 Task: Look for space in Paolo VI, Italy from 6th September, 2023 to 10th September, 2023 for 1 adult in price range Rs.10000 to Rs.15000. Place can be private room with 1  bedroom having 1 bed and 1 bathroom. Property type can be house, flat, guest house, hotel. Amenities needed are: washing machine. Booking option can be shelf check-in. Required host language is English.
Action: Mouse moved to (538, 86)
Screenshot: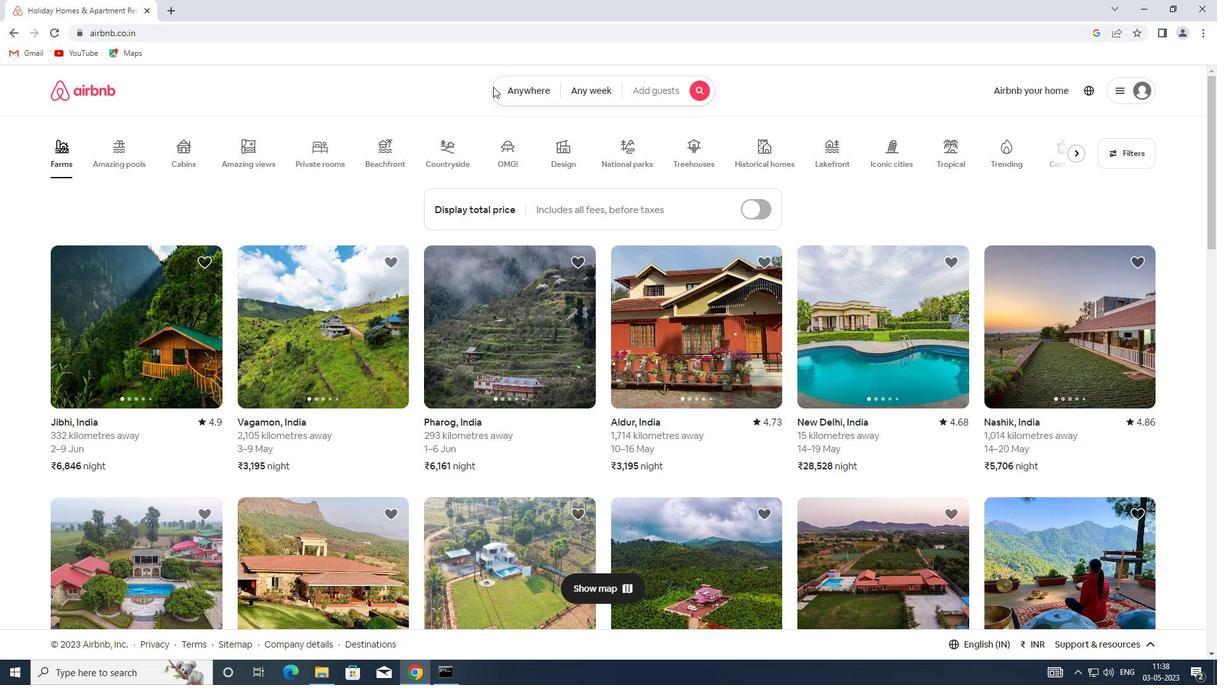 
Action: Mouse pressed left at (538, 86)
Screenshot: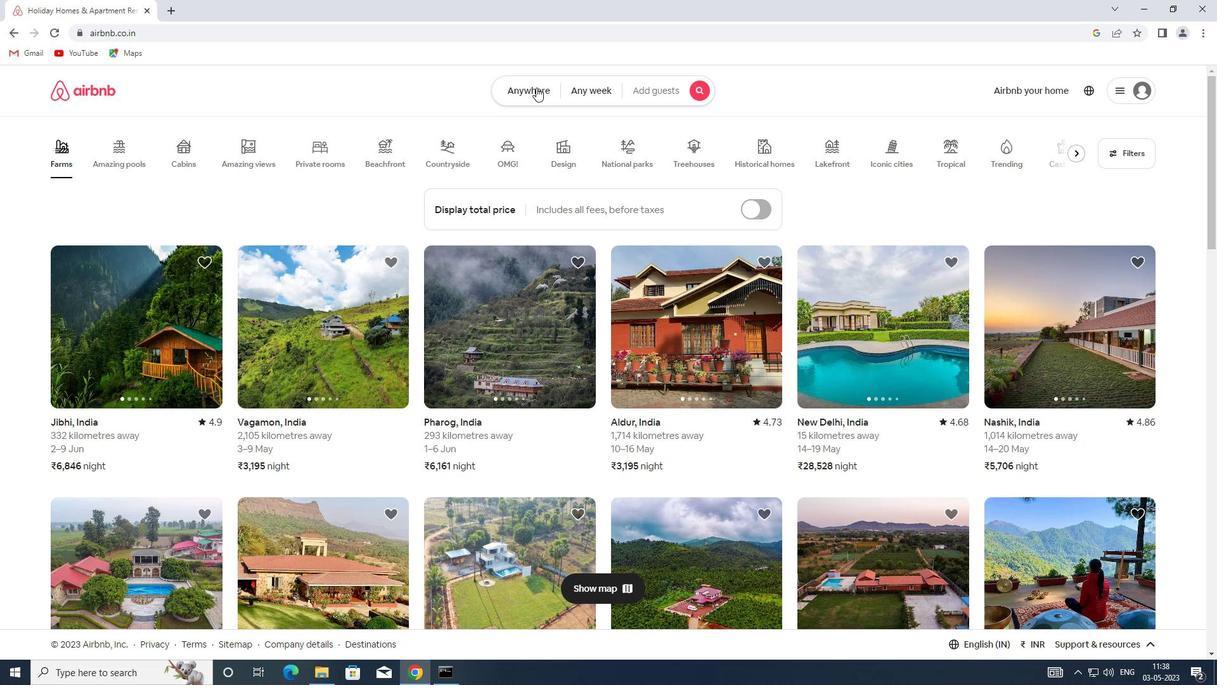 
Action: Mouse moved to (461, 143)
Screenshot: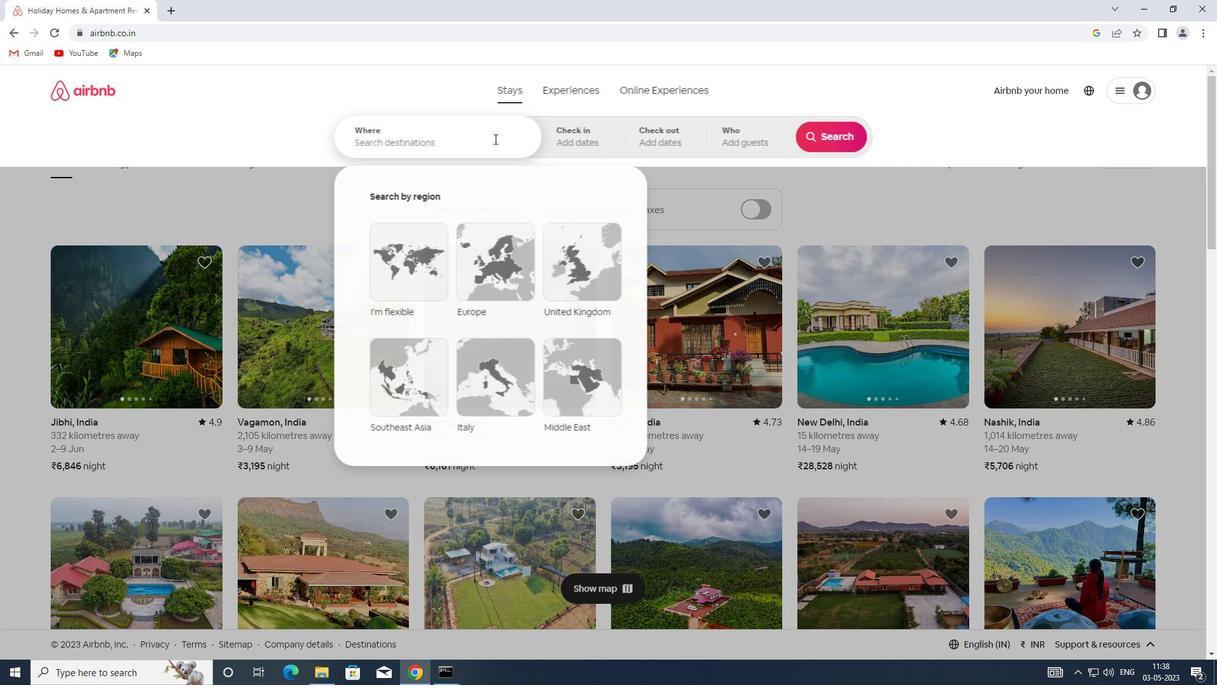 
Action: Mouse pressed left at (461, 143)
Screenshot: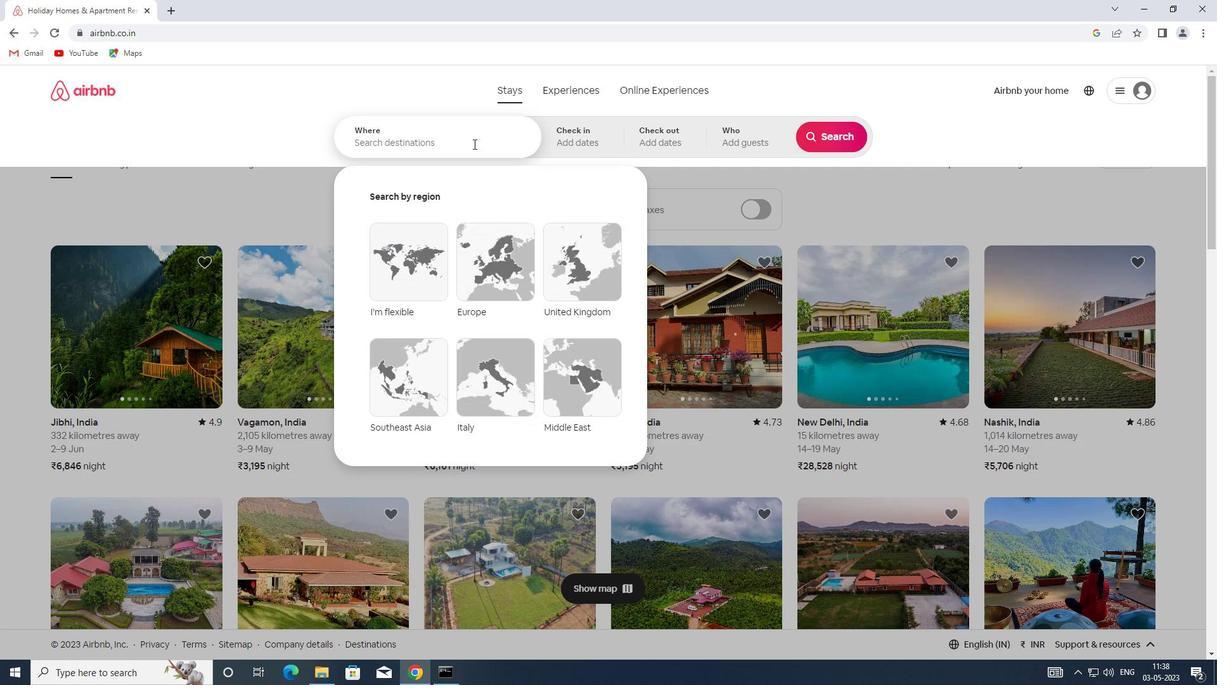 
Action: Key pressed <Key.shift><Key.shift><Key.shift><Key.shift><Key.shift><Key.shift><Key.shift><Key.shift><Key.shift><Key.shift><Key.shift><Key.shift><Key.shift><Key.shift><Key.shift><Key.shift><Key.shift><Key.shift><Key.shift><Key.shift><Key.shift><Key.shift><Key.shift>PAOLO<Key.space><Key.shift>VI<Key.backspace><Key.shift>I,<Key.shift>ITALY
Screenshot: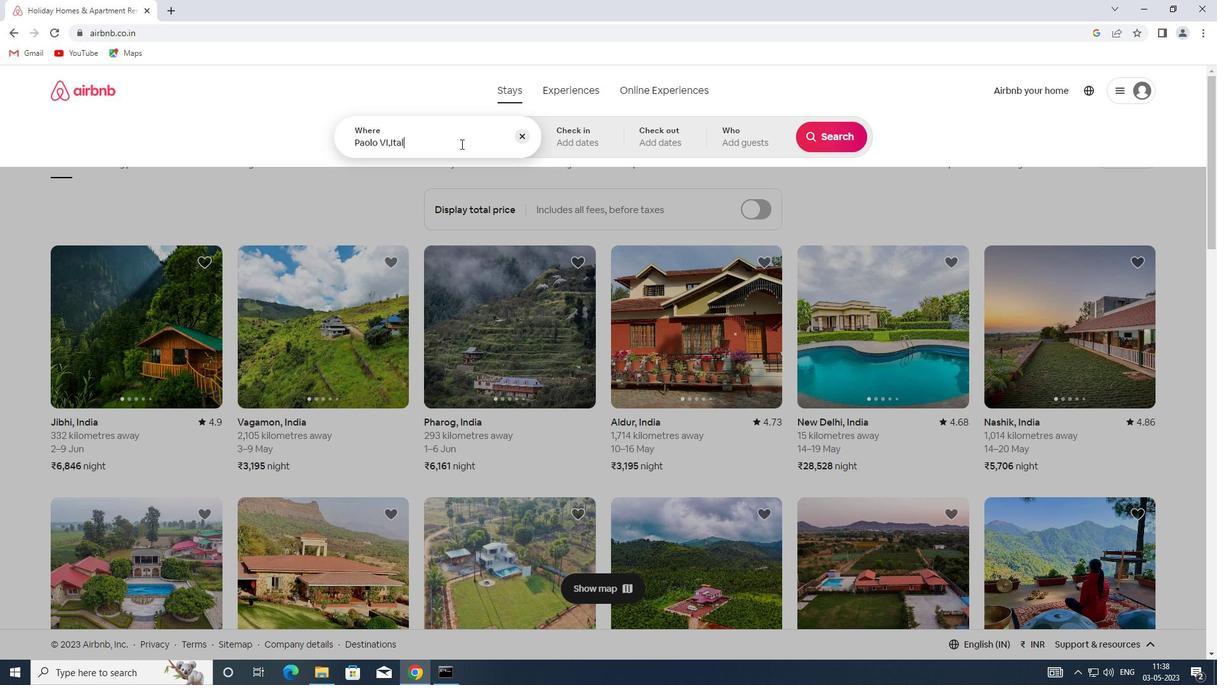 
Action: Mouse moved to (593, 131)
Screenshot: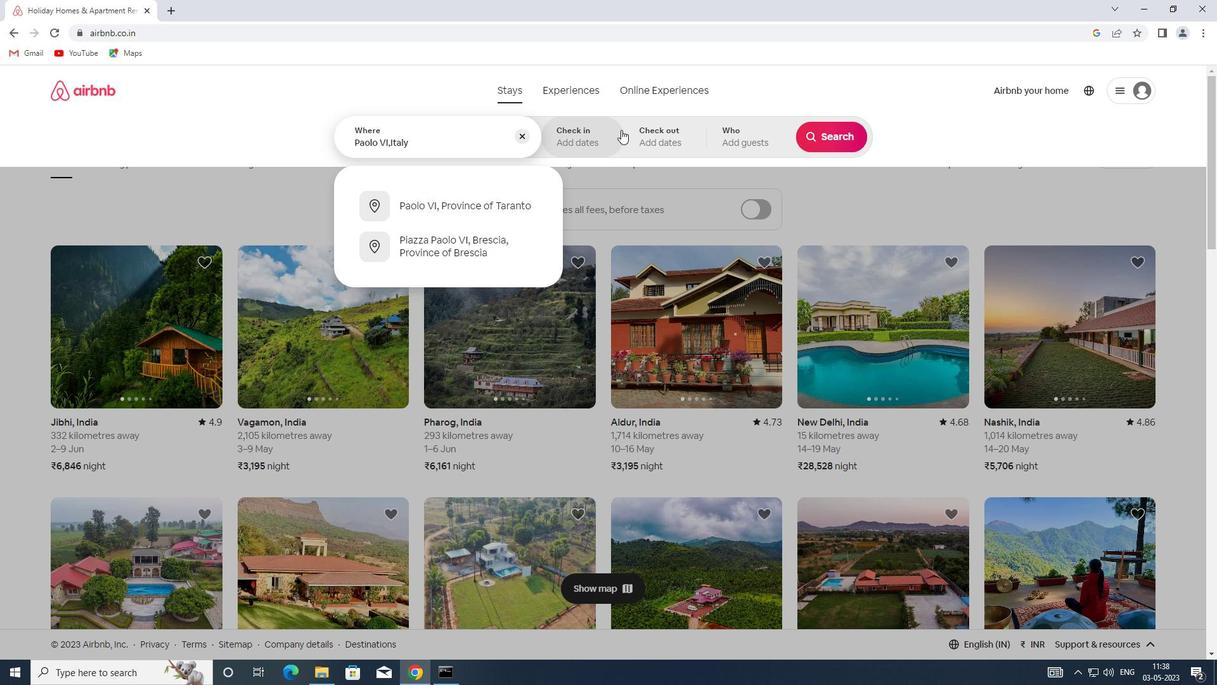 
Action: Mouse pressed left at (593, 131)
Screenshot: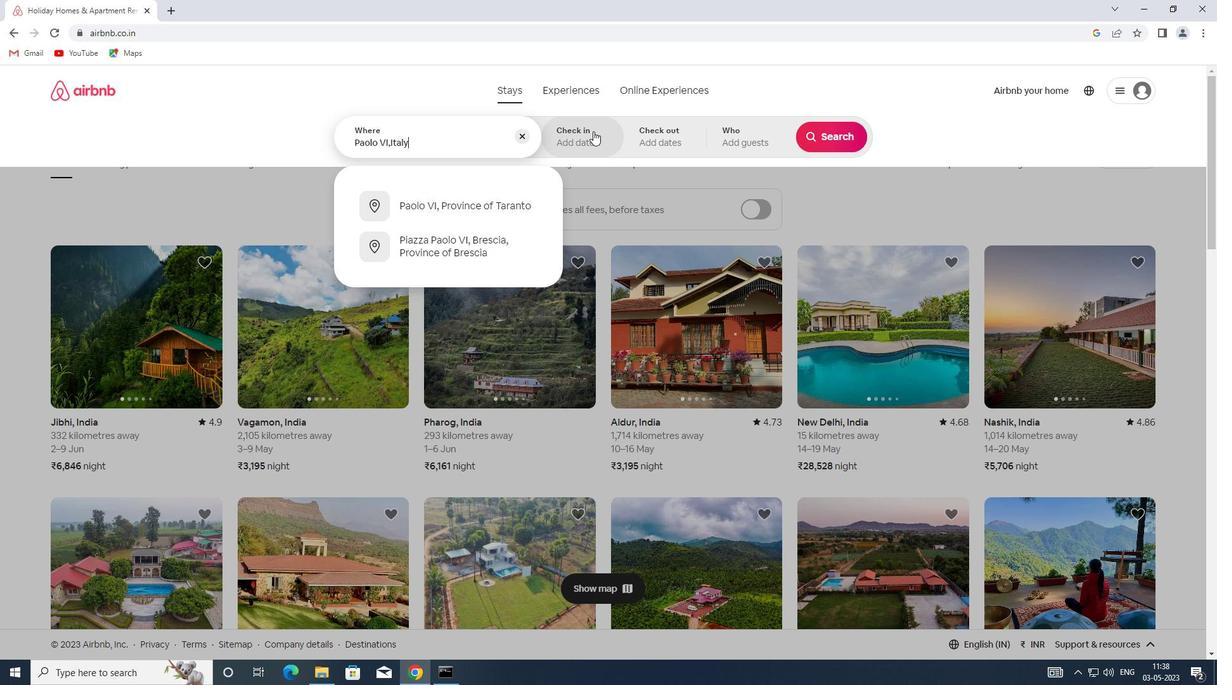 
Action: Mouse moved to (829, 238)
Screenshot: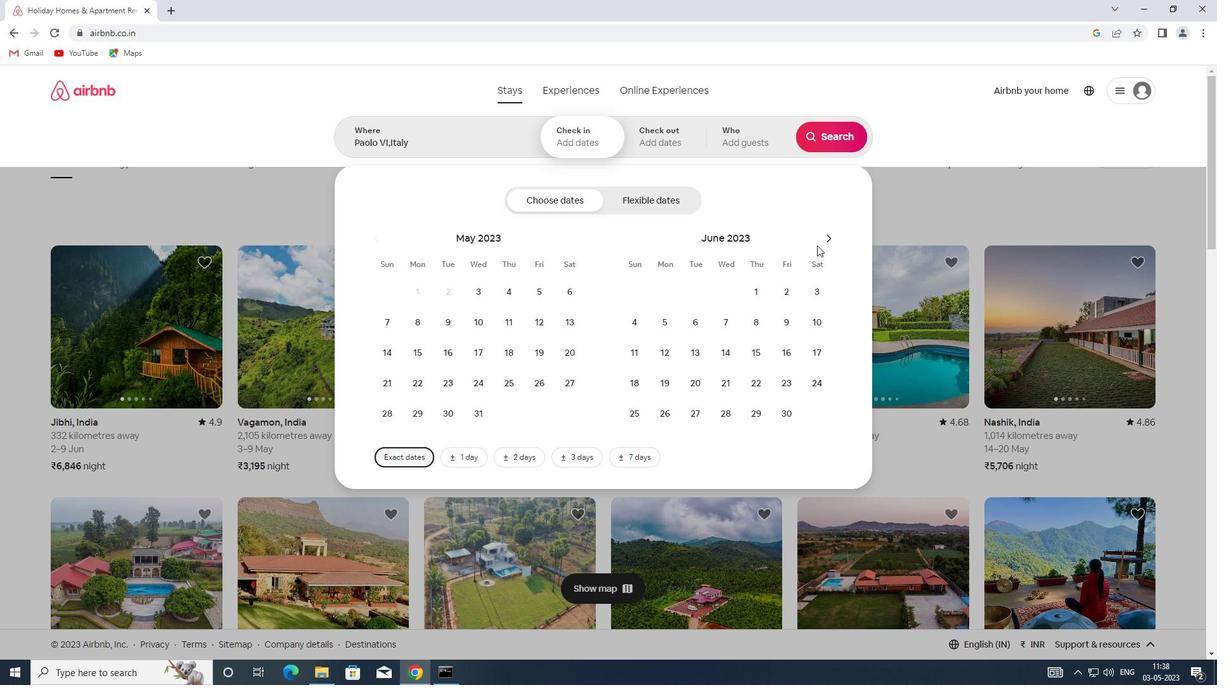 
Action: Mouse pressed left at (829, 238)
Screenshot: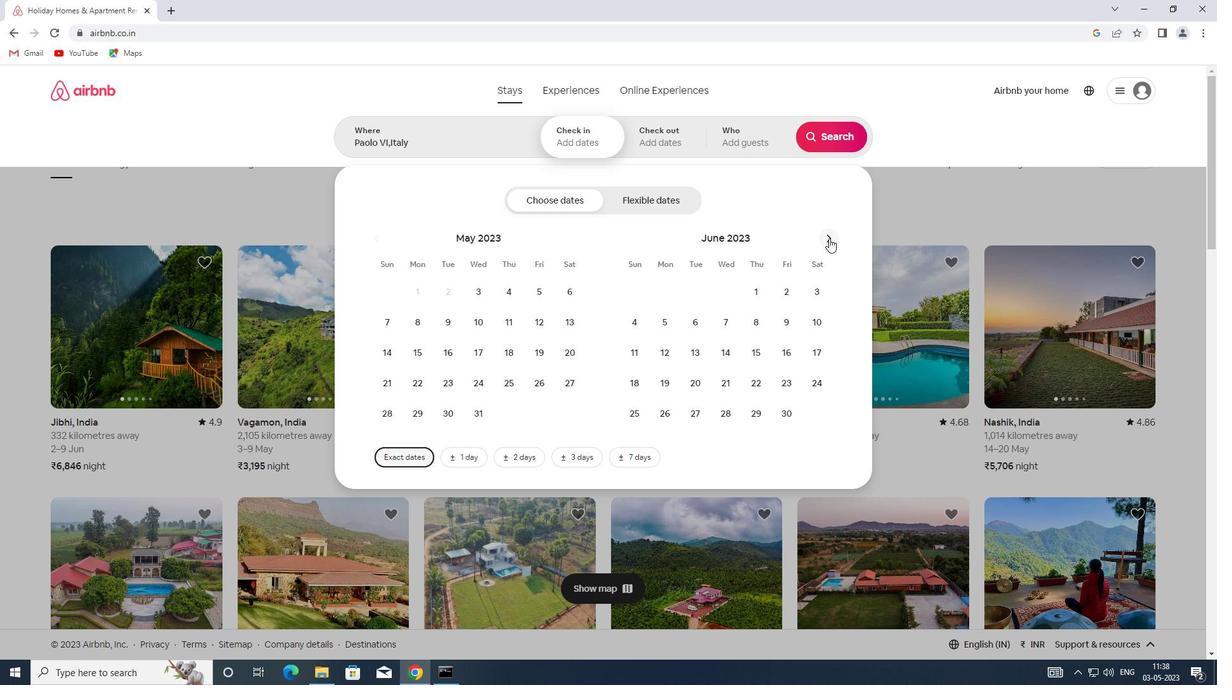 
Action: Mouse pressed left at (829, 238)
Screenshot: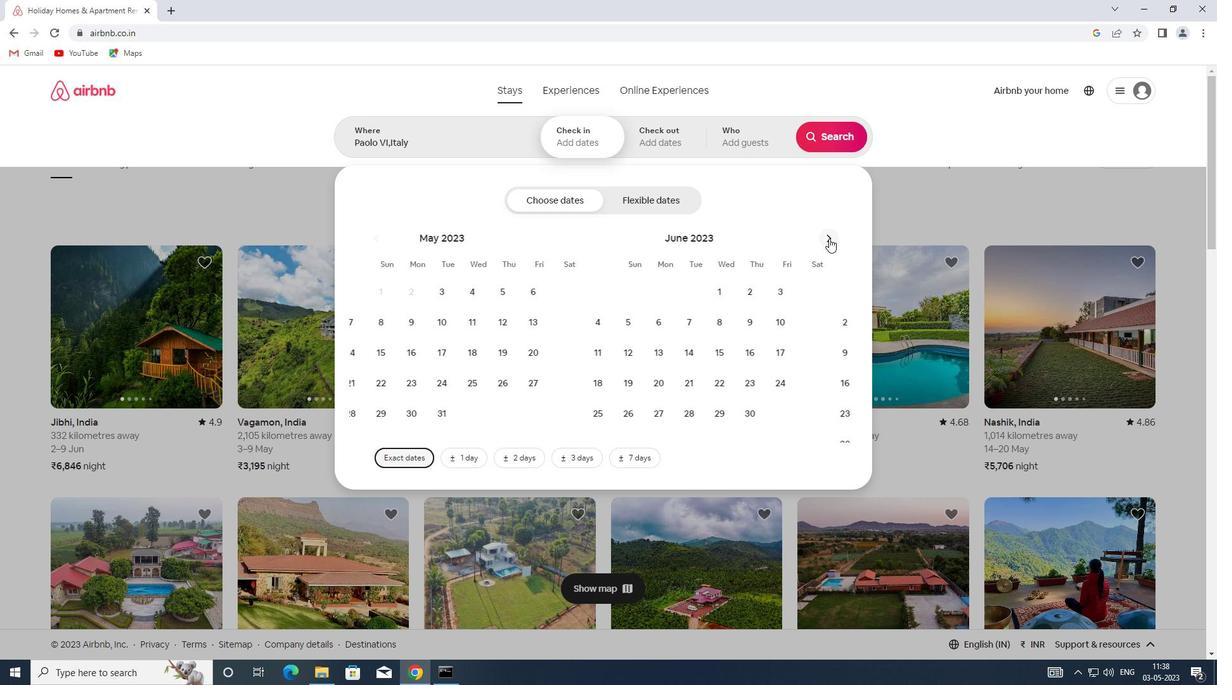 
Action: Mouse pressed left at (829, 238)
Screenshot: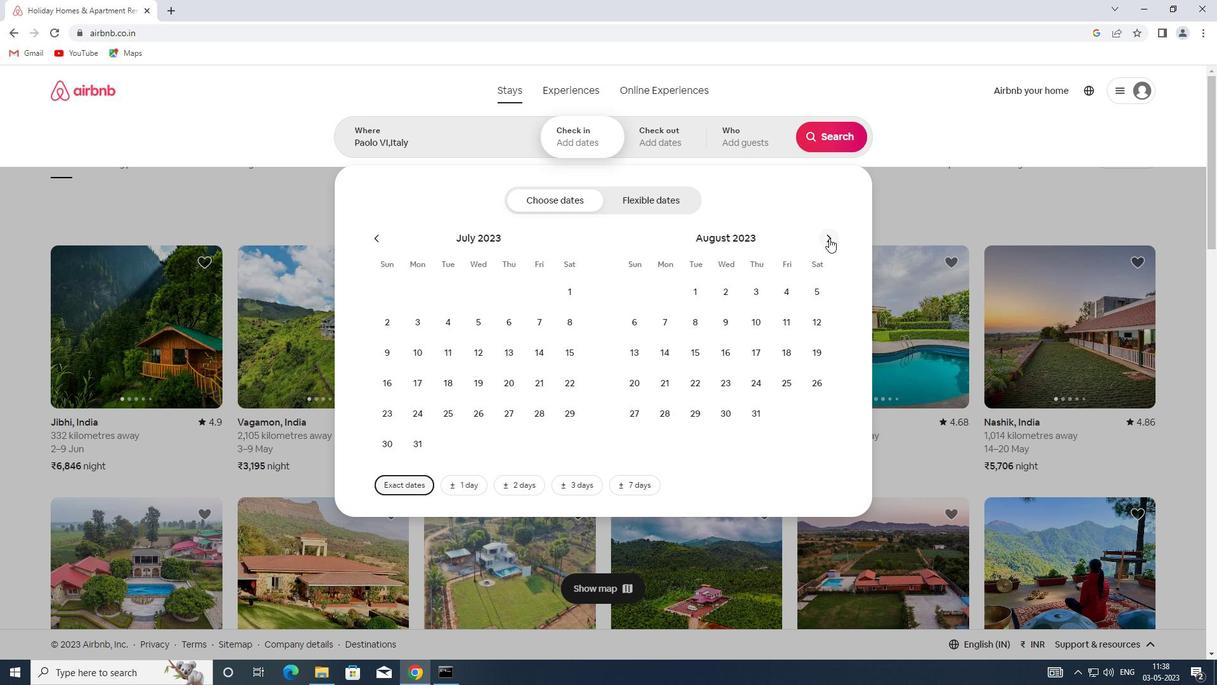 
Action: Mouse moved to (732, 320)
Screenshot: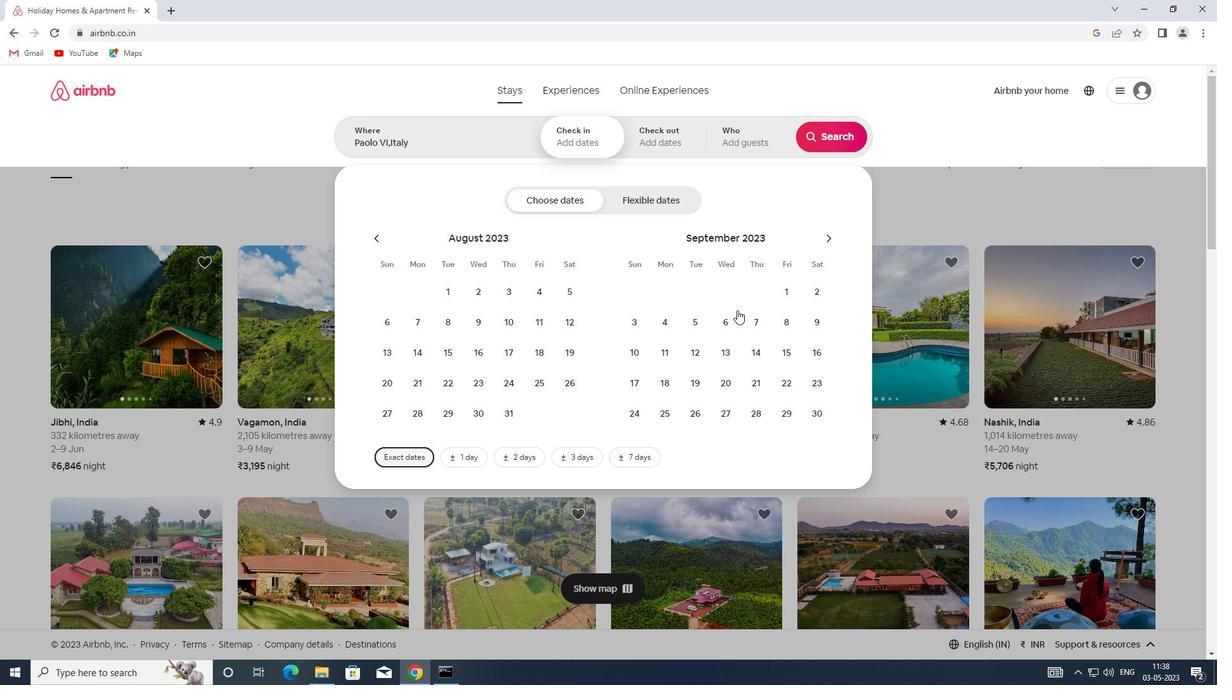 
Action: Mouse pressed left at (732, 320)
Screenshot: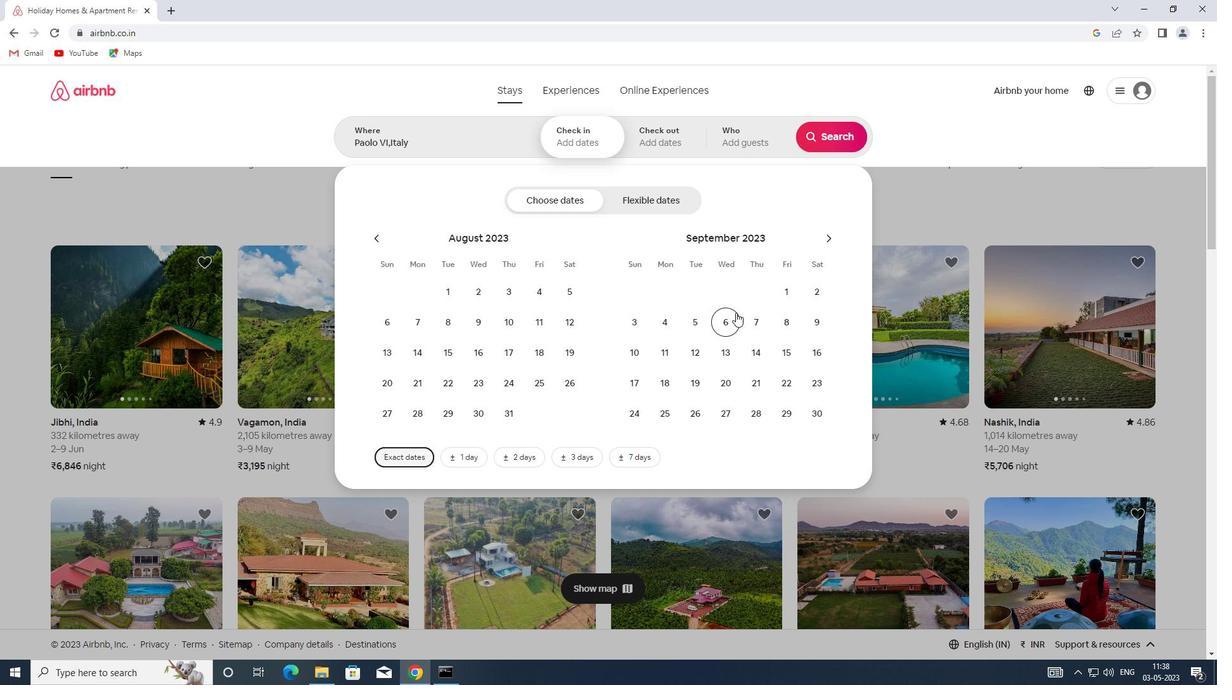 
Action: Mouse moved to (632, 357)
Screenshot: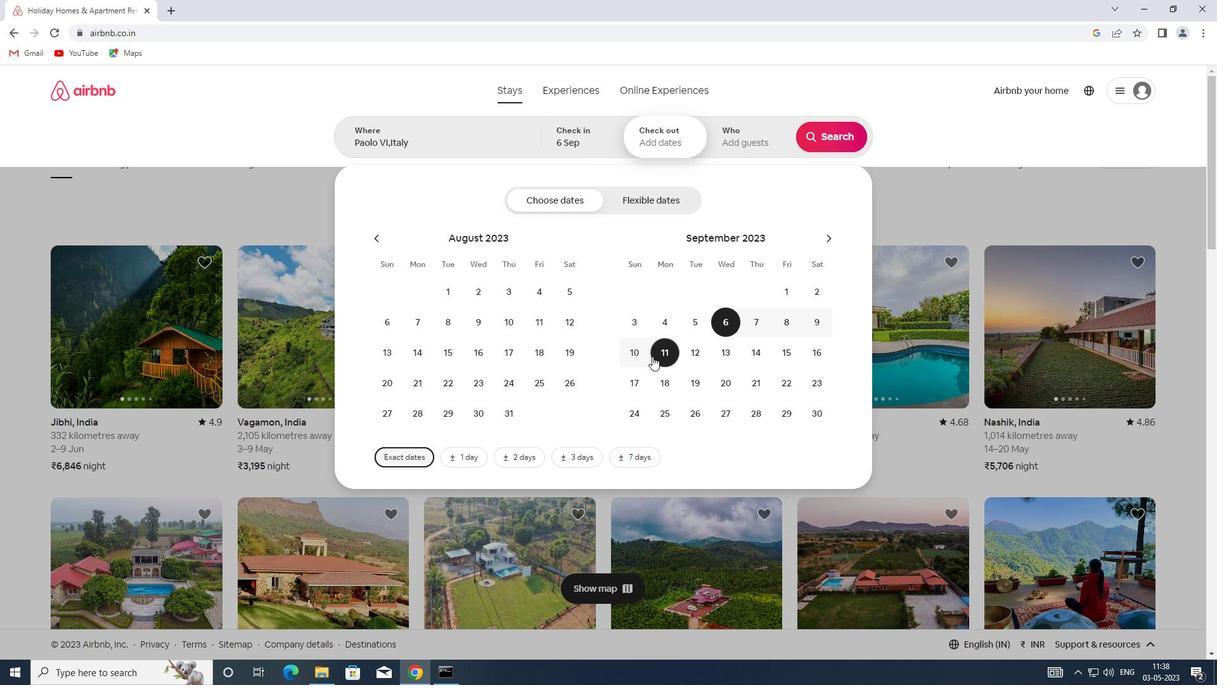 
Action: Mouse pressed left at (632, 357)
Screenshot: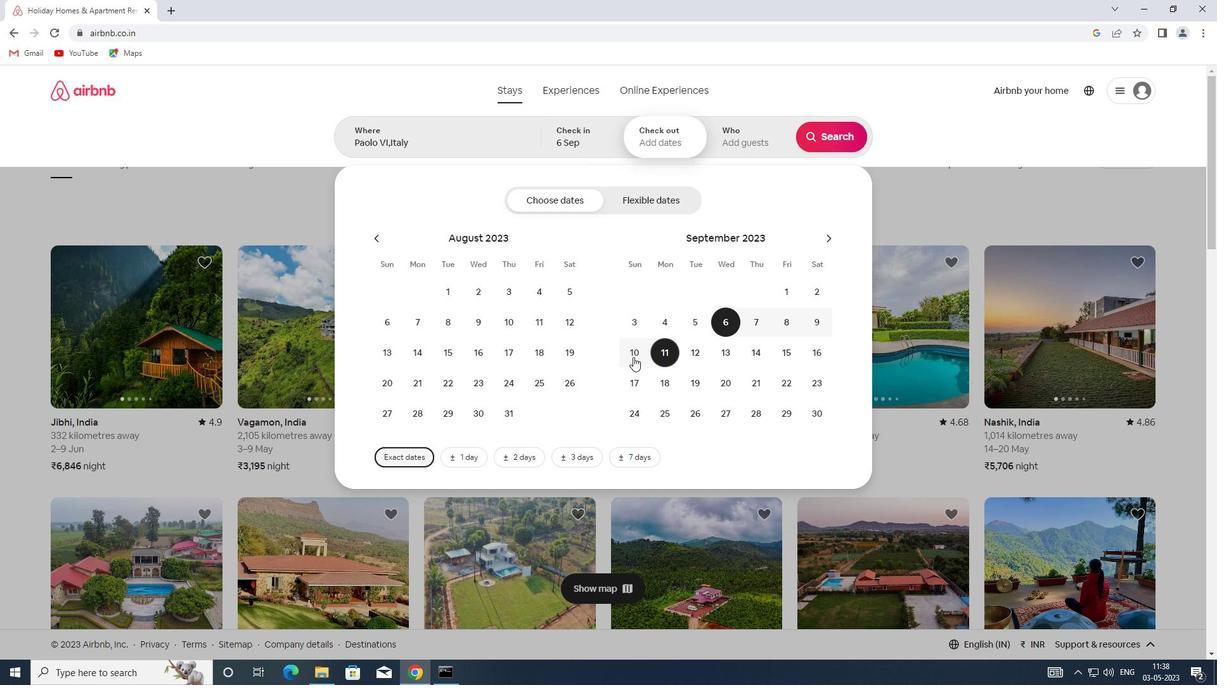 
Action: Mouse moved to (765, 127)
Screenshot: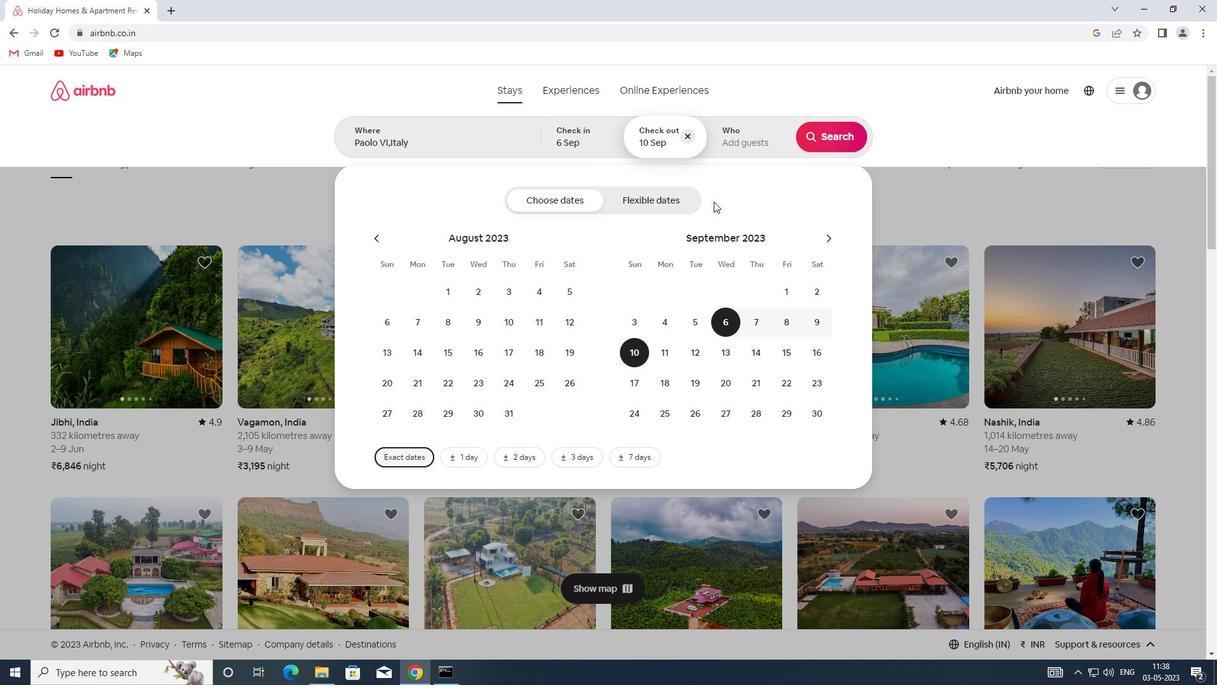 
Action: Mouse pressed left at (765, 127)
Screenshot: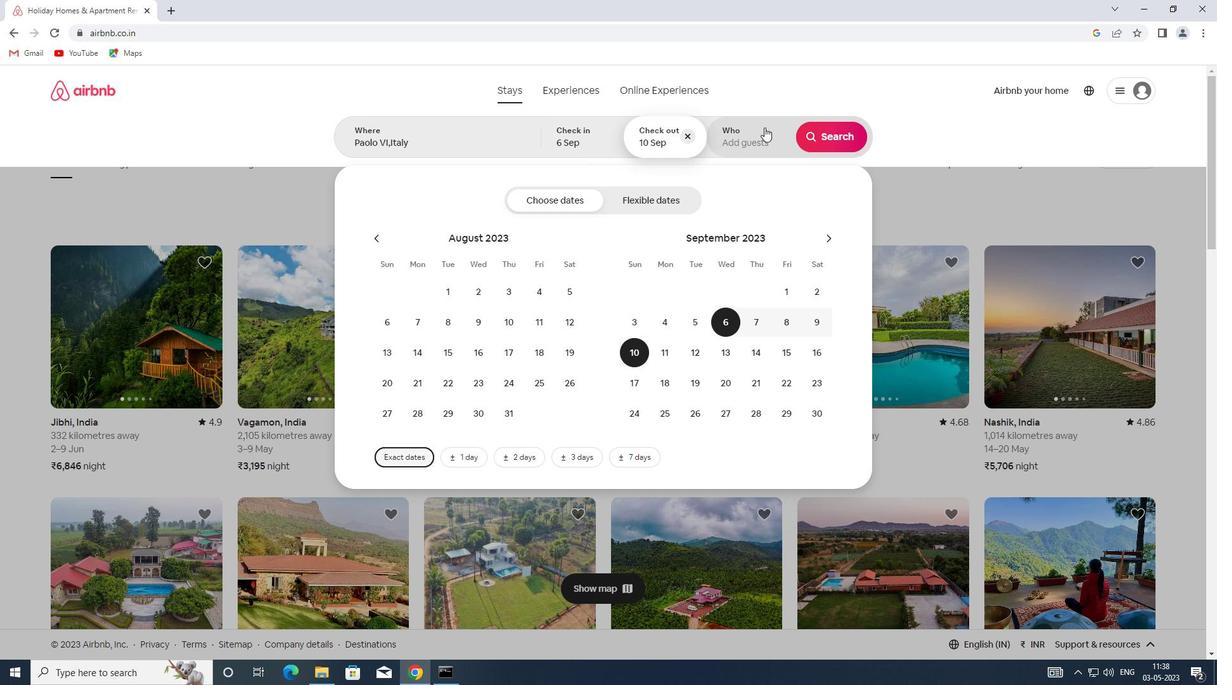 
Action: Mouse moved to (833, 212)
Screenshot: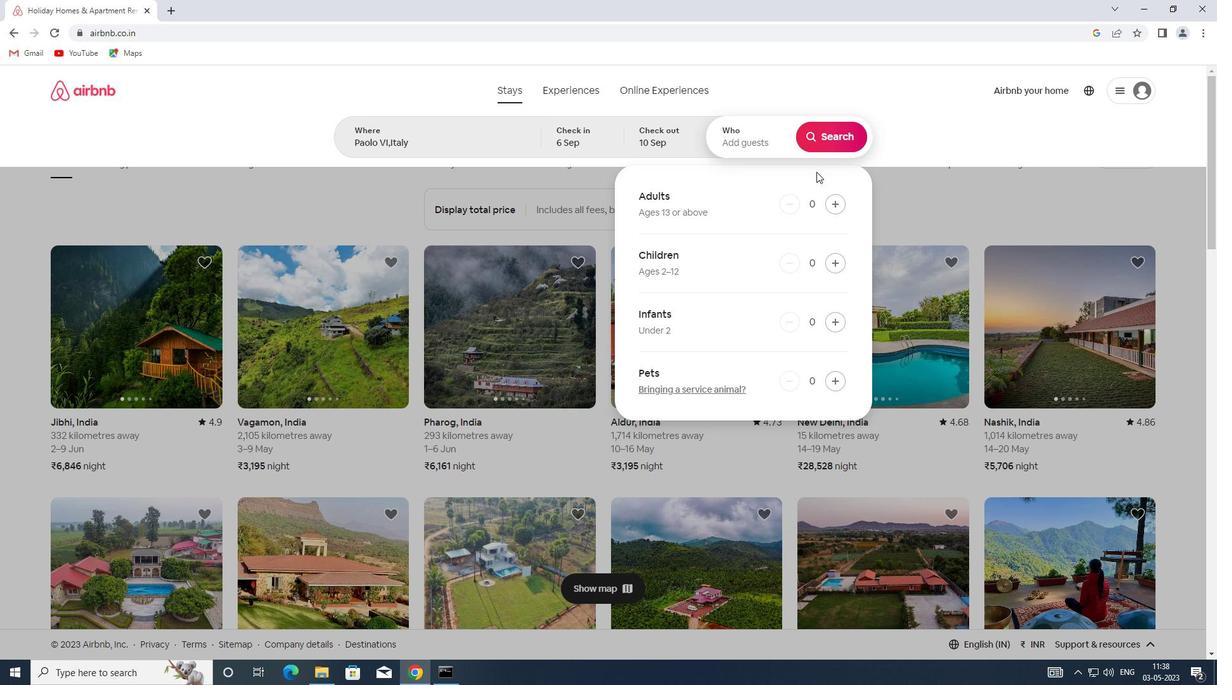
Action: Mouse pressed left at (833, 212)
Screenshot: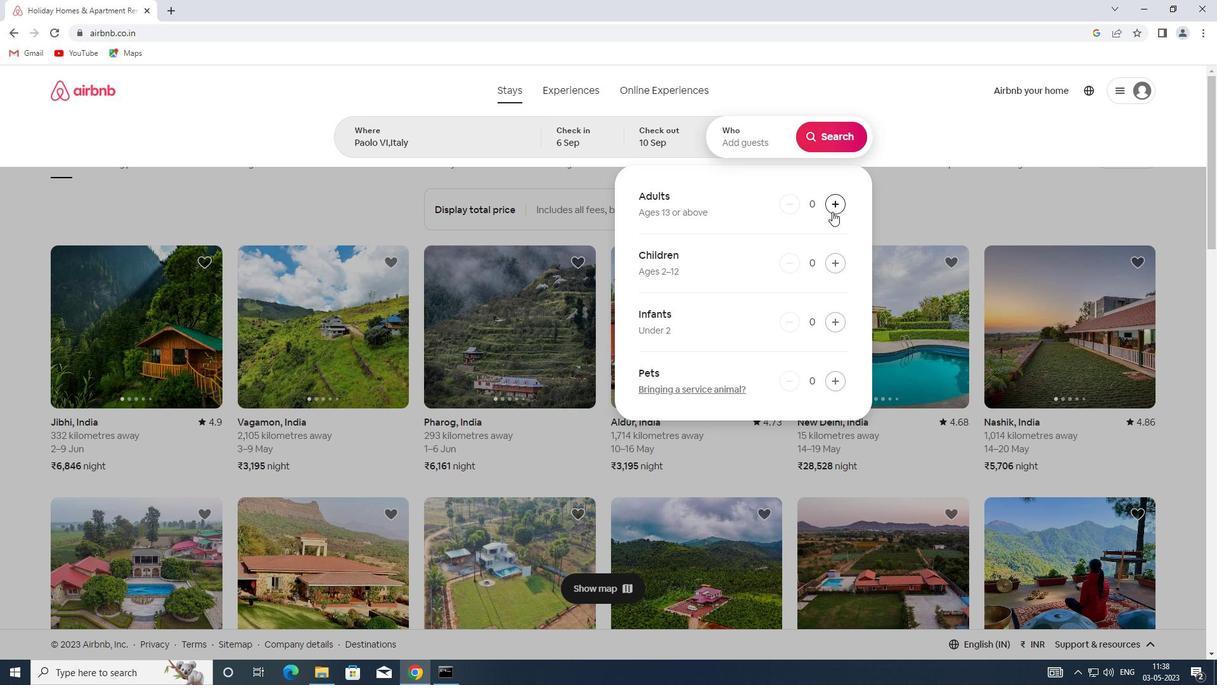 
Action: Mouse moved to (846, 126)
Screenshot: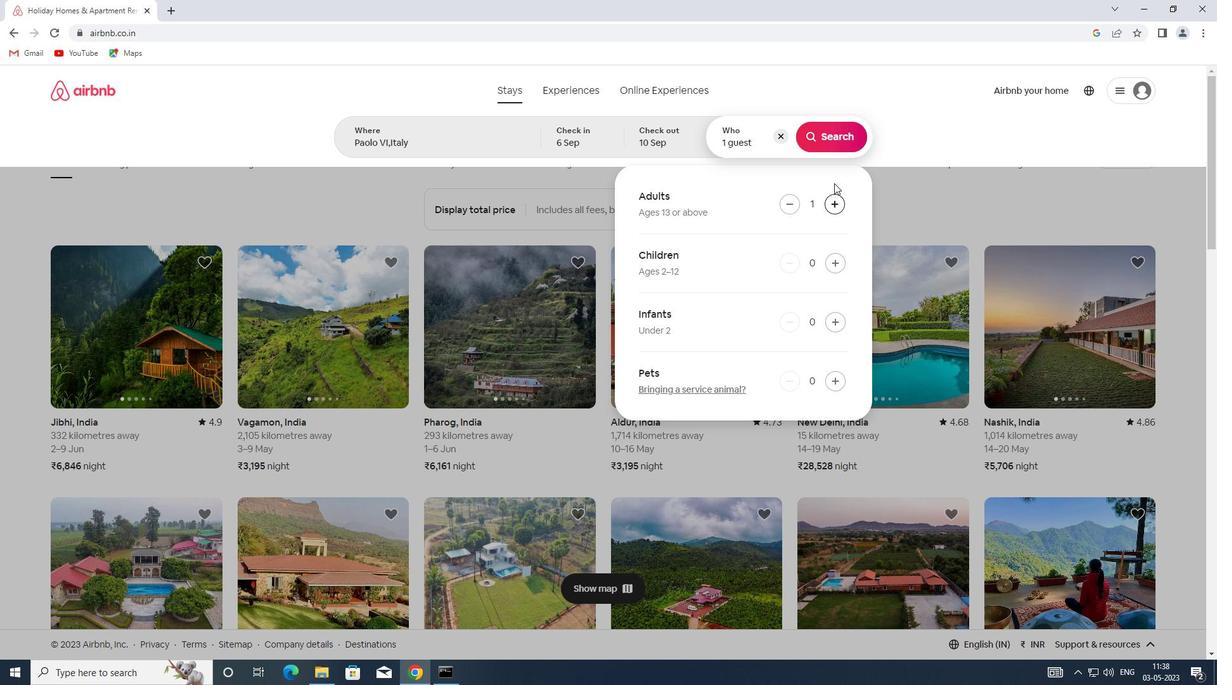 
Action: Mouse pressed left at (846, 126)
Screenshot: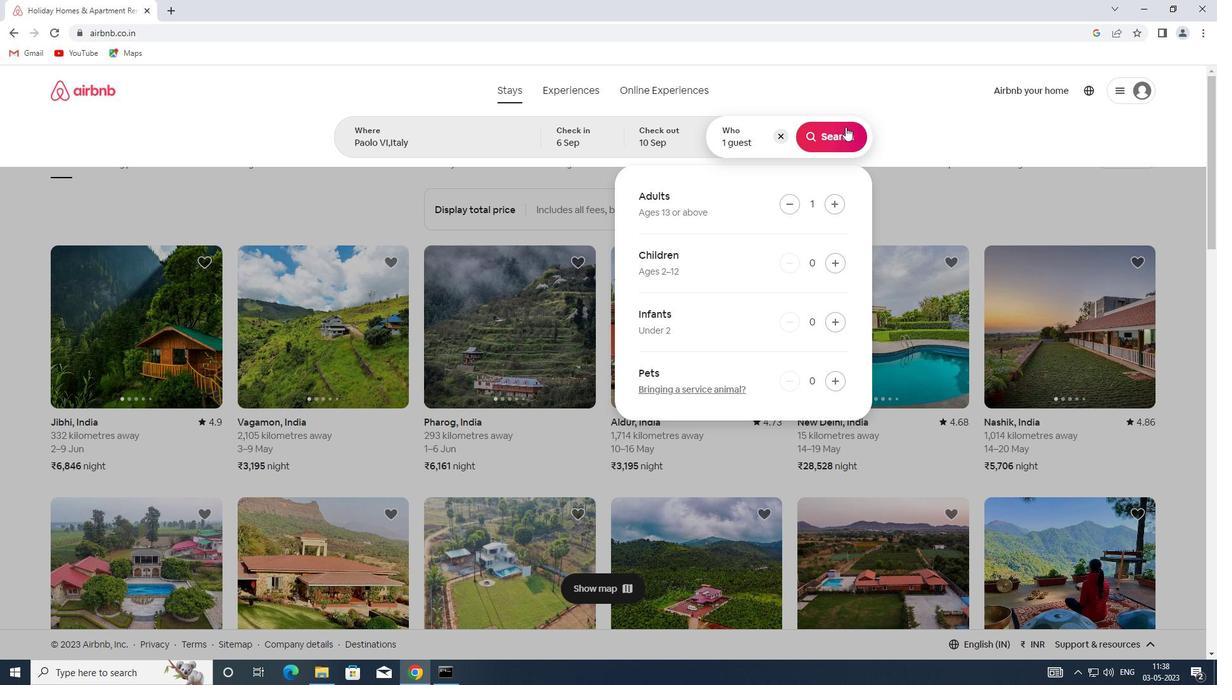 
Action: Mouse moved to (1150, 149)
Screenshot: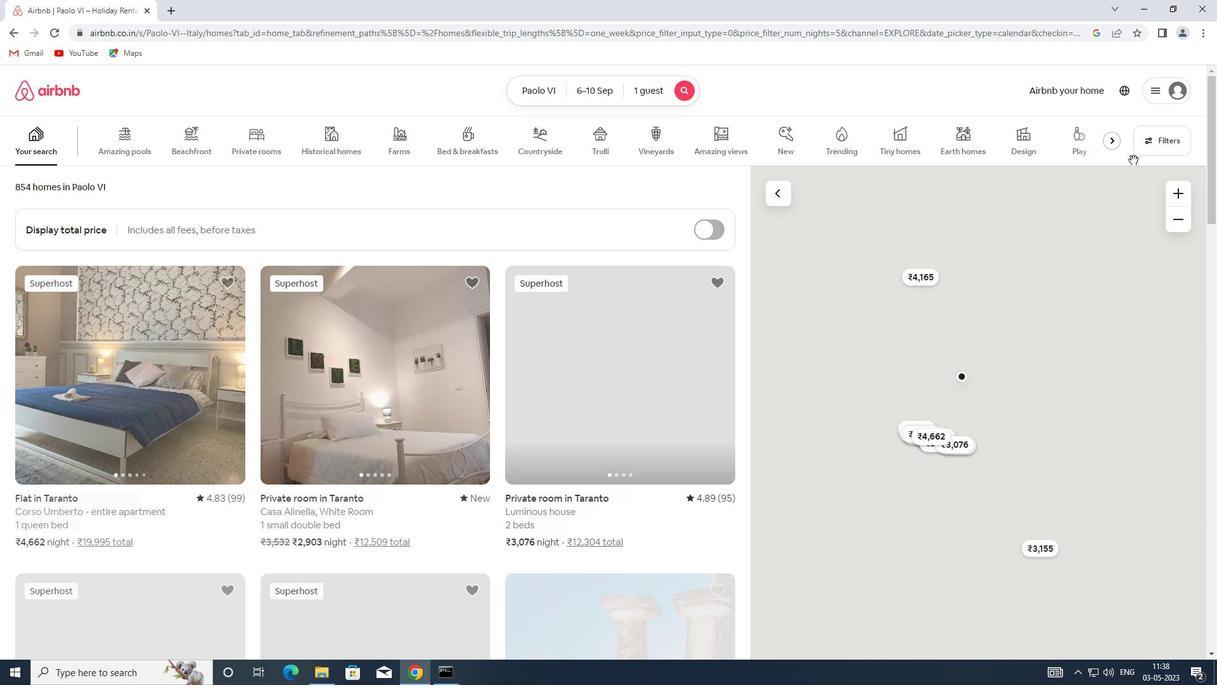 
Action: Mouse pressed left at (1150, 149)
Screenshot: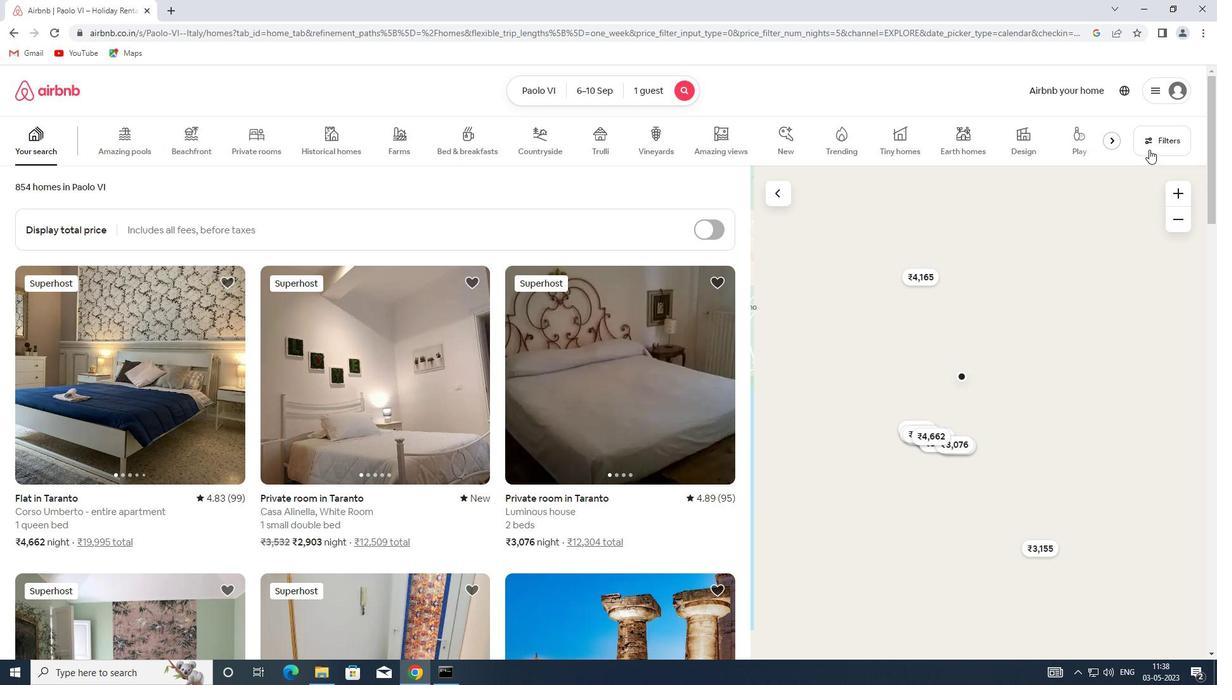 
Action: Mouse moved to (469, 309)
Screenshot: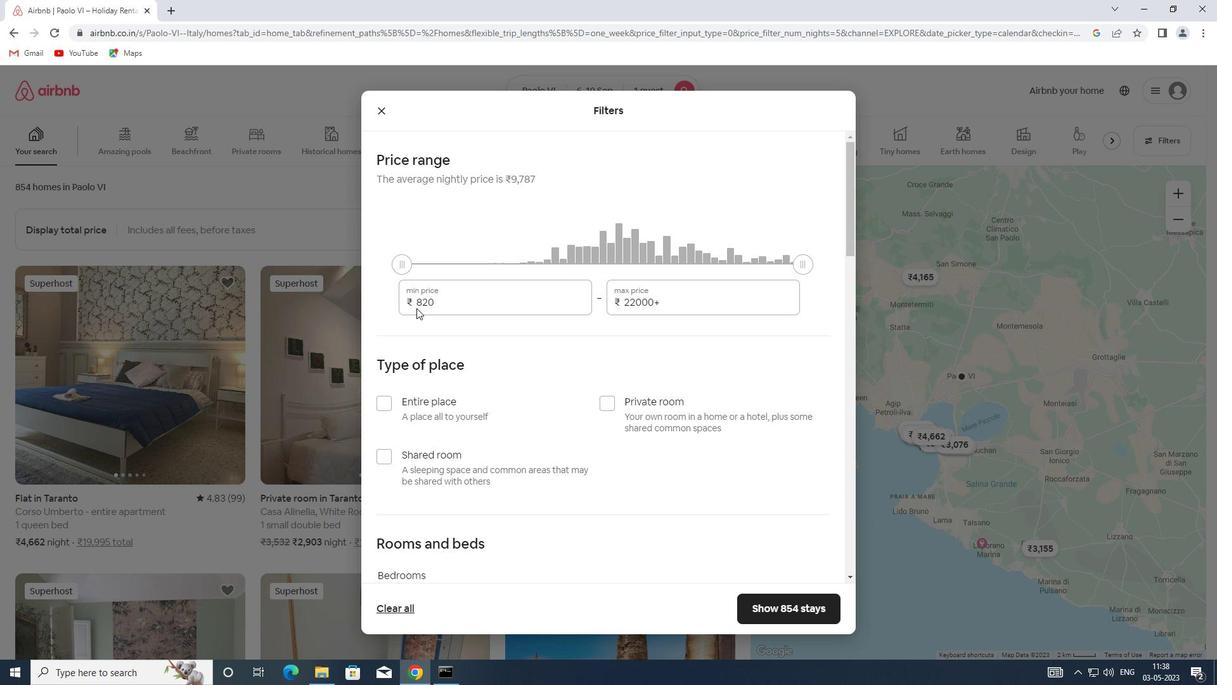 
Action: Mouse pressed left at (469, 309)
Screenshot: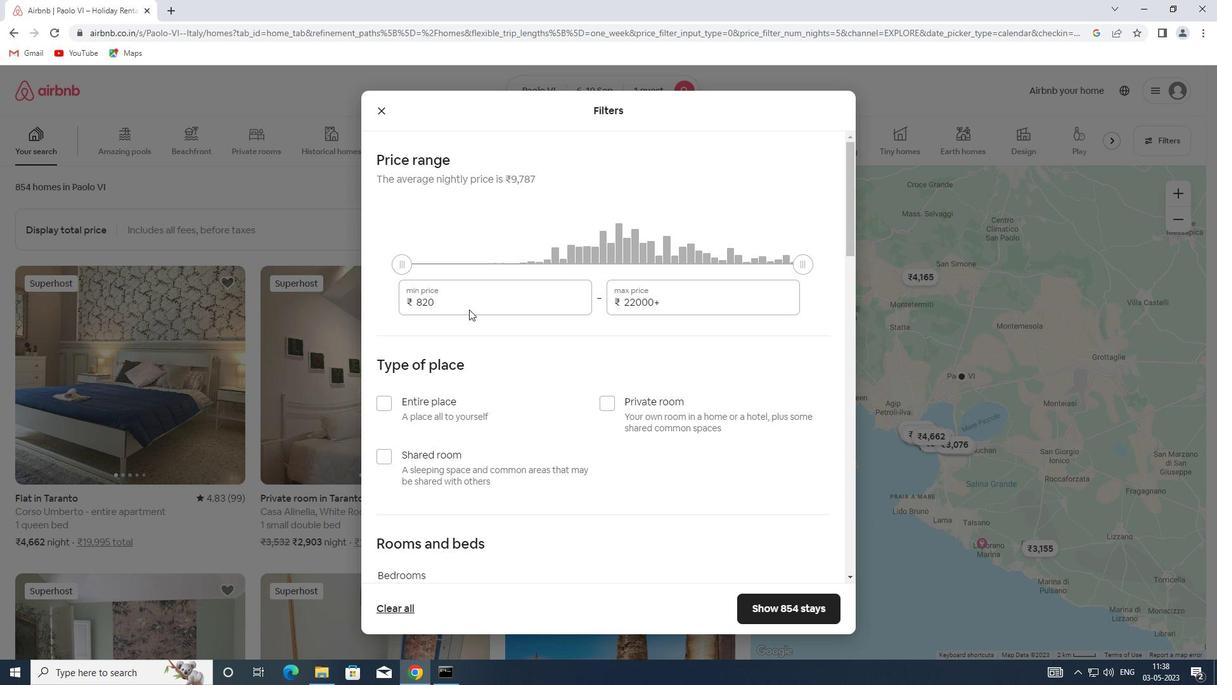 
Action: Mouse moved to (468, 304)
Screenshot: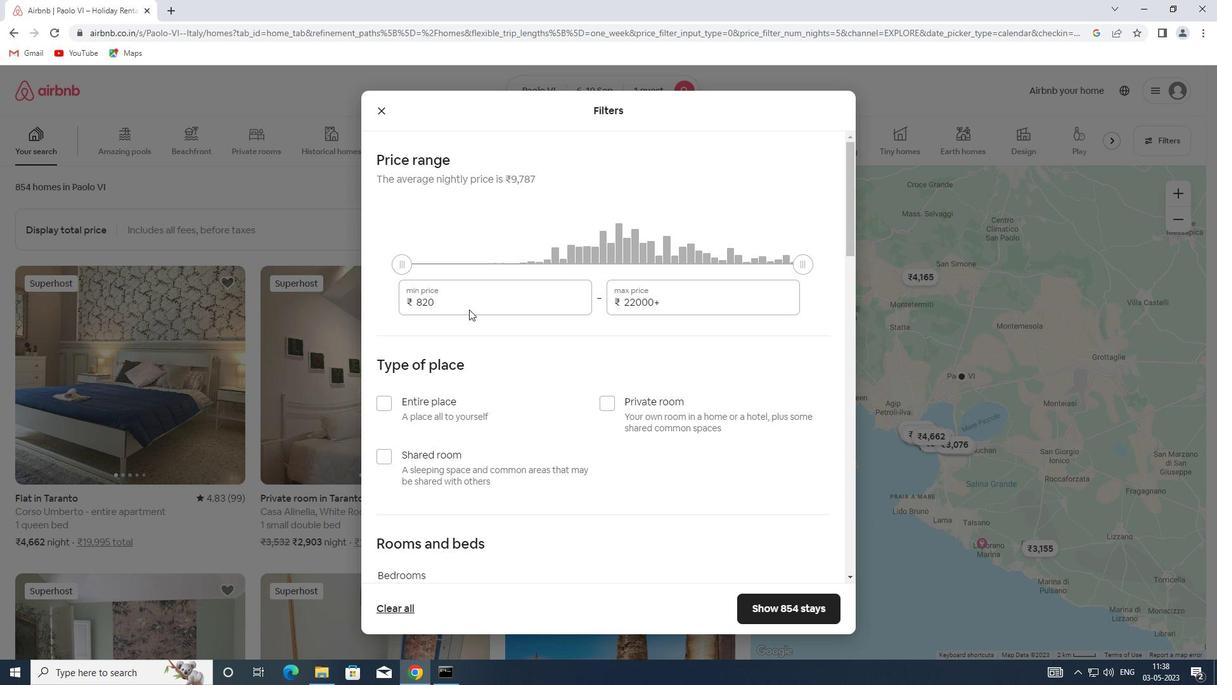 
Action: Mouse pressed left at (468, 304)
Screenshot: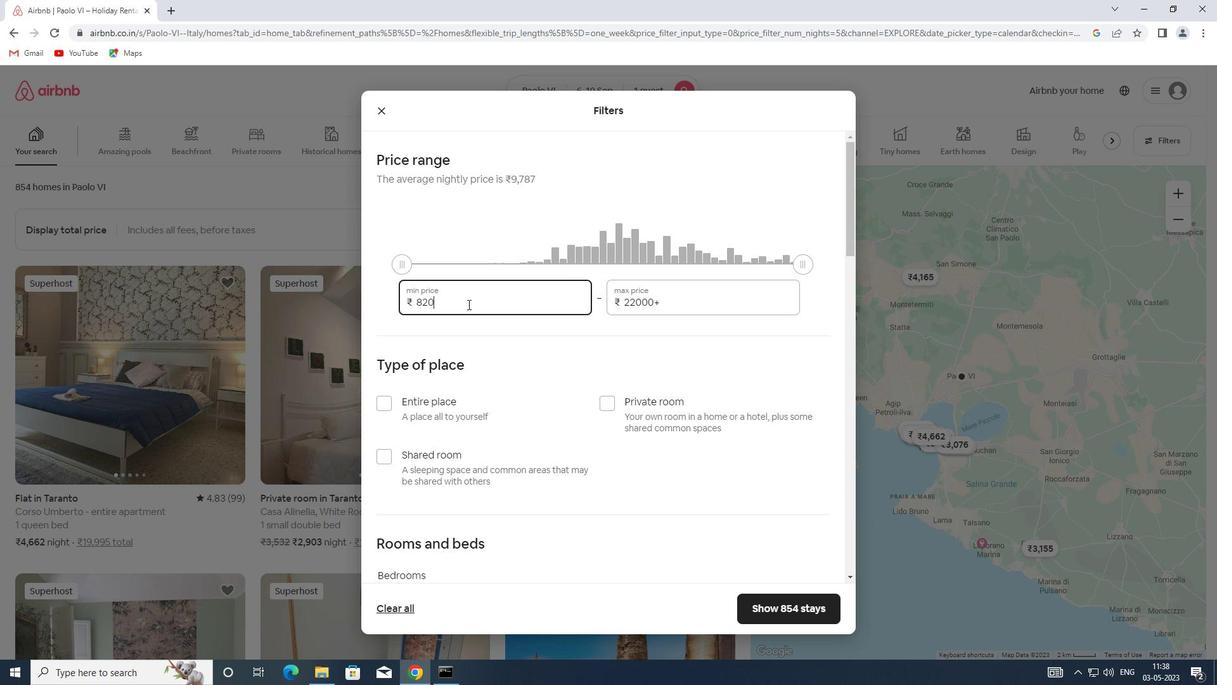 
Action: Mouse moved to (384, 303)
Screenshot: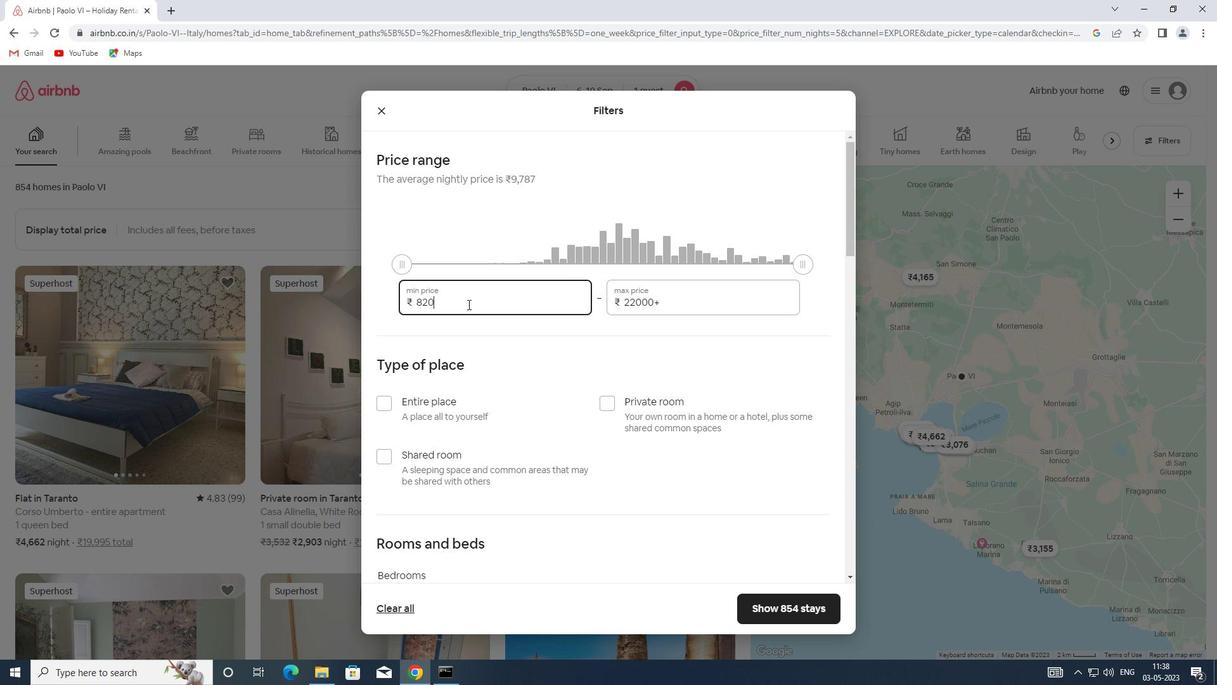 
Action: Key pressed 10000
Screenshot: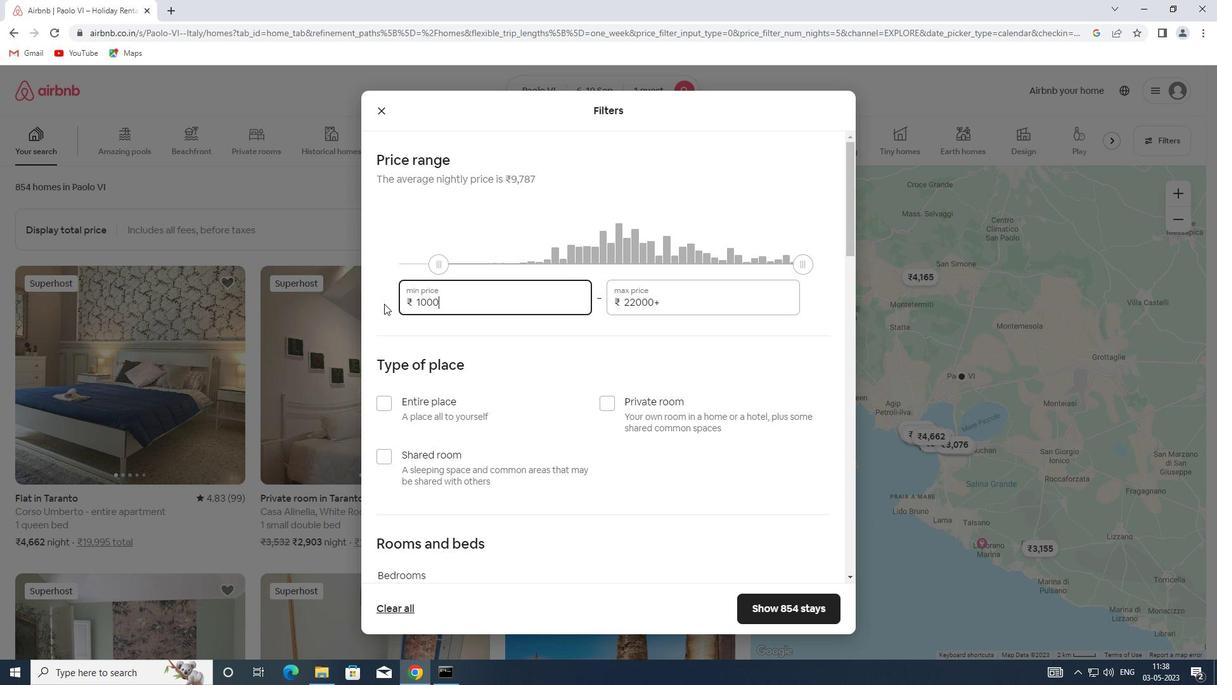 
Action: Mouse moved to (690, 304)
Screenshot: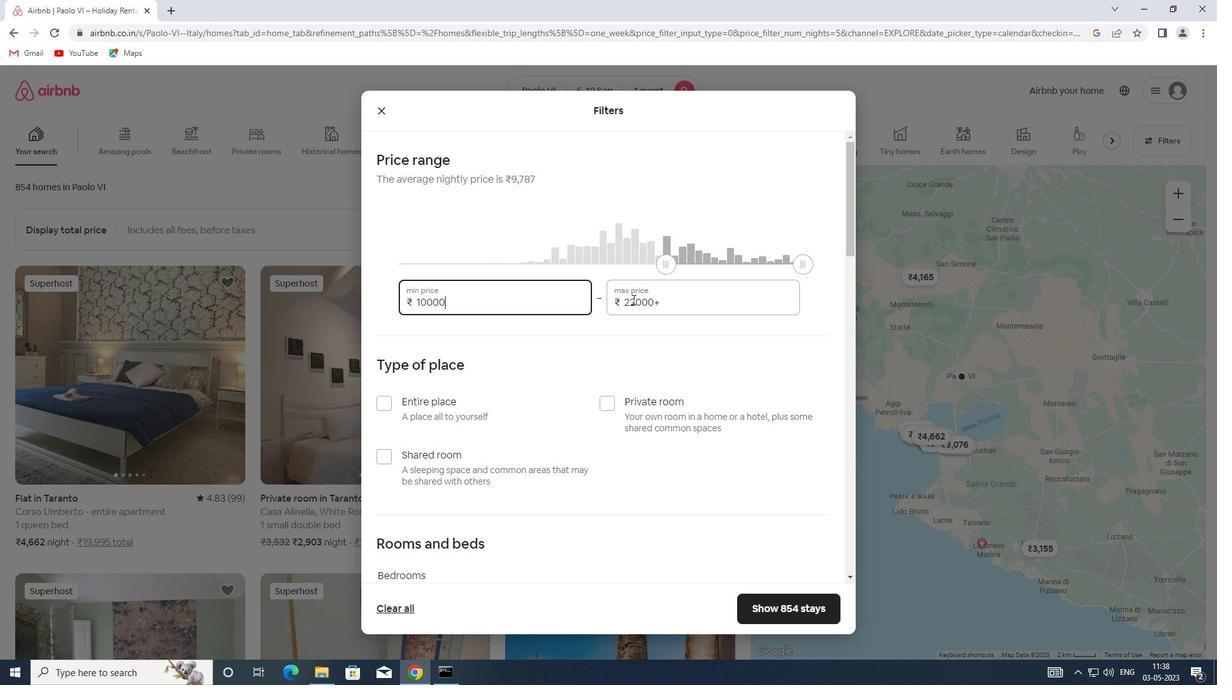 
Action: Mouse pressed left at (690, 304)
Screenshot: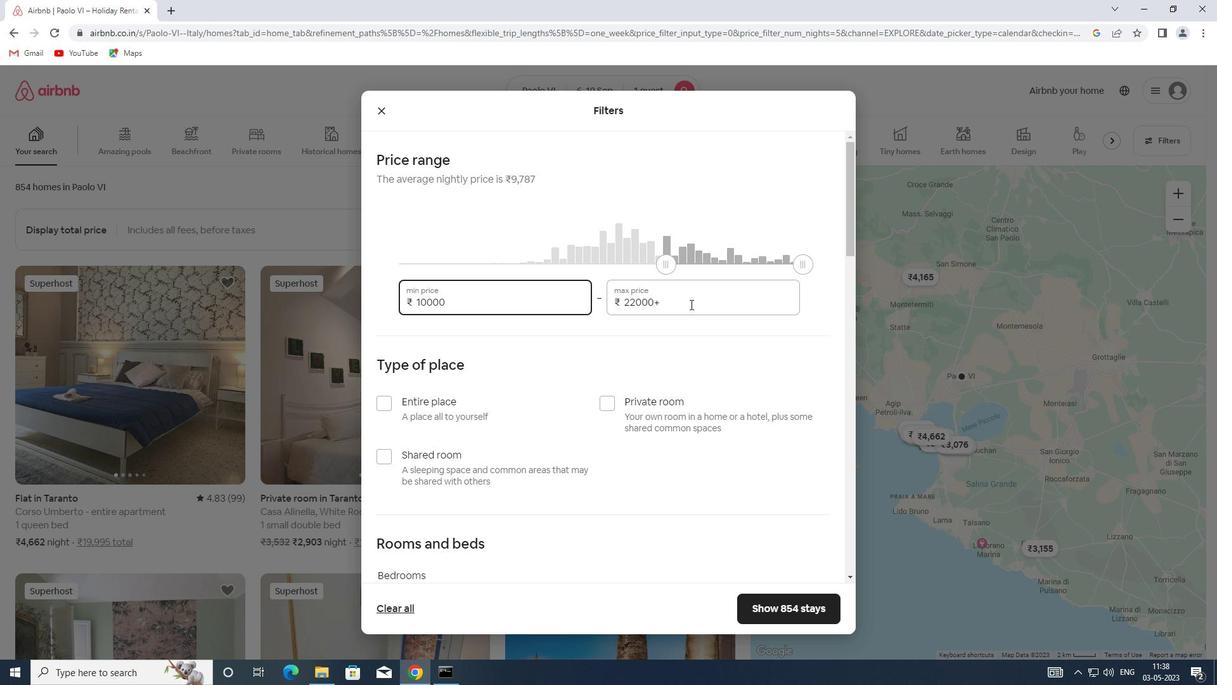 
Action: Mouse moved to (555, 304)
Screenshot: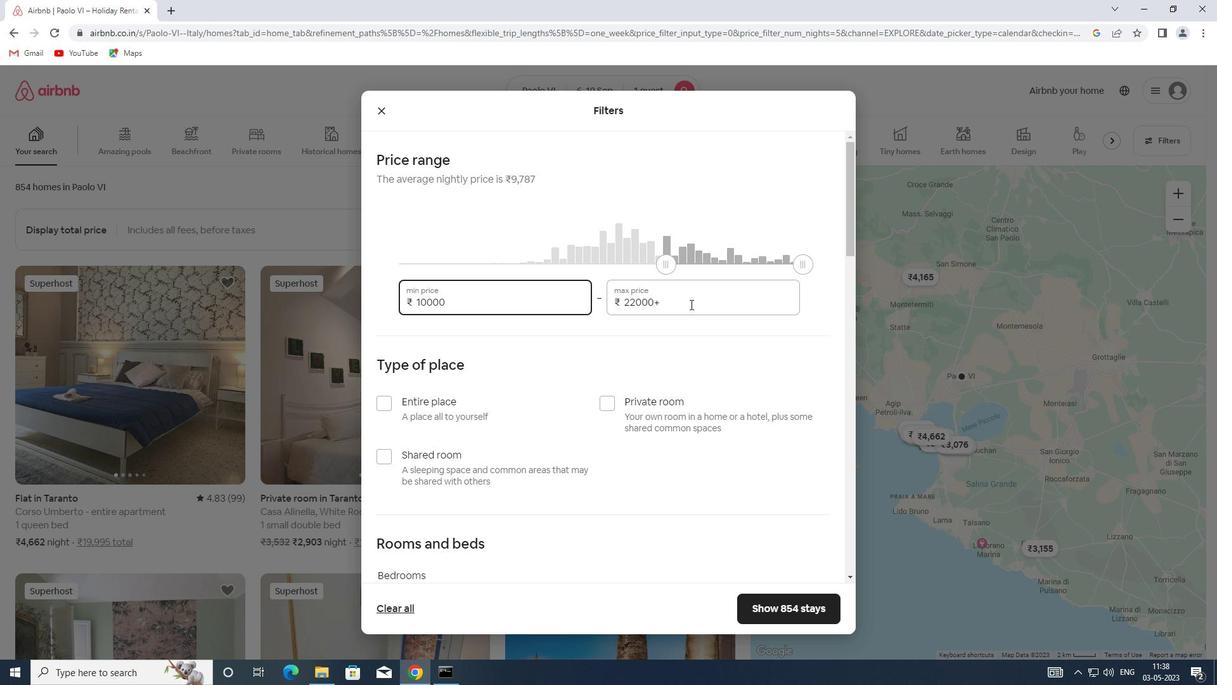 
Action: Key pressed 15000
Screenshot: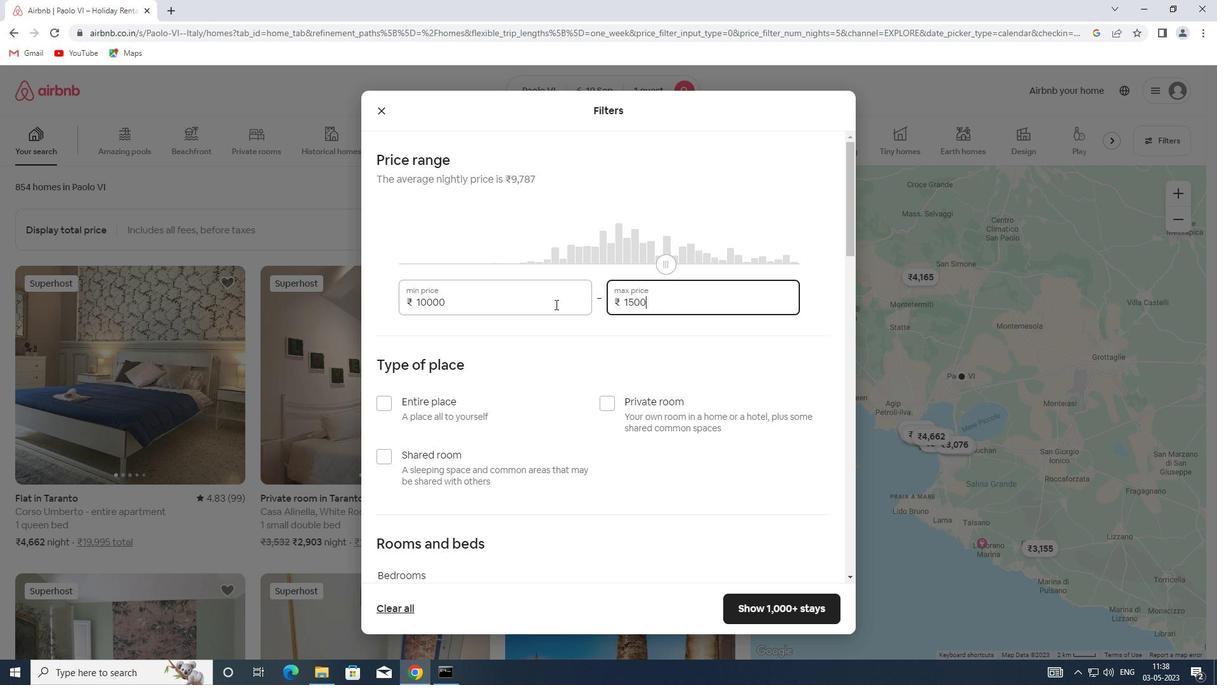 
Action: Mouse moved to (395, 406)
Screenshot: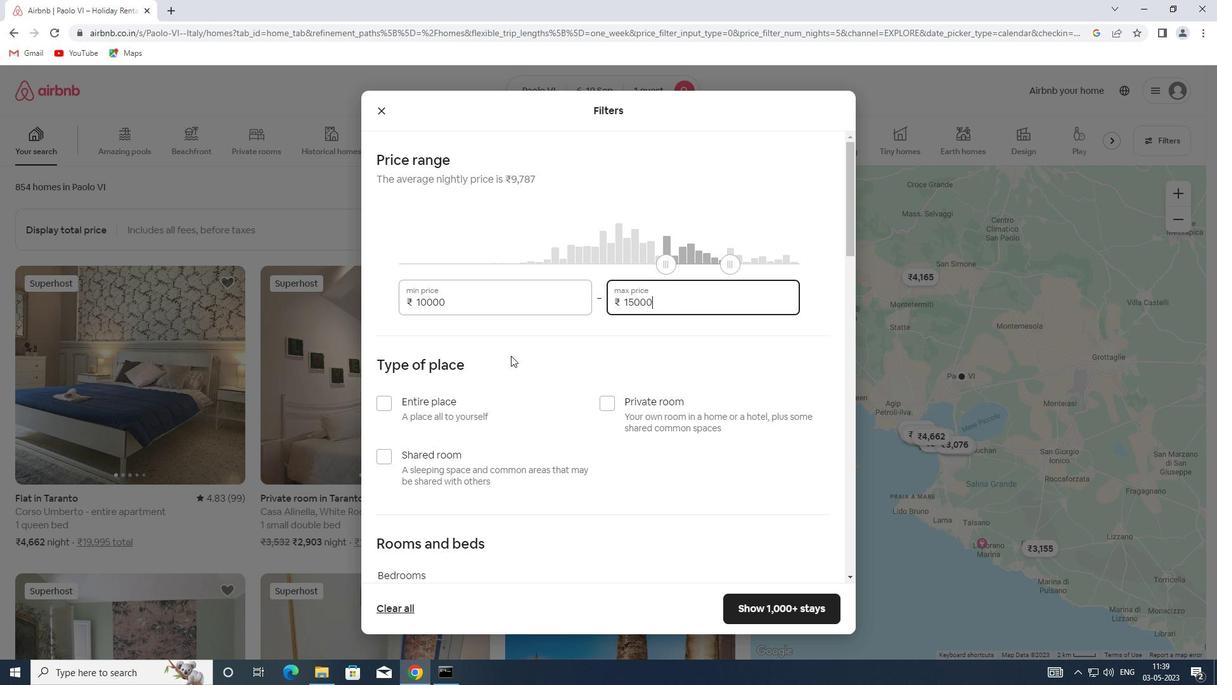 
Action: Mouse scrolled (395, 405) with delta (0, 0)
Screenshot: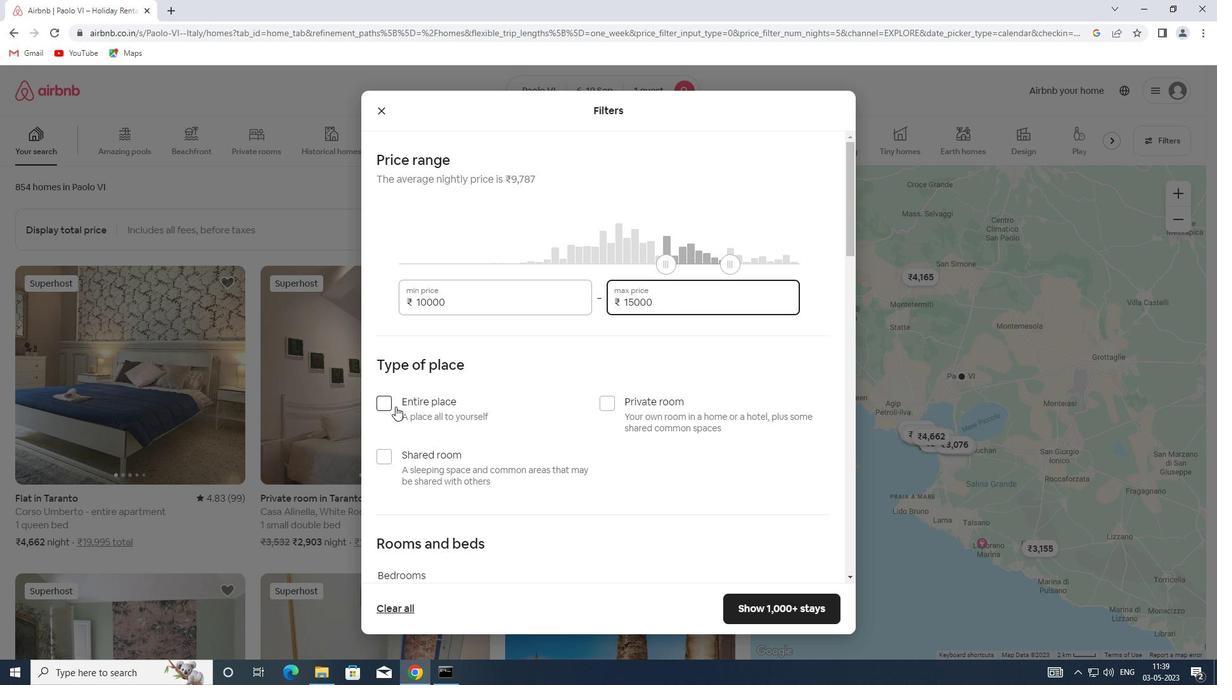 
Action: Mouse scrolled (395, 405) with delta (0, 0)
Screenshot: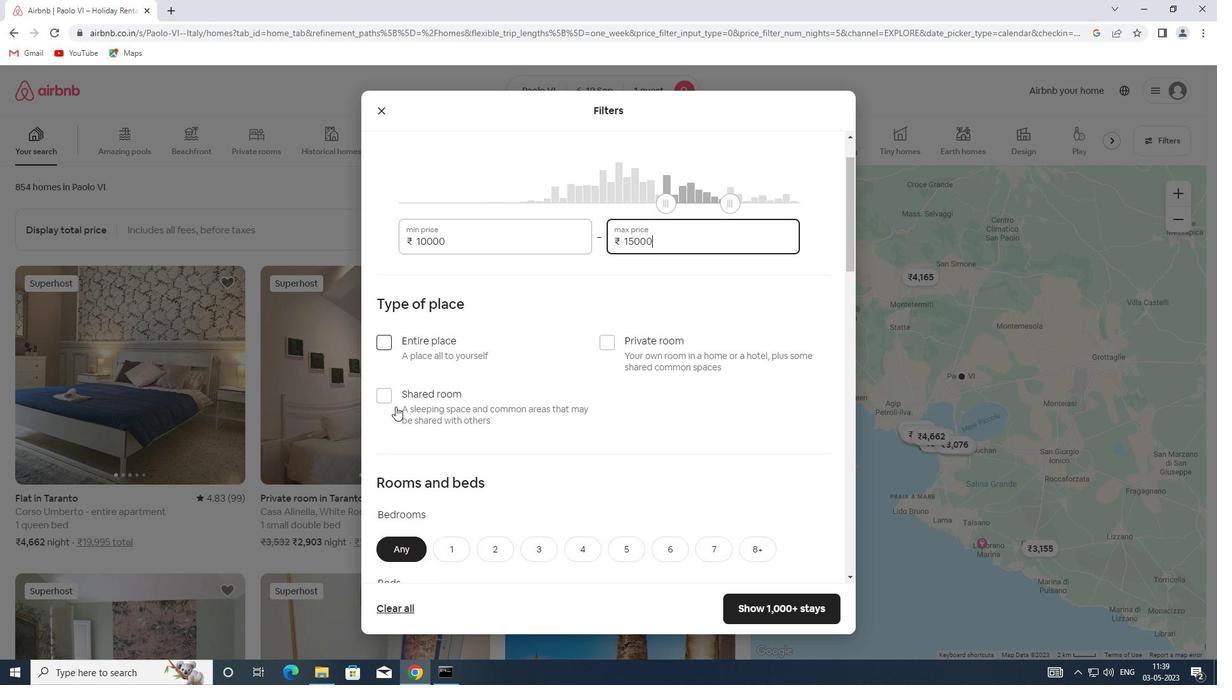
Action: Mouse moved to (607, 281)
Screenshot: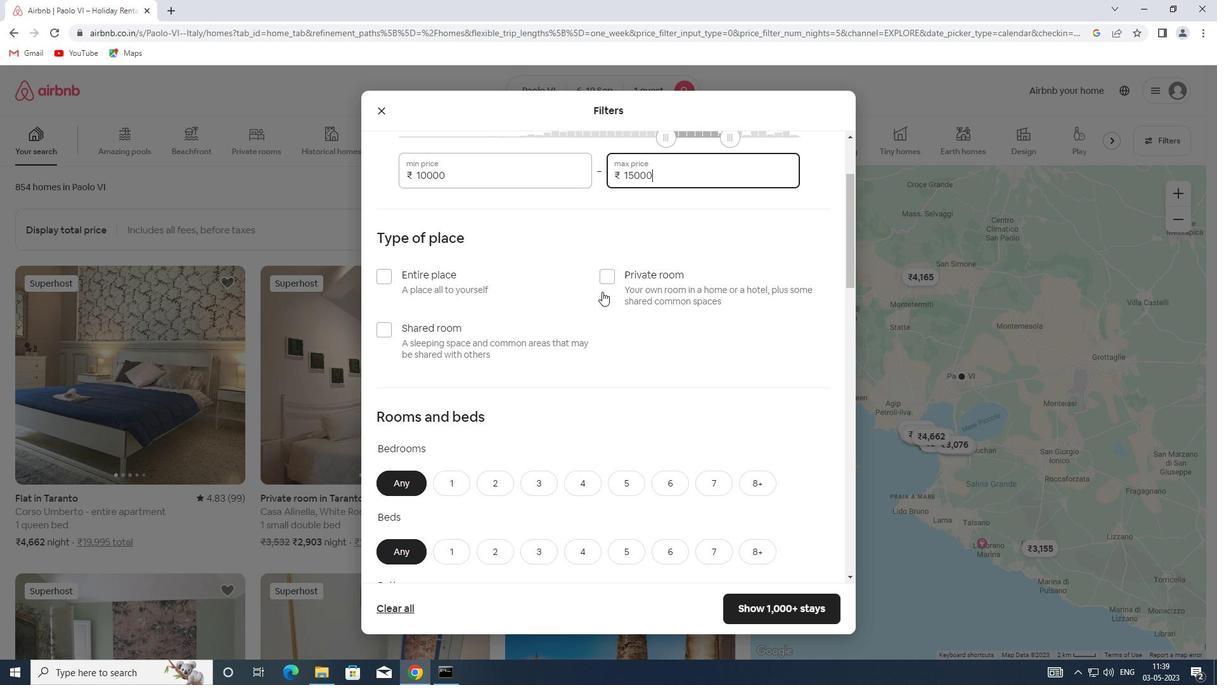 
Action: Mouse pressed left at (607, 281)
Screenshot: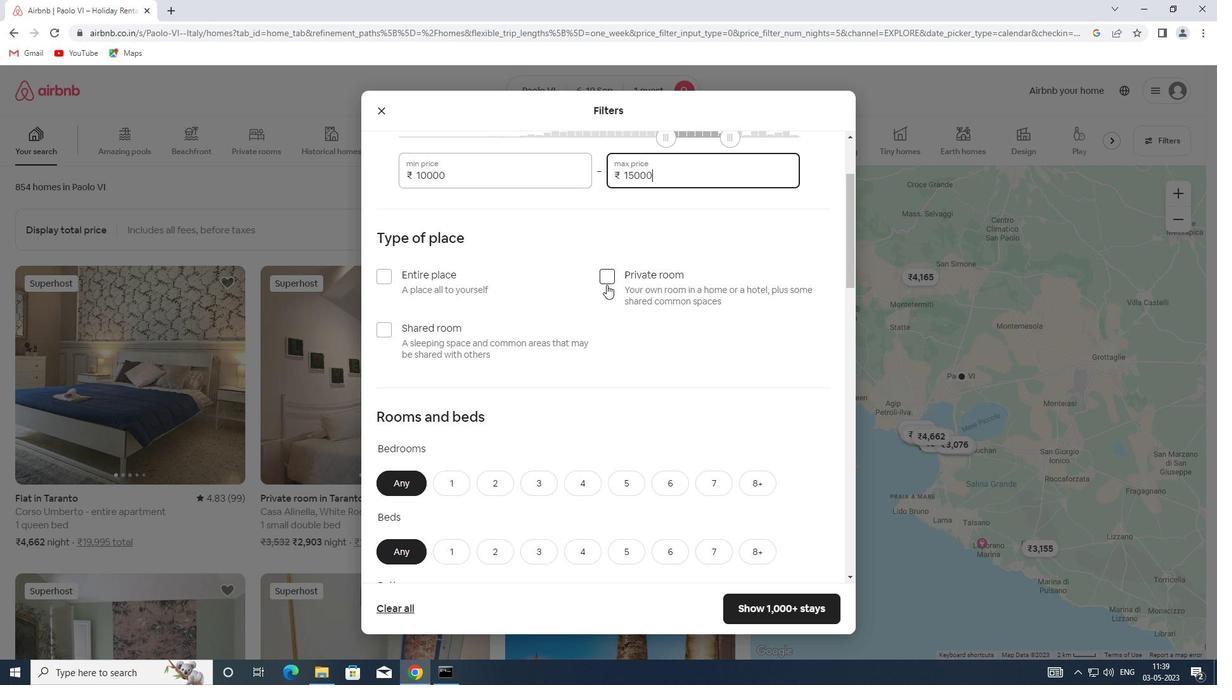 
Action: Mouse moved to (540, 356)
Screenshot: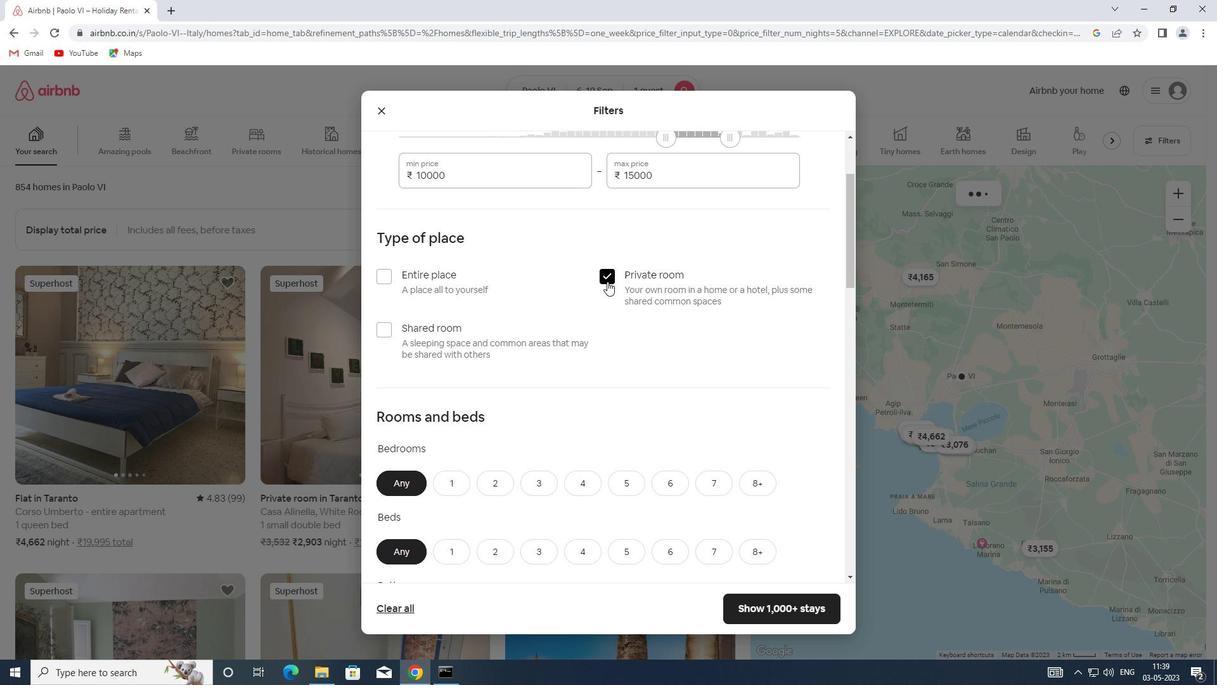 
Action: Mouse scrolled (540, 355) with delta (0, 0)
Screenshot: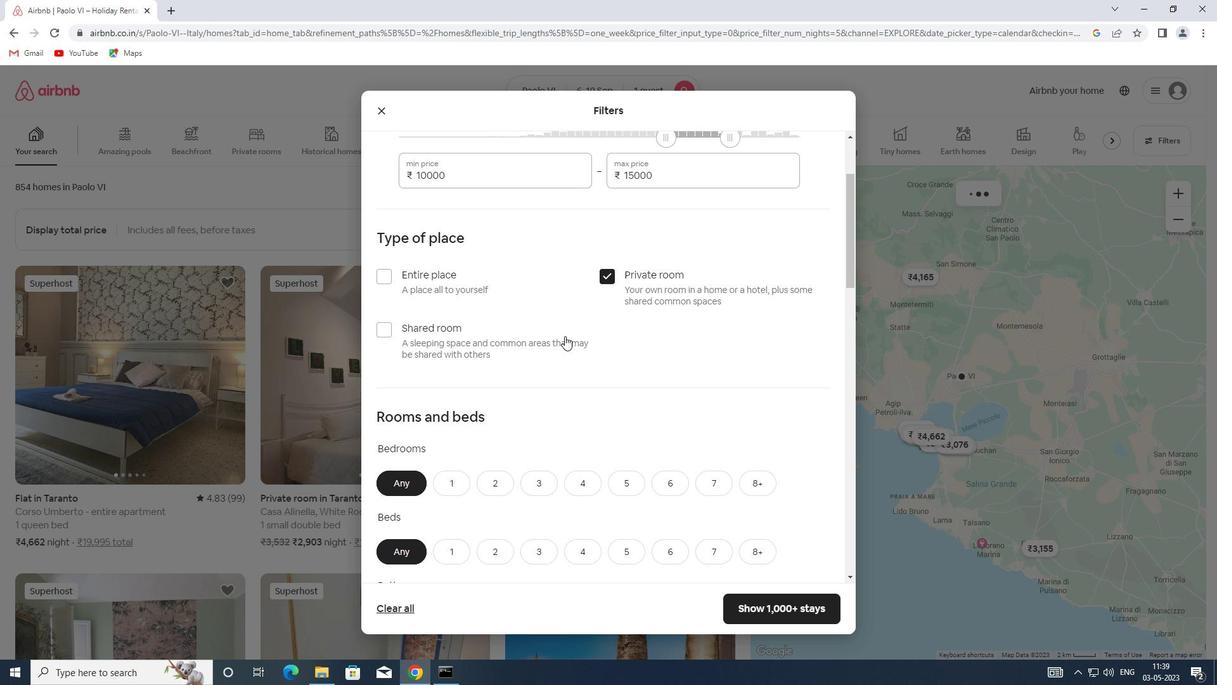 
Action: Mouse scrolled (540, 355) with delta (0, 0)
Screenshot: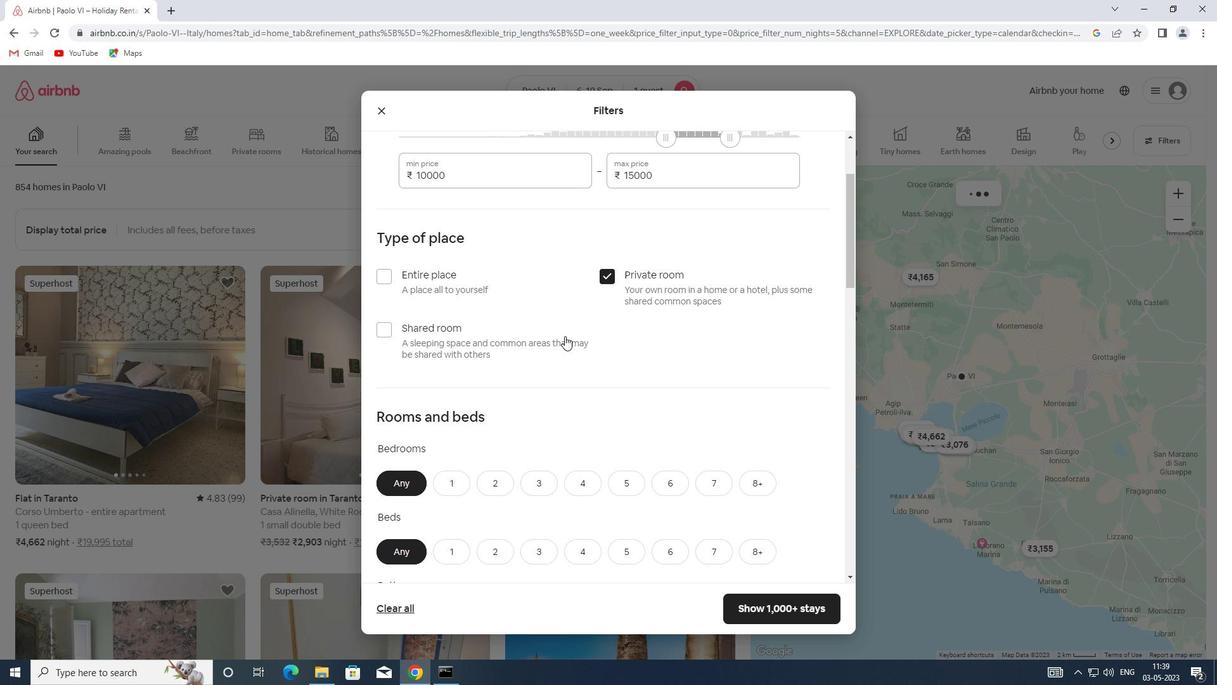 
Action: Mouse scrolled (540, 355) with delta (0, 0)
Screenshot: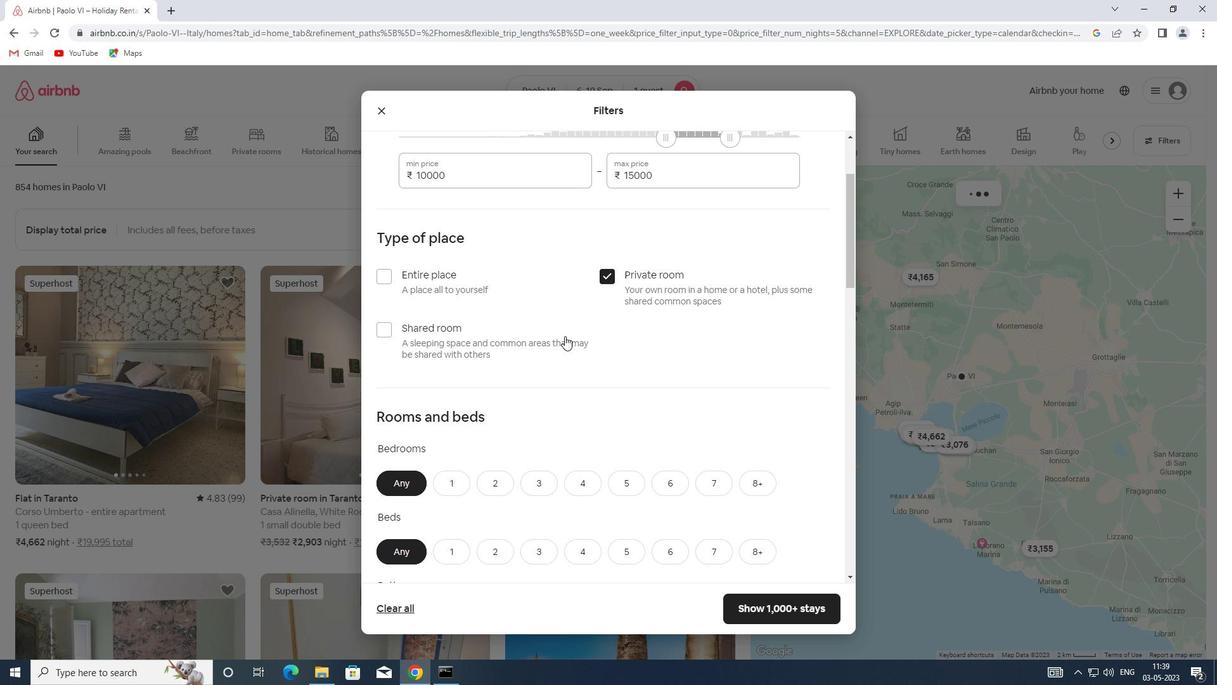 
Action: Mouse moved to (459, 295)
Screenshot: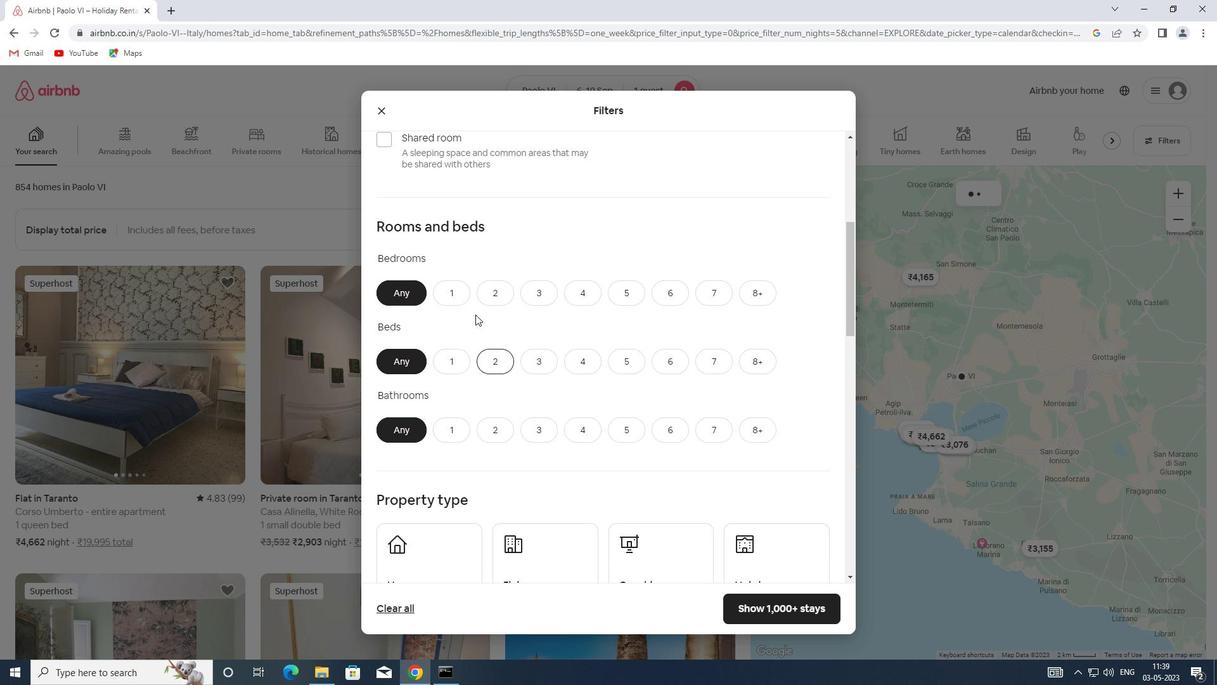 
Action: Mouse pressed left at (459, 295)
Screenshot: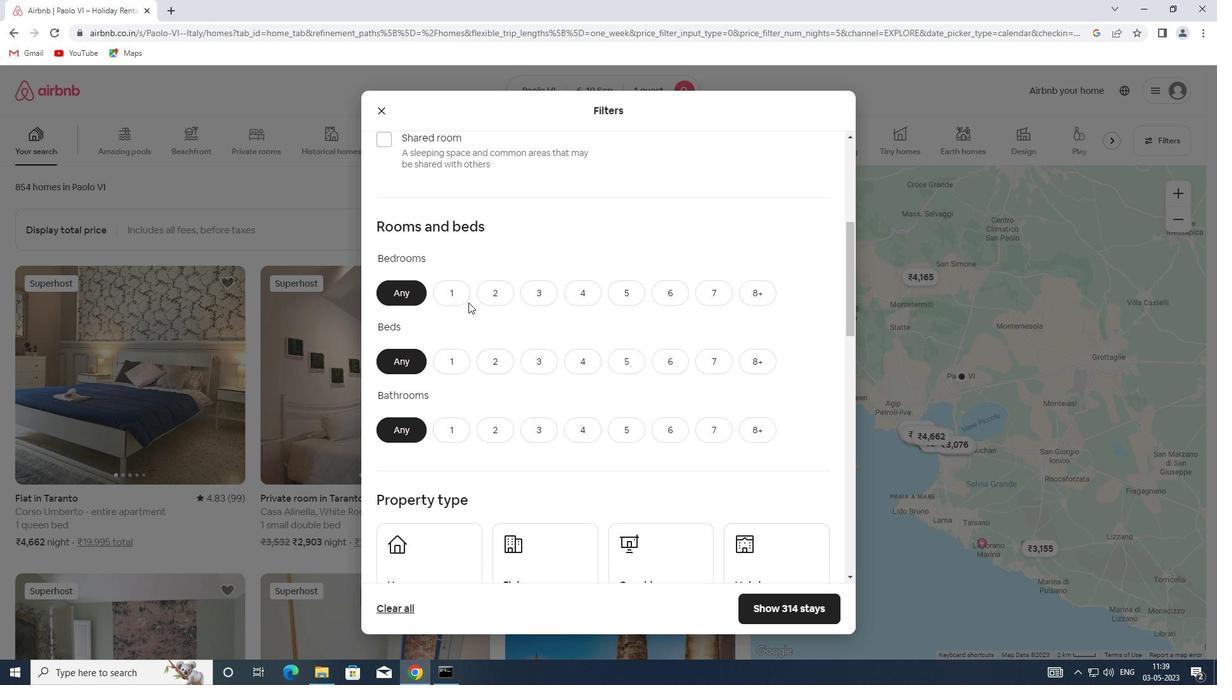 
Action: Mouse moved to (449, 368)
Screenshot: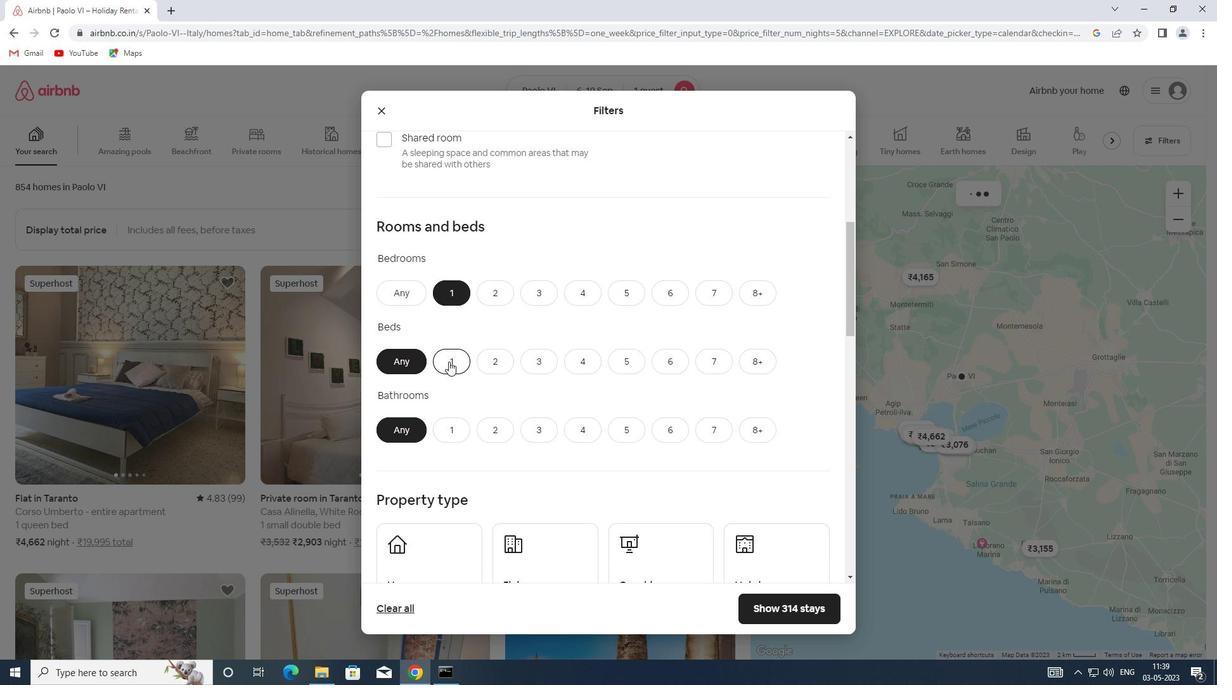 
Action: Mouse pressed left at (449, 368)
Screenshot: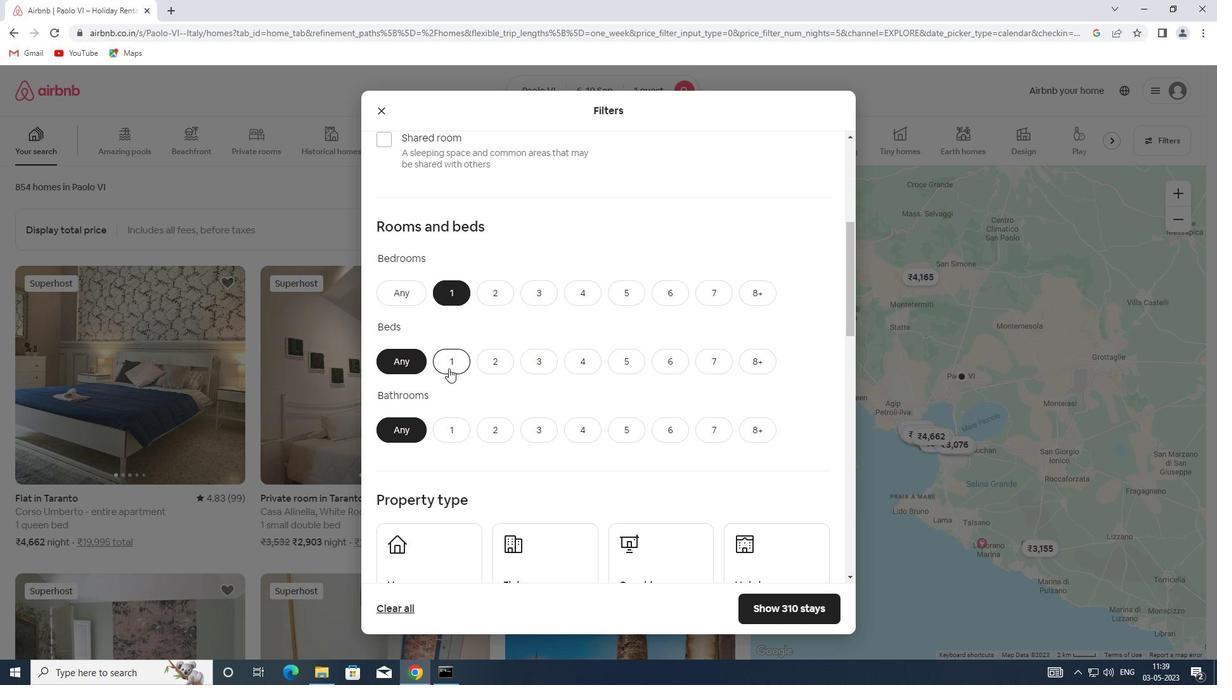 
Action: Mouse moved to (450, 427)
Screenshot: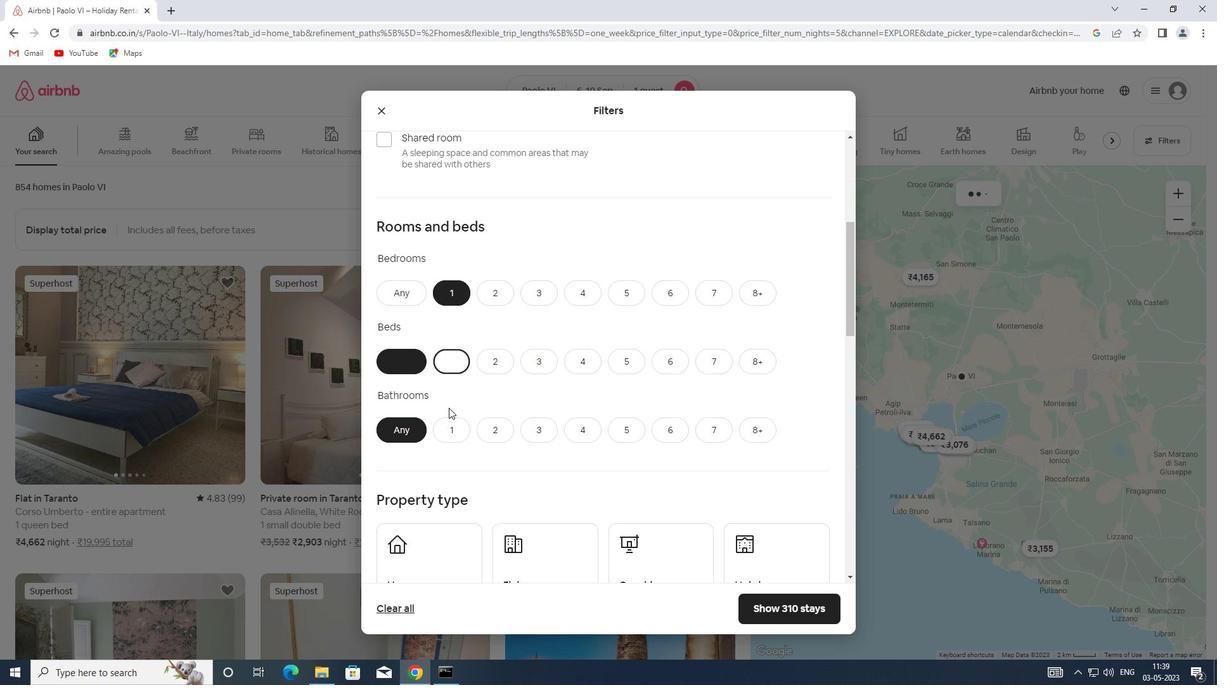 
Action: Mouse pressed left at (450, 427)
Screenshot: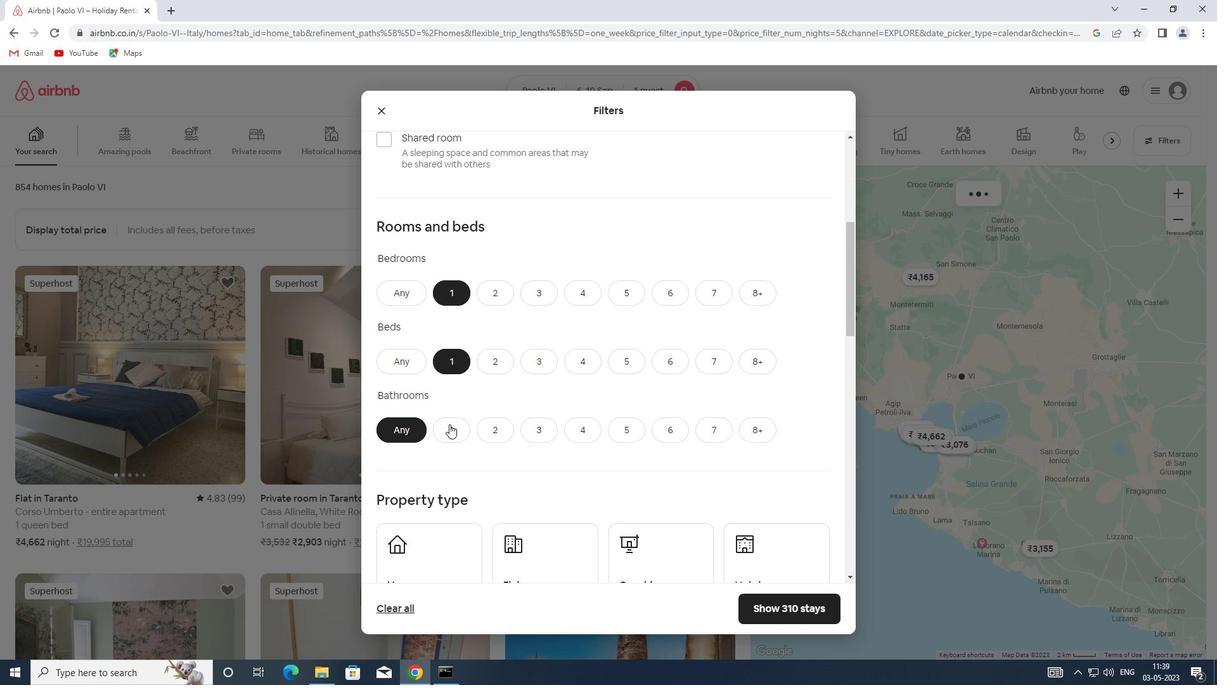 
Action: Mouse scrolled (450, 426) with delta (0, 0)
Screenshot: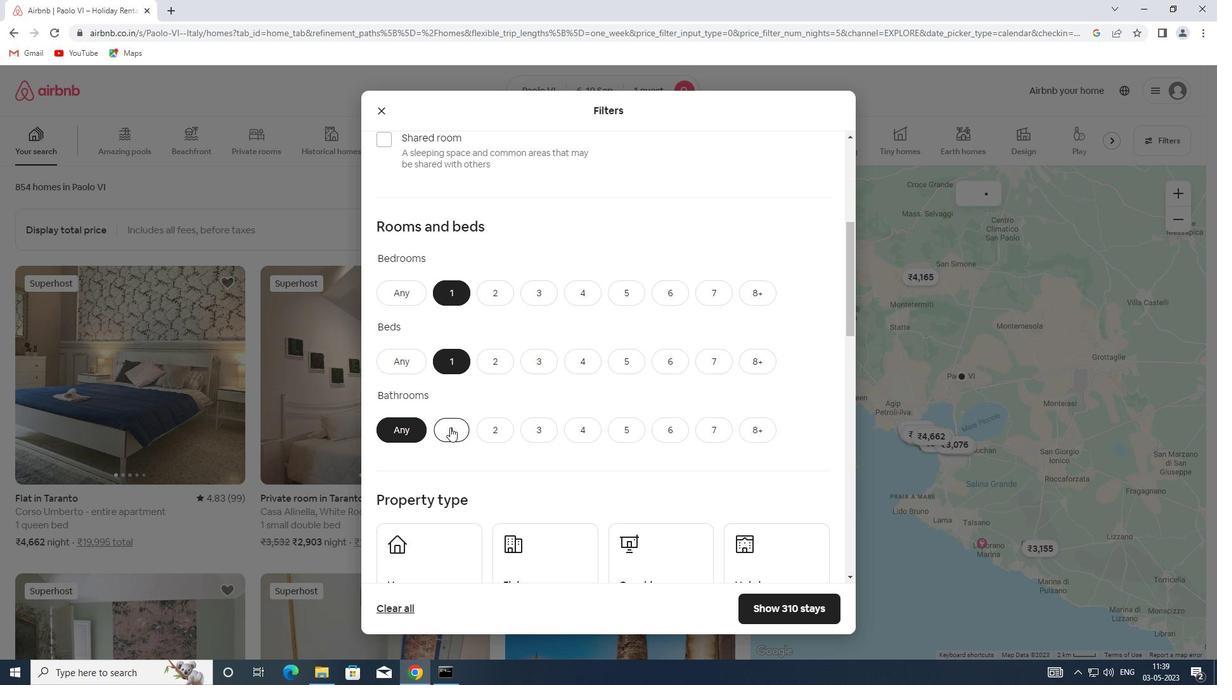 
Action: Mouse scrolled (450, 426) with delta (0, 0)
Screenshot: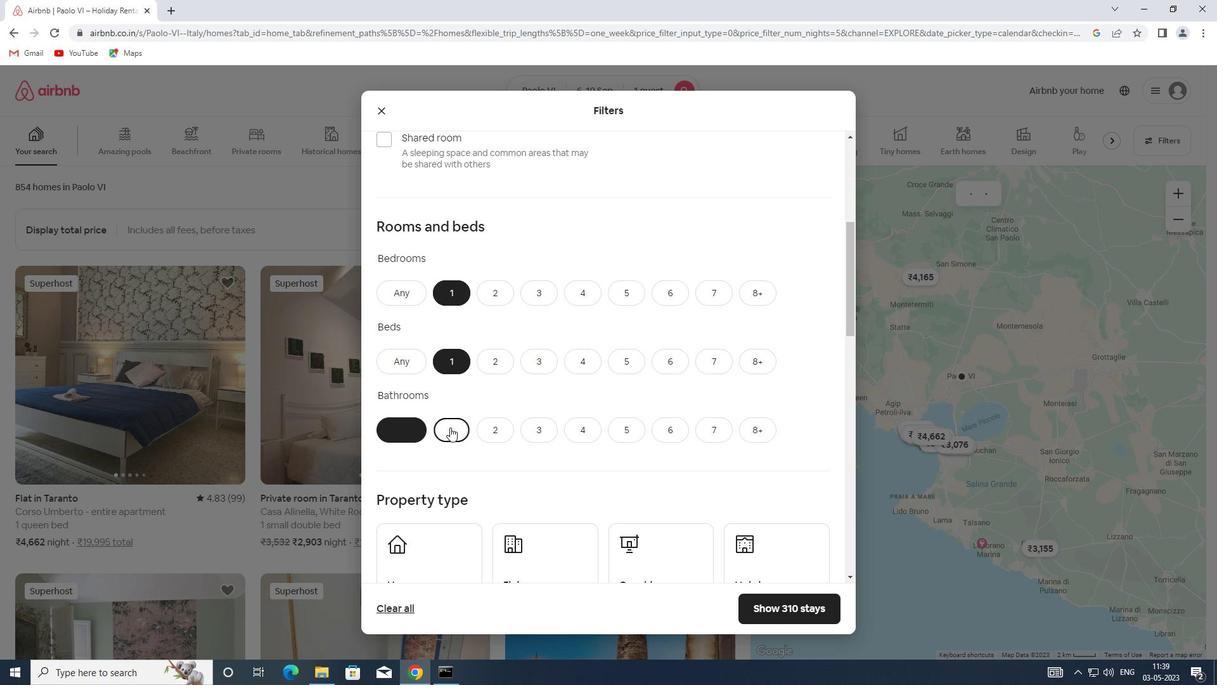 
Action: Mouse scrolled (450, 426) with delta (0, 0)
Screenshot: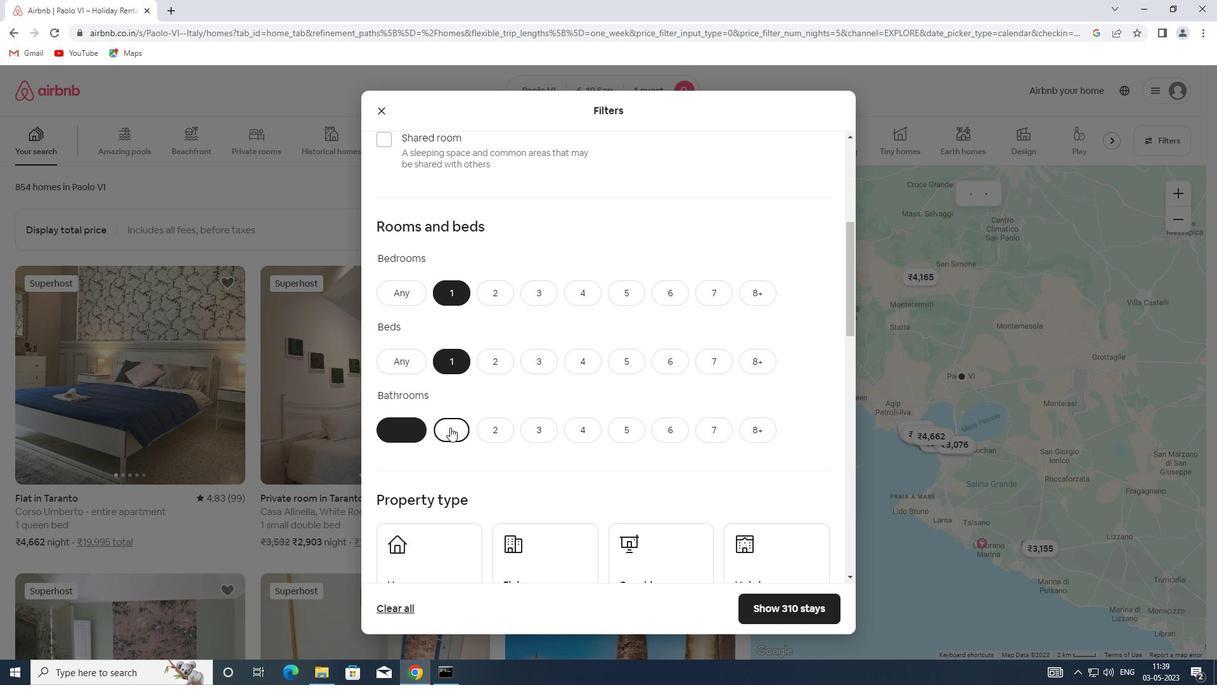 
Action: Mouse moved to (447, 388)
Screenshot: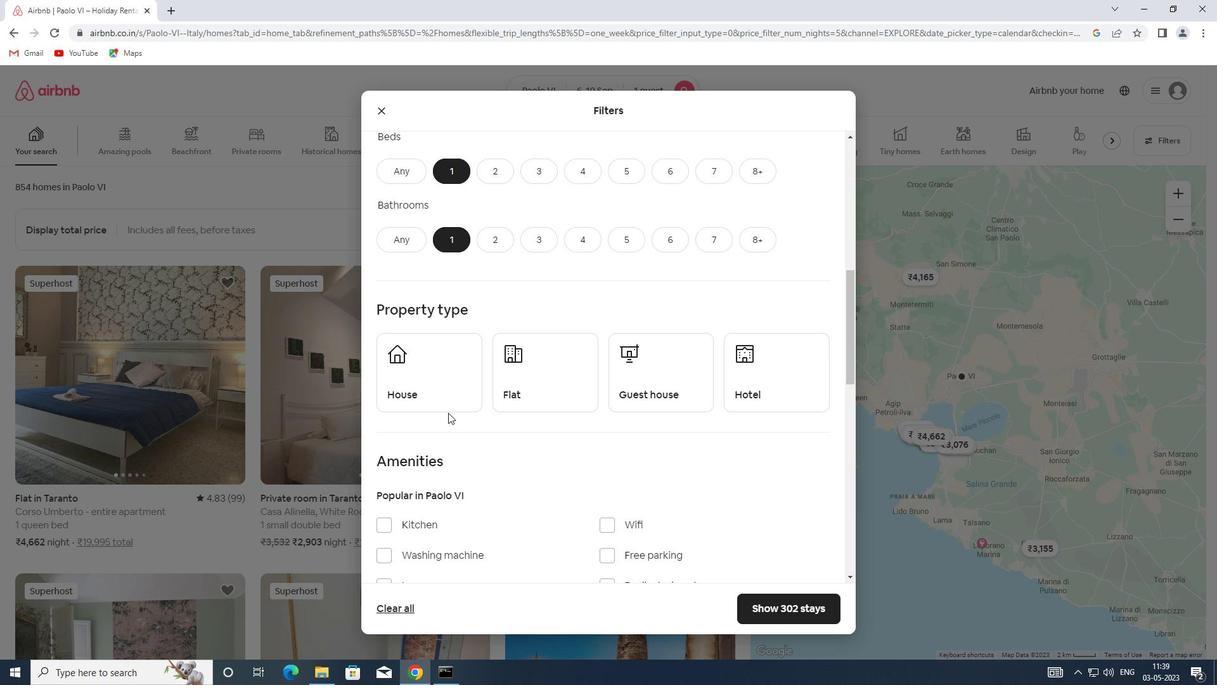 
Action: Mouse pressed left at (447, 388)
Screenshot: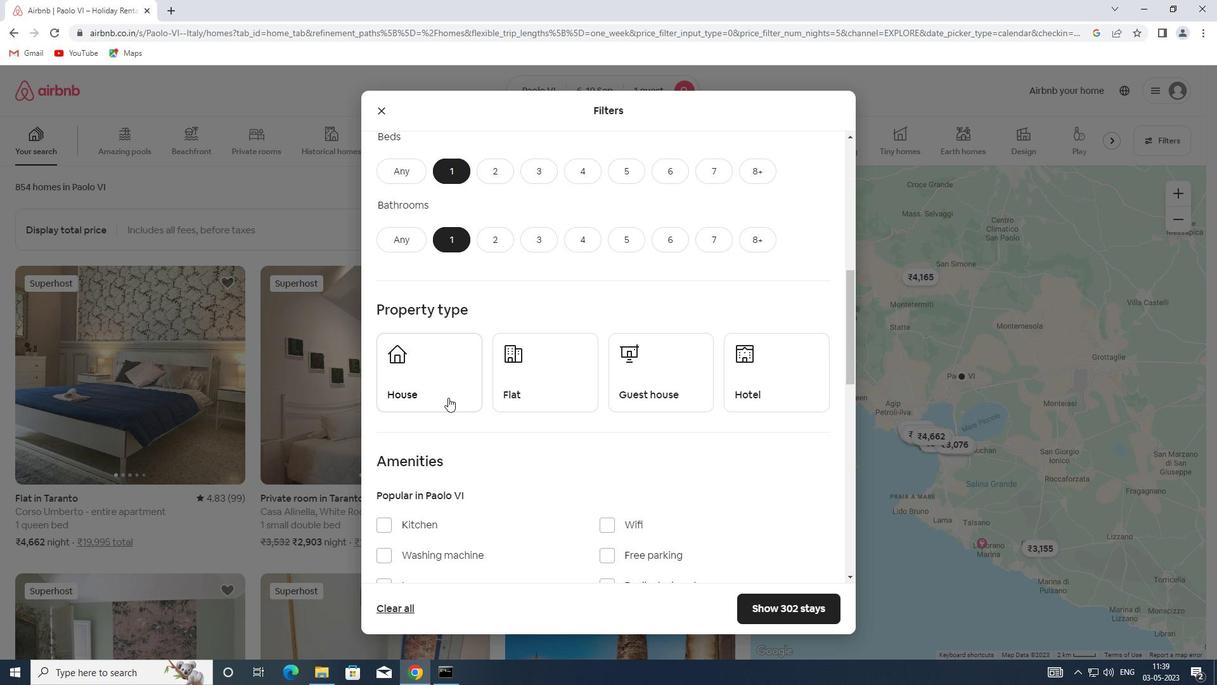 
Action: Mouse moved to (535, 388)
Screenshot: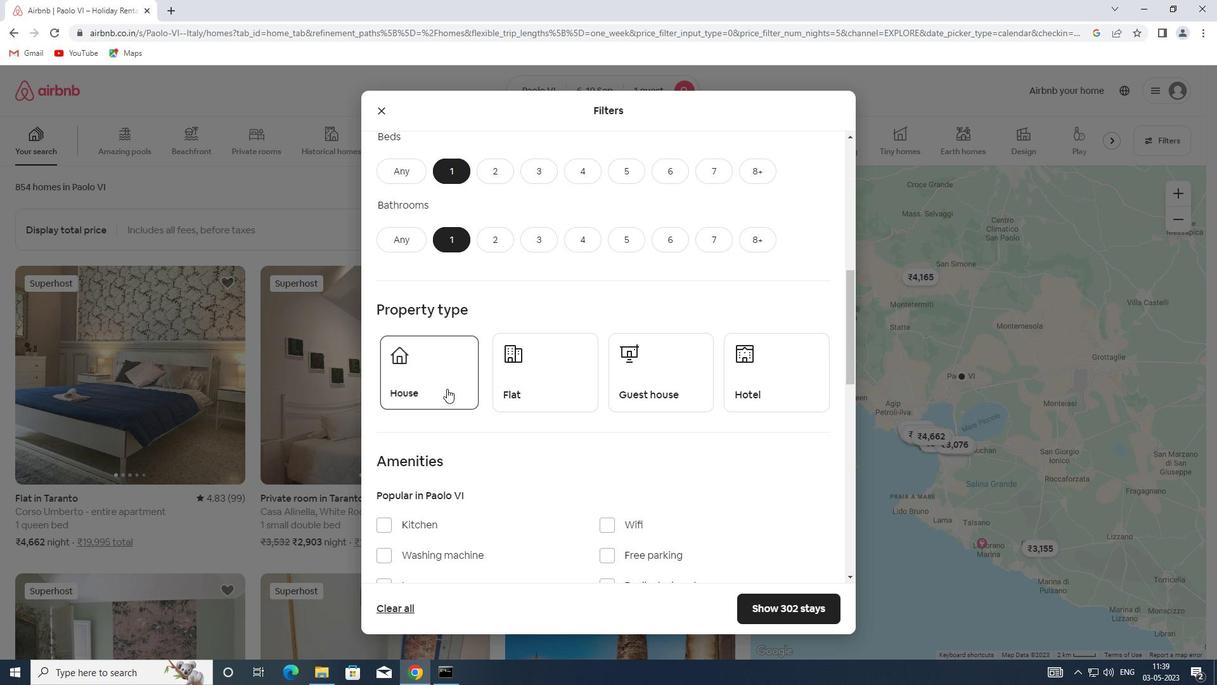
Action: Mouse pressed left at (535, 388)
Screenshot: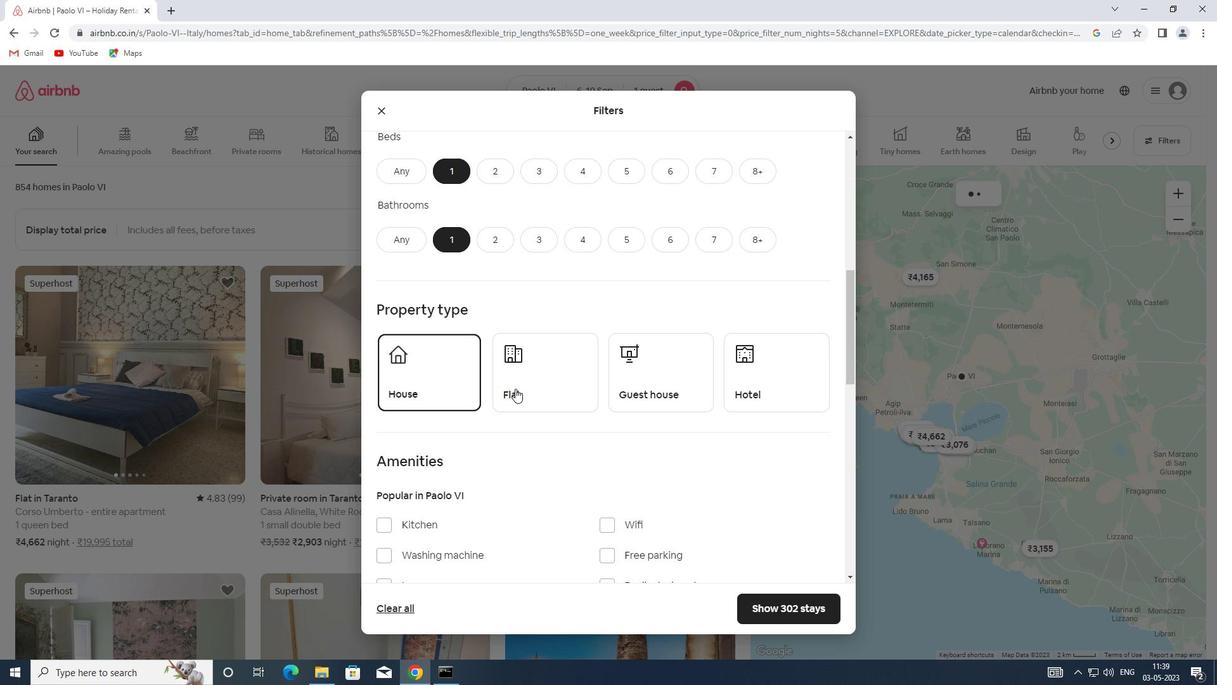 
Action: Mouse moved to (674, 371)
Screenshot: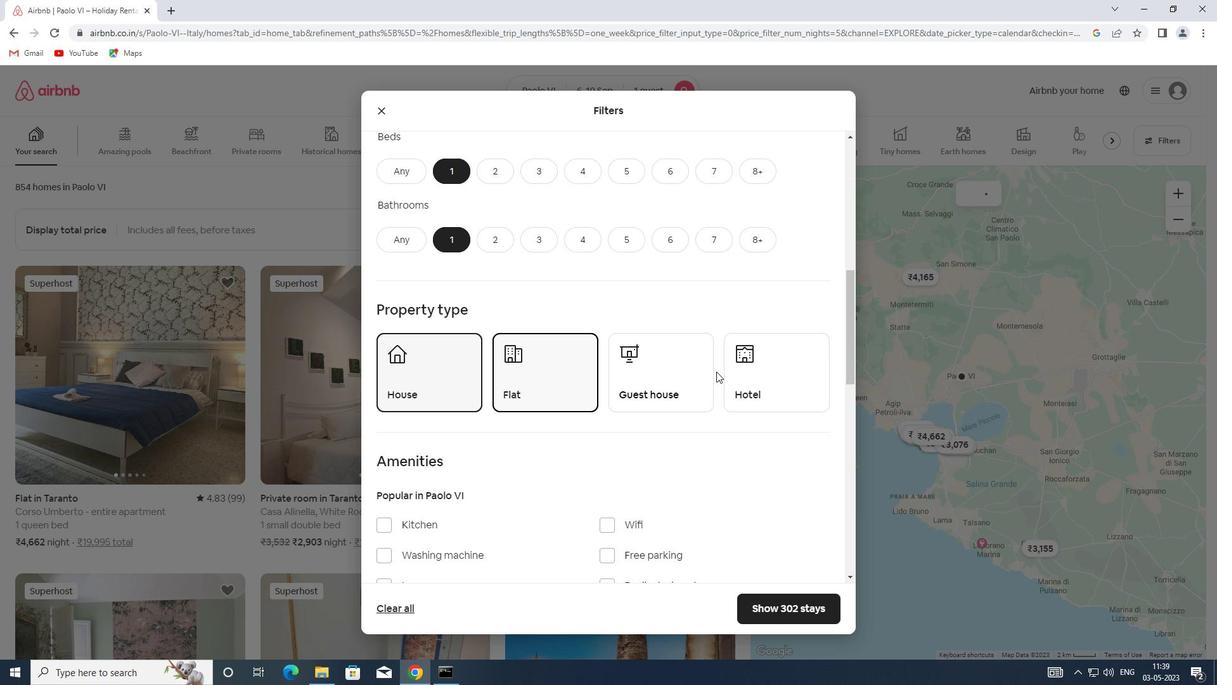 
Action: Mouse pressed left at (674, 371)
Screenshot: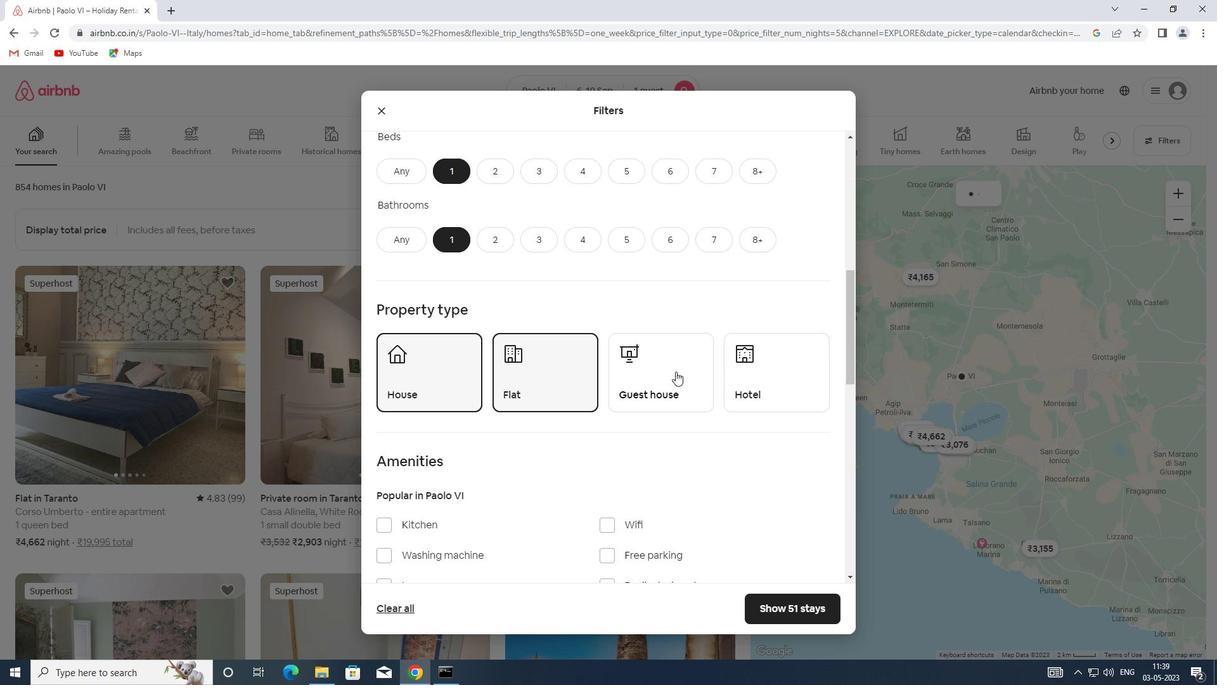 
Action: Mouse moved to (752, 366)
Screenshot: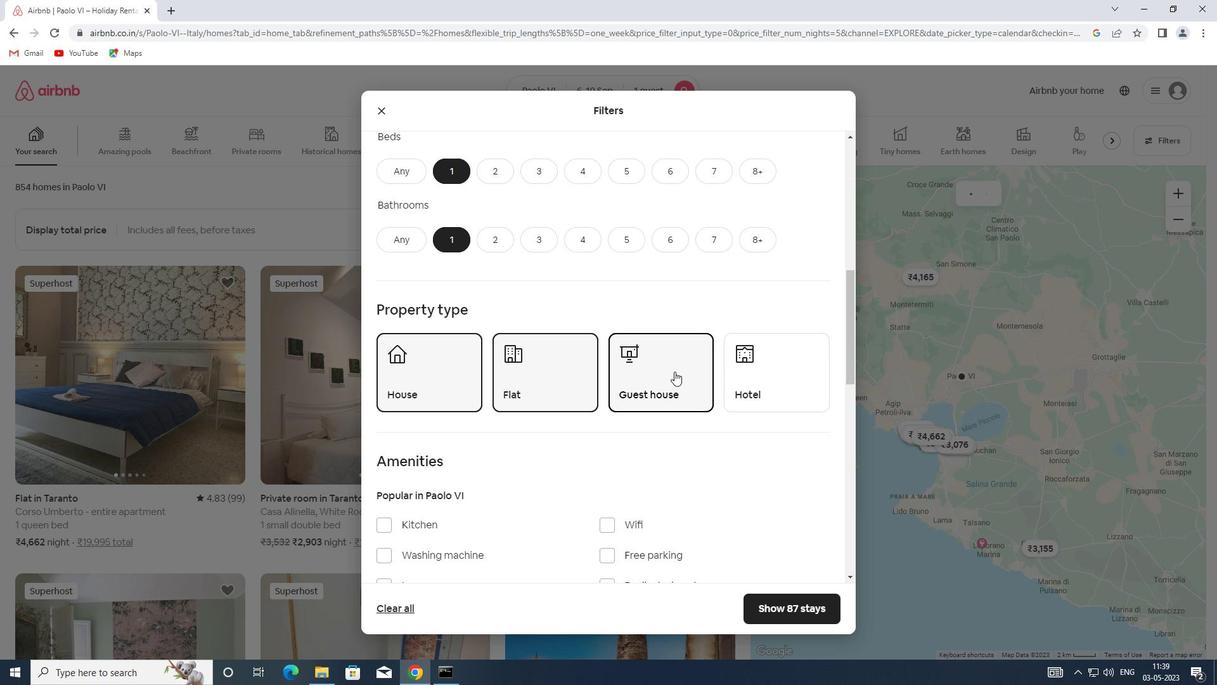 
Action: Mouse pressed left at (752, 366)
Screenshot: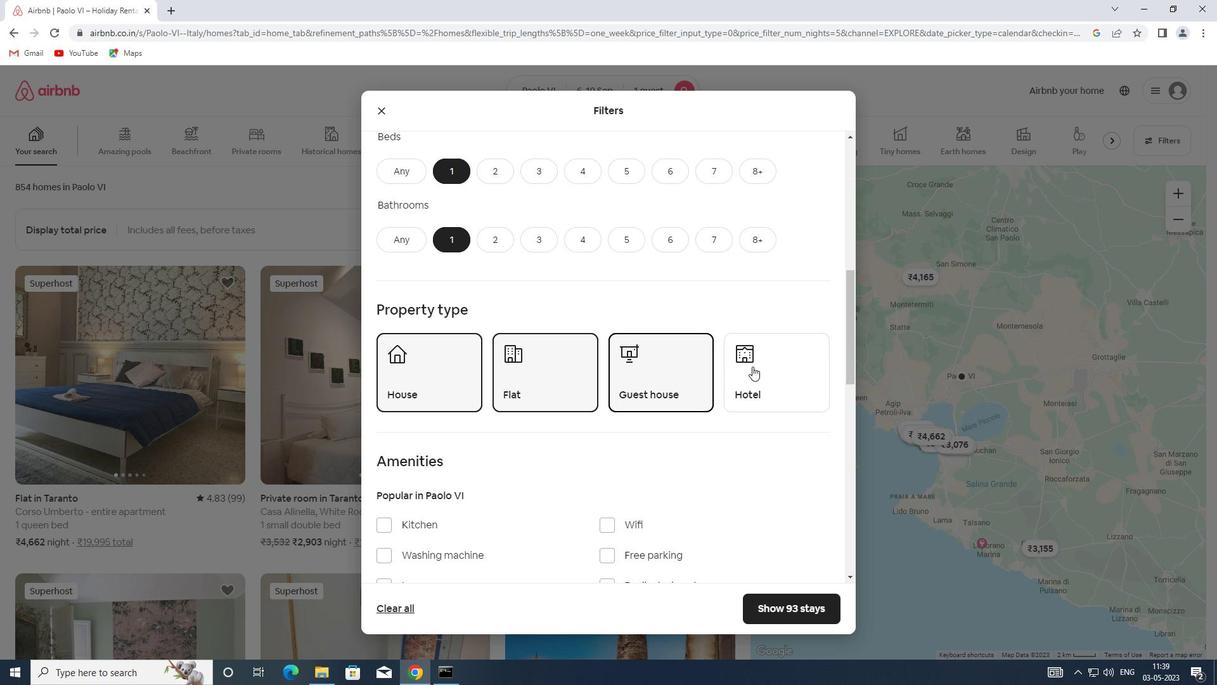 
Action: Mouse moved to (642, 368)
Screenshot: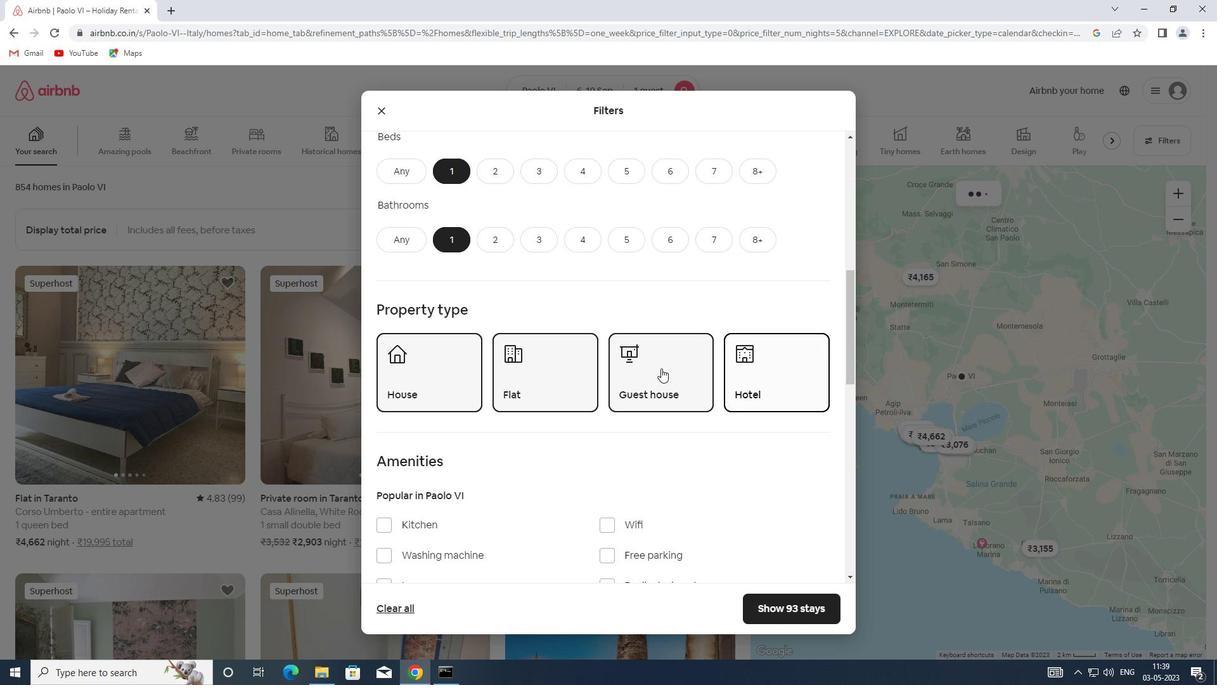 
Action: Mouse scrolled (642, 367) with delta (0, 0)
Screenshot: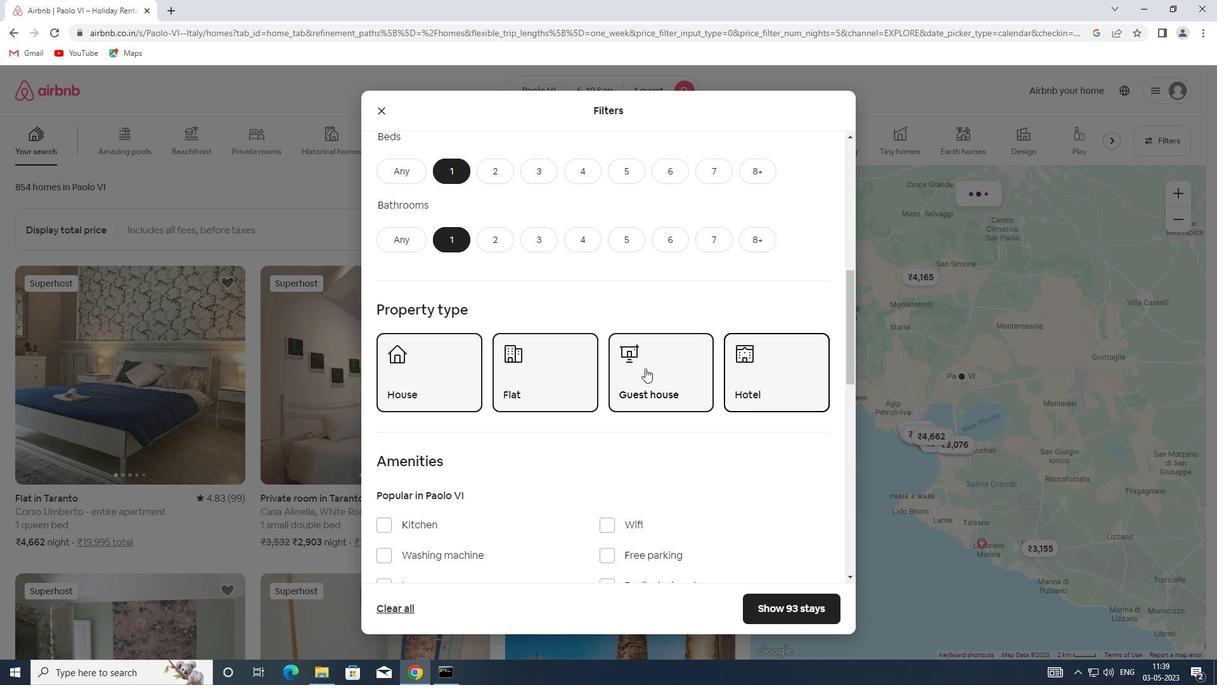 
Action: Mouse scrolled (642, 367) with delta (0, 0)
Screenshot: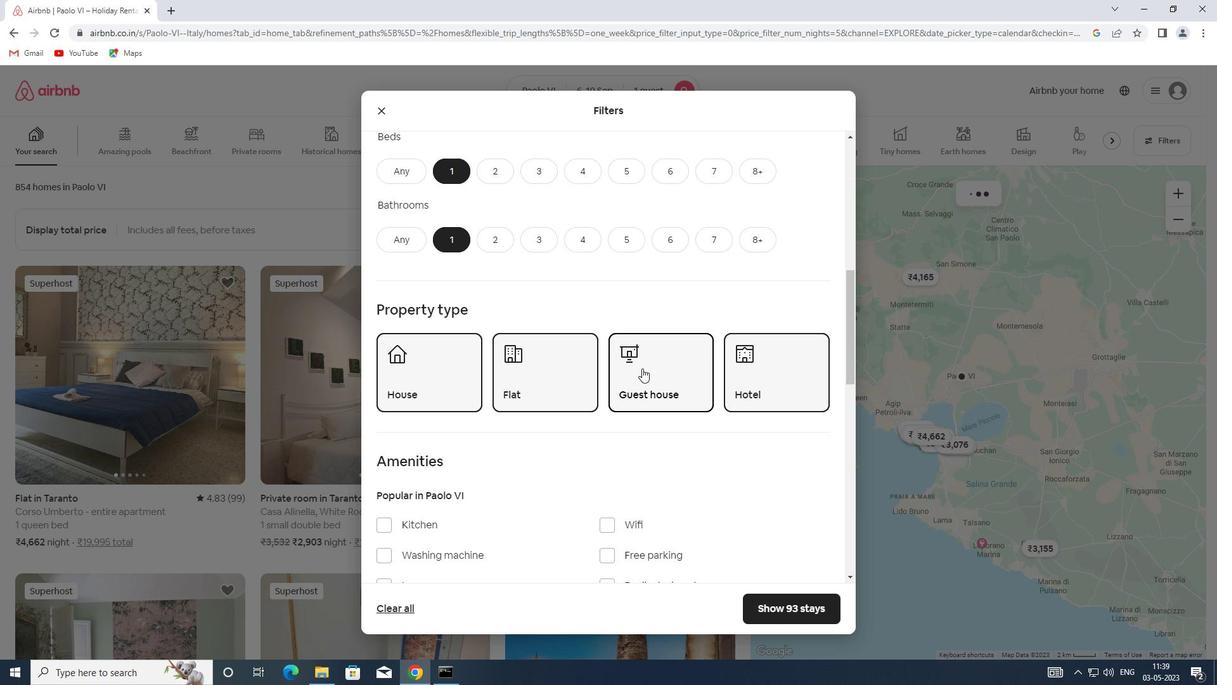 
Action: Mouse scrolled (642, 367) with delta (0, 0)
Screenshot: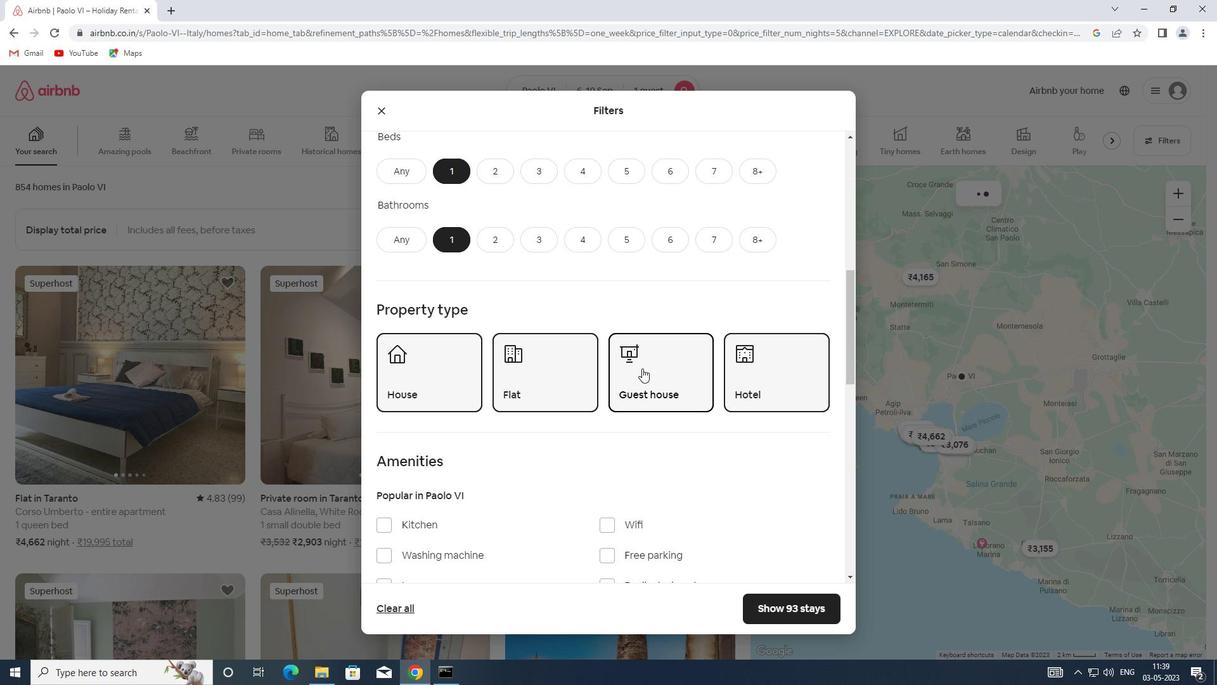 
Action: Mouse scrolled (642, 367) with delta (0, 0)
Screenshot: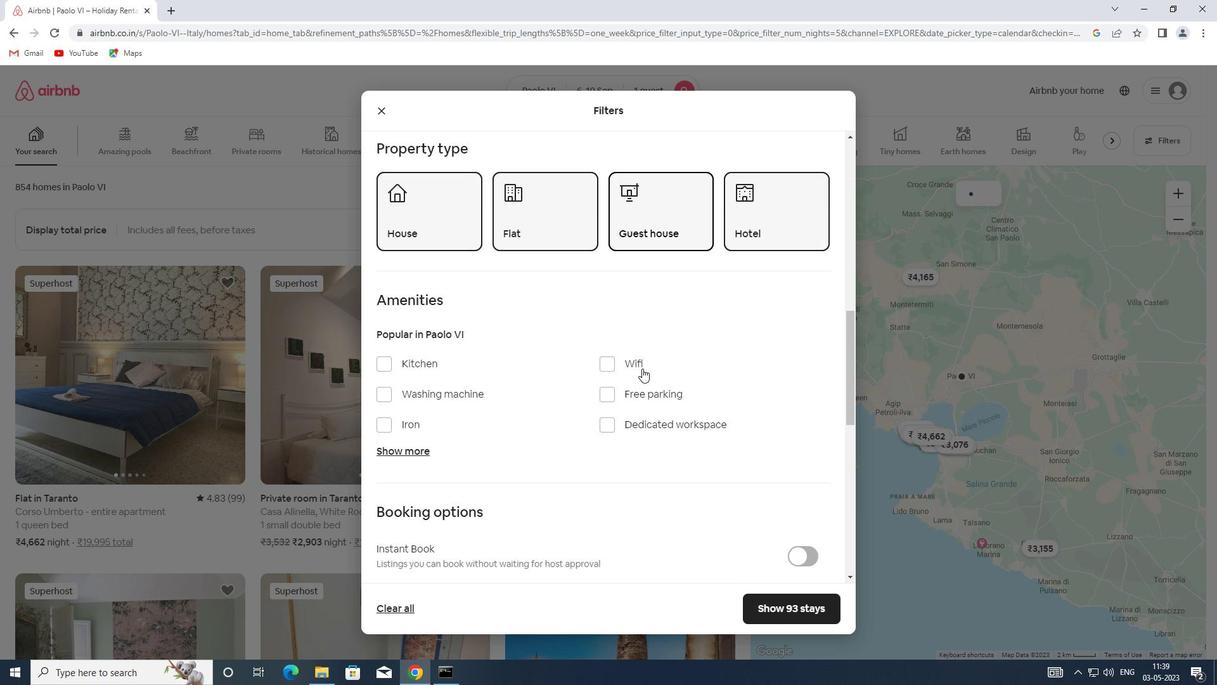 
Action: Mouse moved to (476, 295)
Screenshot: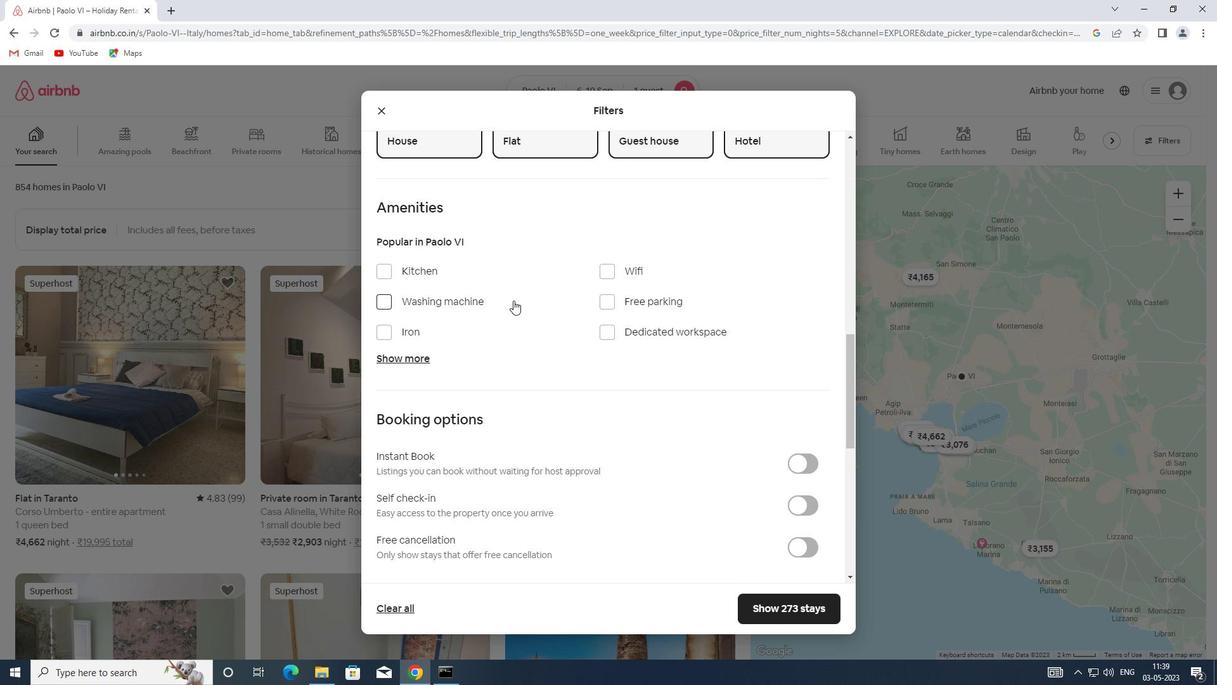 
Action: Mouse pressed left at (476, 295)
Screenshot: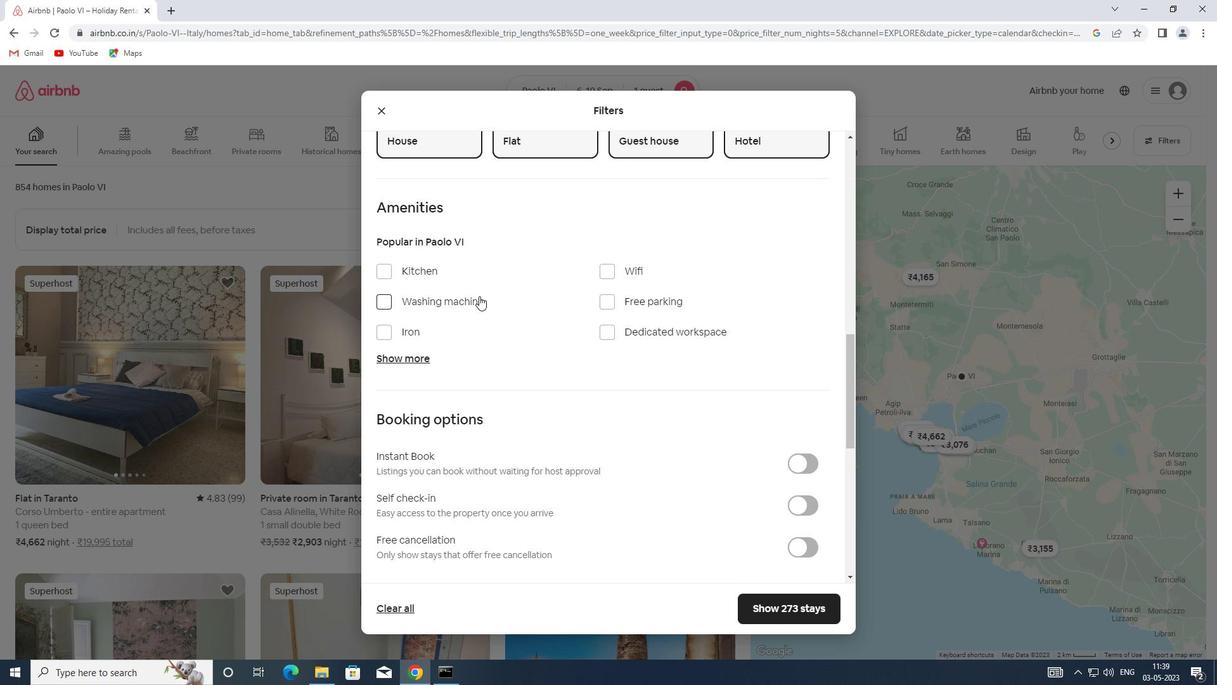 
Action: Mouse moved to (527, 340)
Screenshot: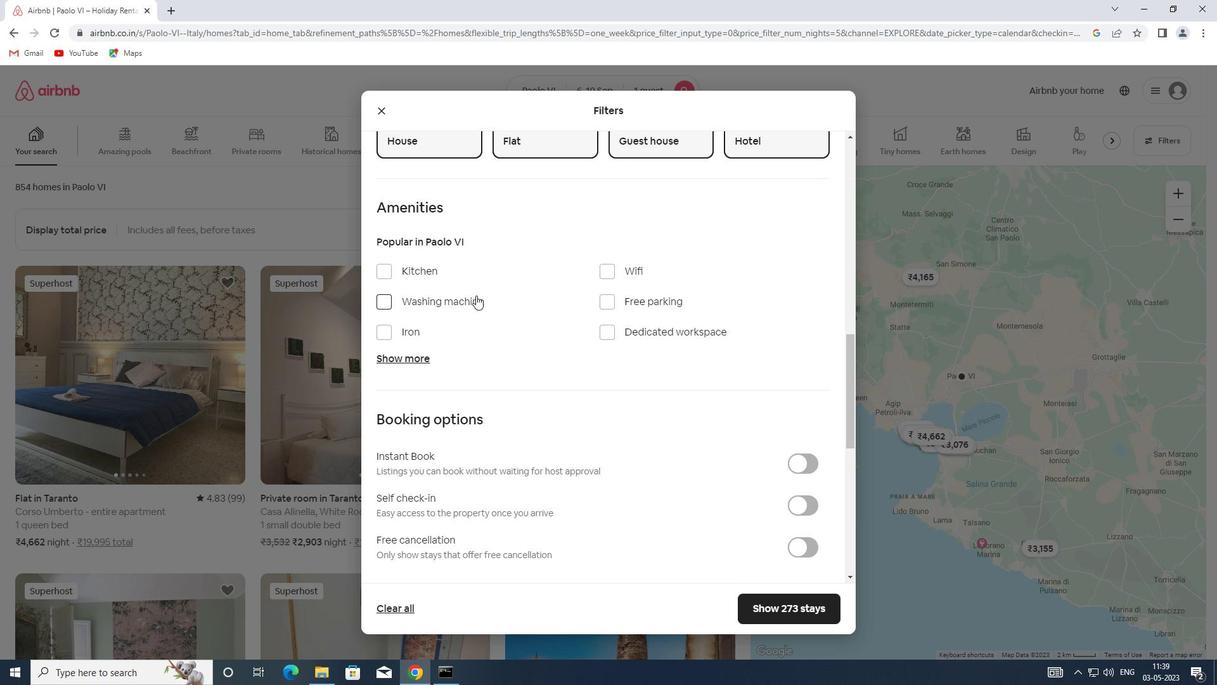 
Action: Mouse scrolled (527, 339) with delta (0, 0)
Screenshot: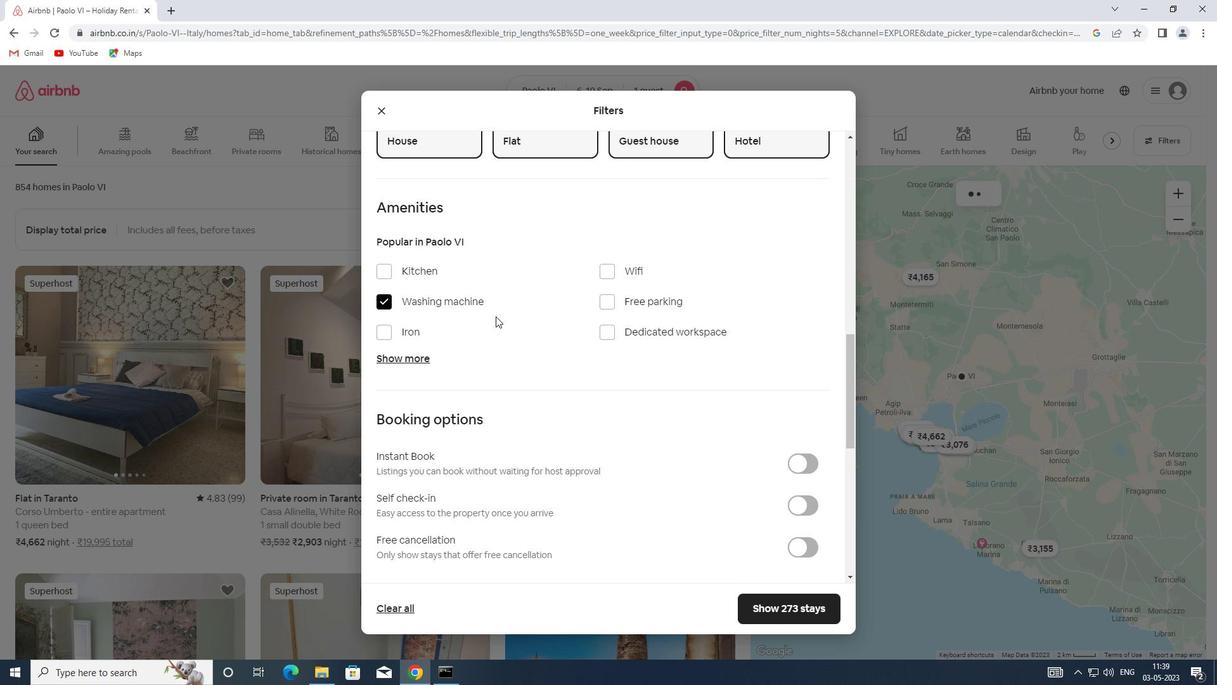 
Action: Mouse scrolled (527, 339) with delta (0, 0)
Screenshot: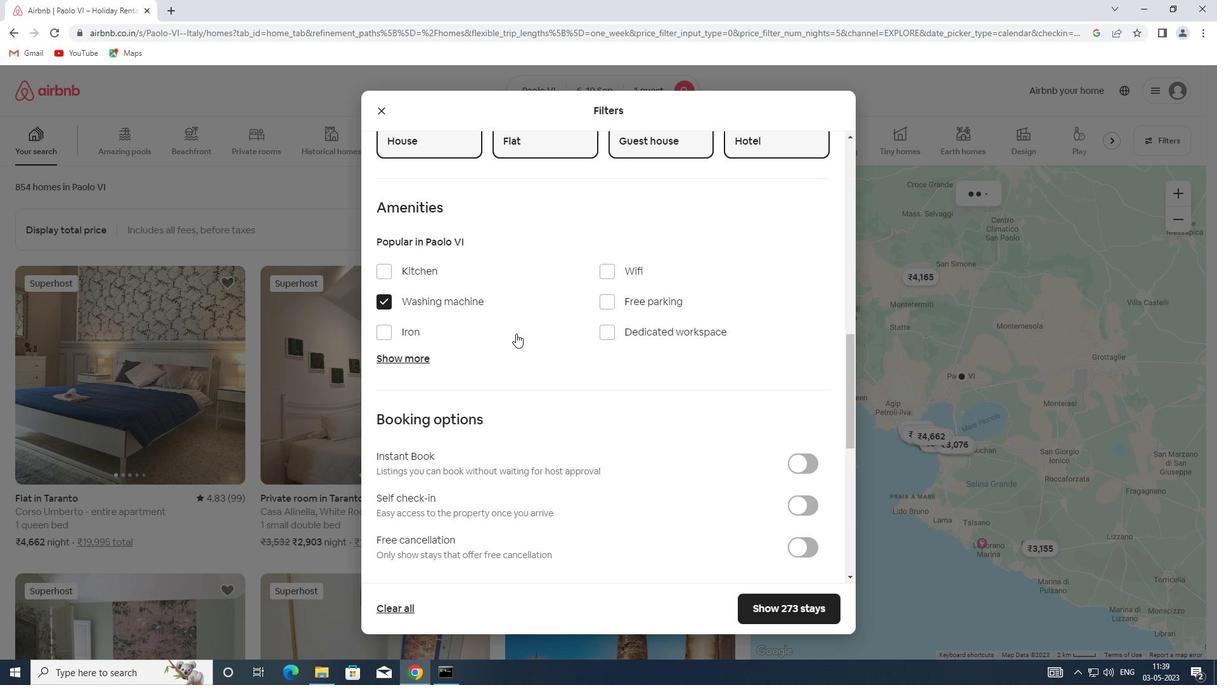
Action: Mouse scrolled (527, 339) with delta (0, 0)
Screenshot: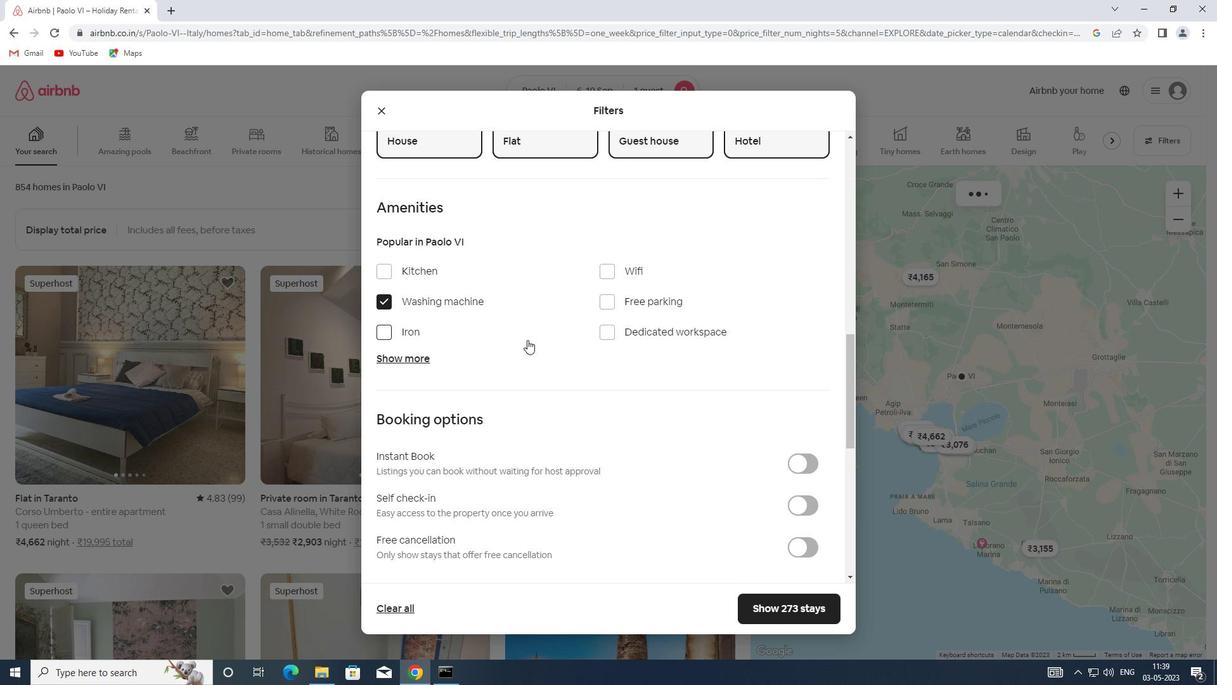 
Action: Mouse scrolled (527, 339) with delta (0, 0)
Screenshot: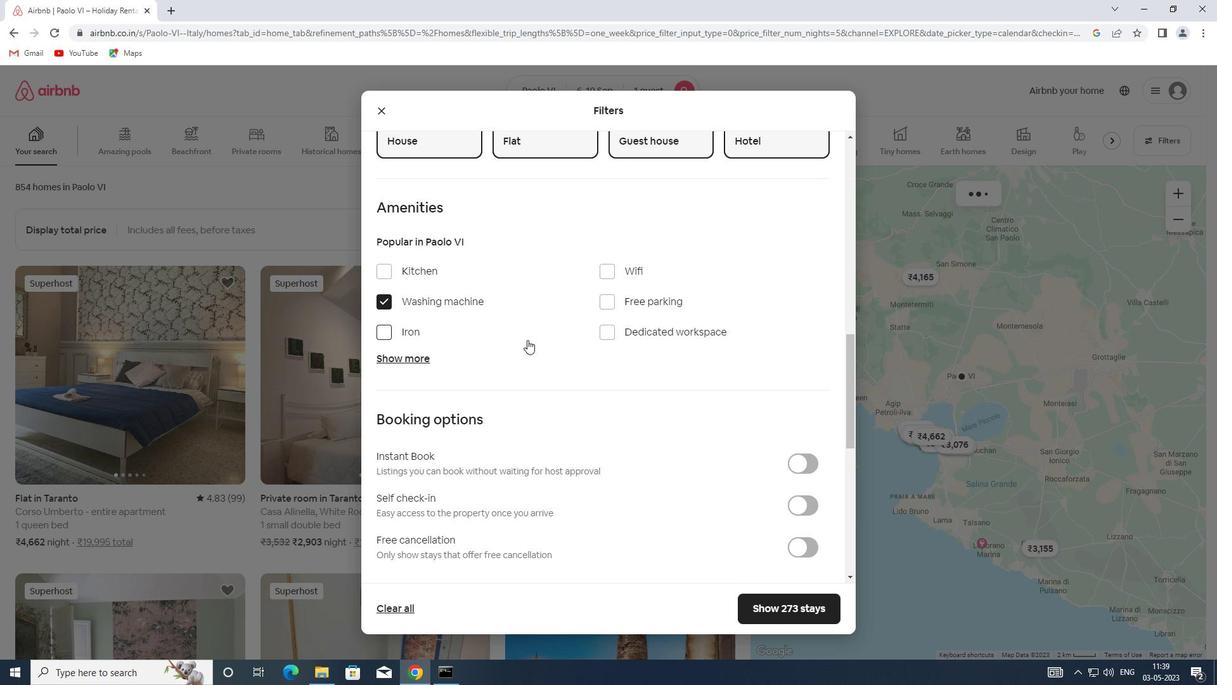
Action: Mouse moved to (812, 254)
Screenshot: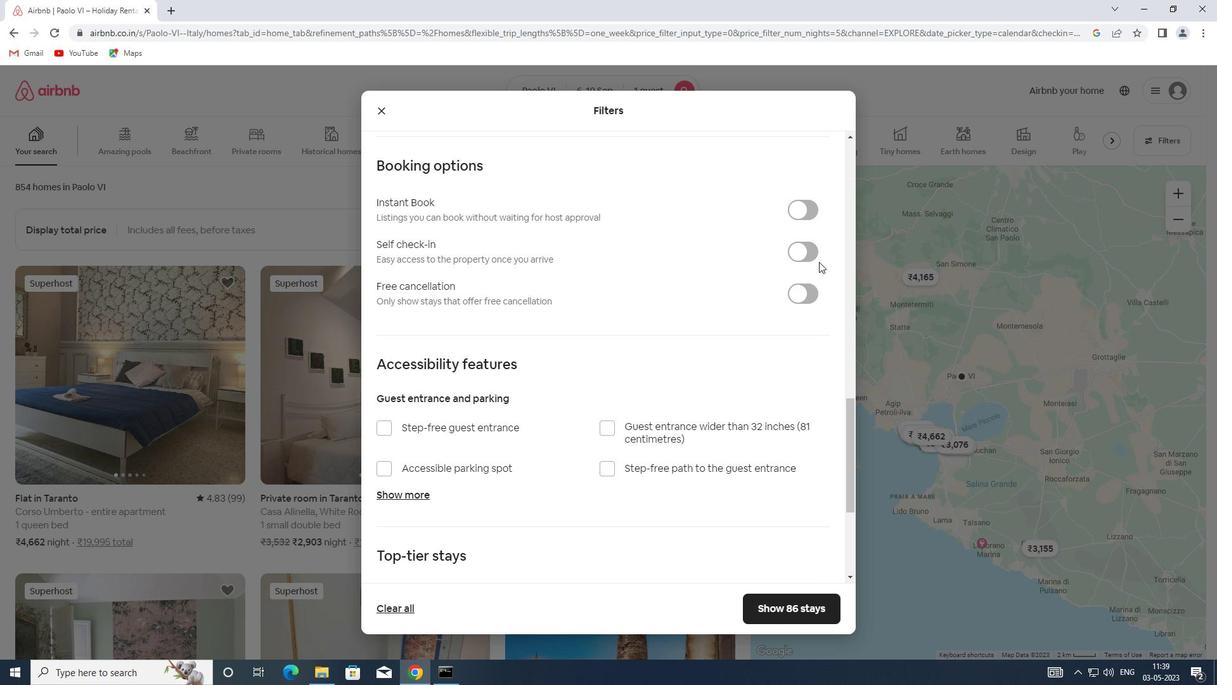 
Action: Mouse pressed left at (812, 254)
Screenshot: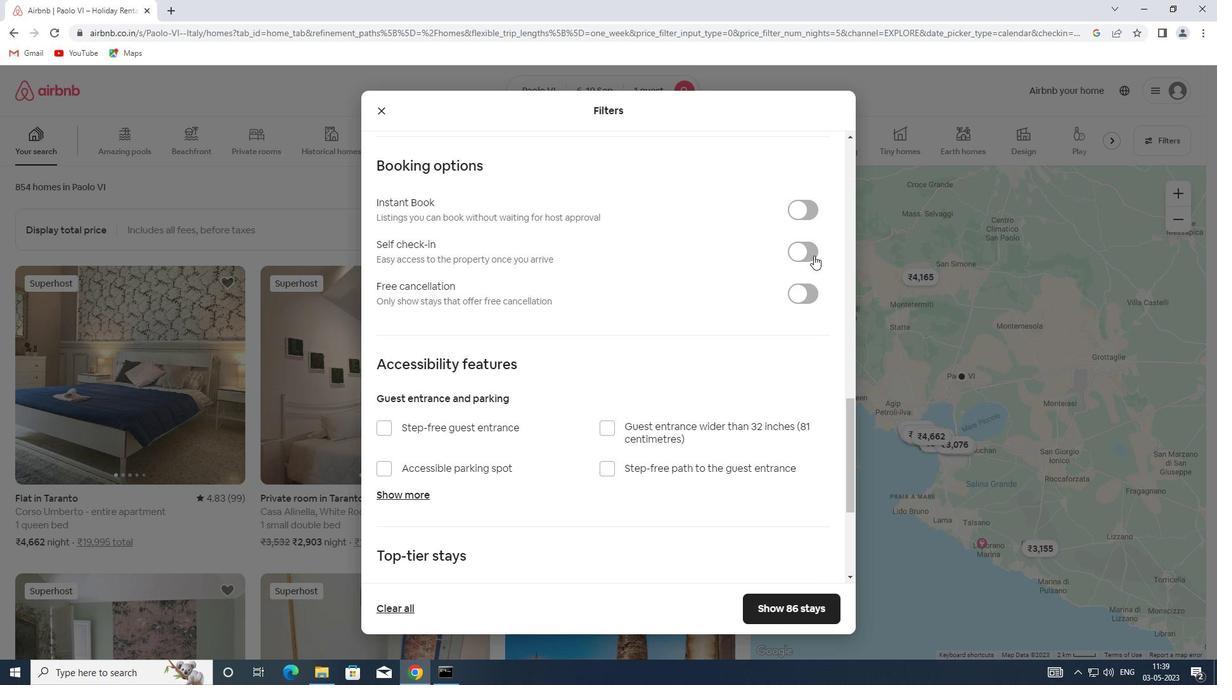 
Action: Mouse moved to (718, 308)
Screenshot: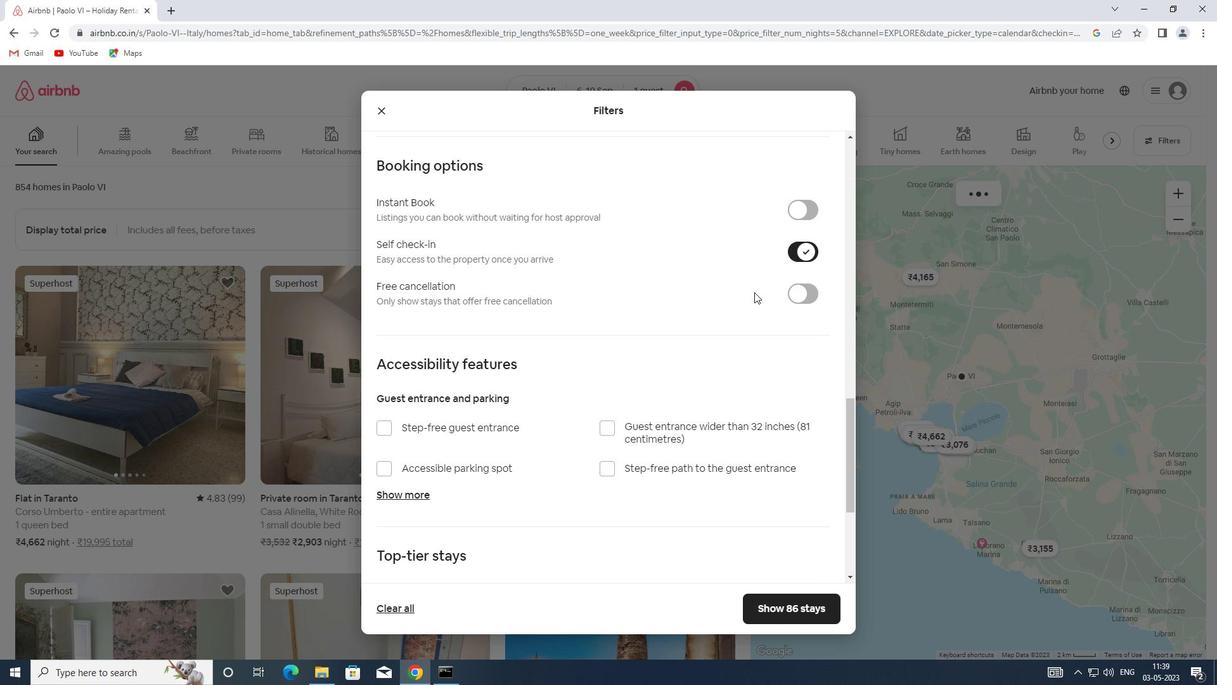 
Action: Mouse scrolled (718, 308) with delta (0, 0)
Screenshot: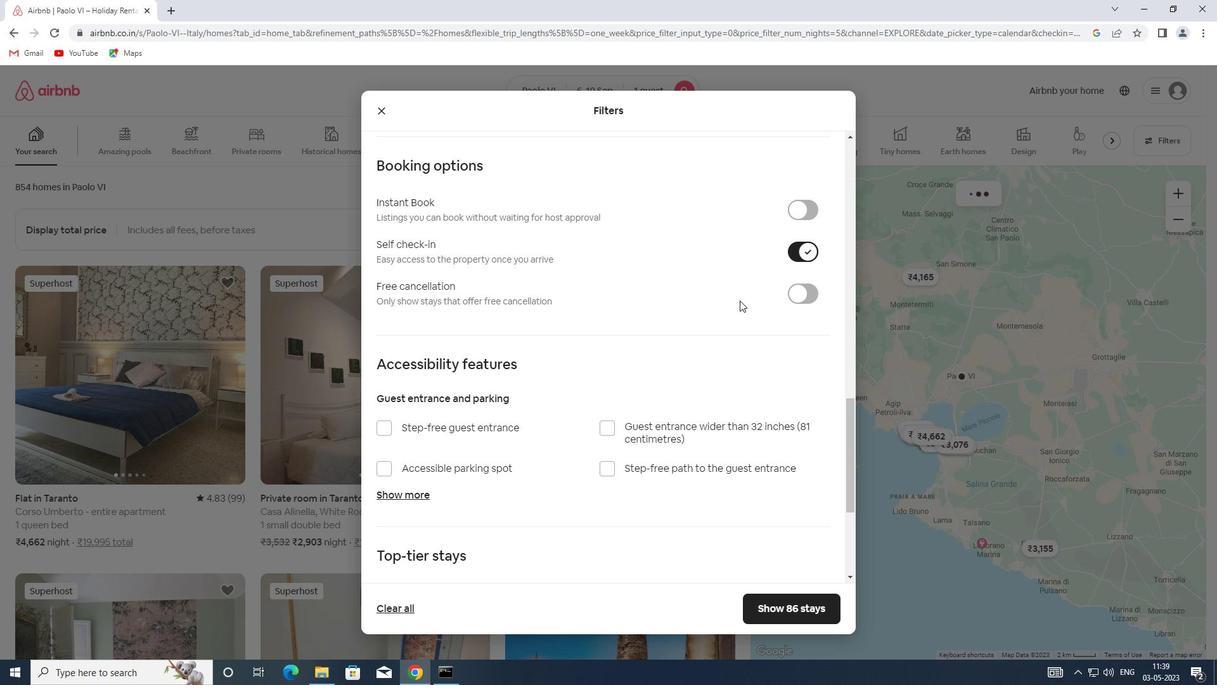 
Action: Mouse scrolled (718, 308) with delta (0, 0)
Screenshot: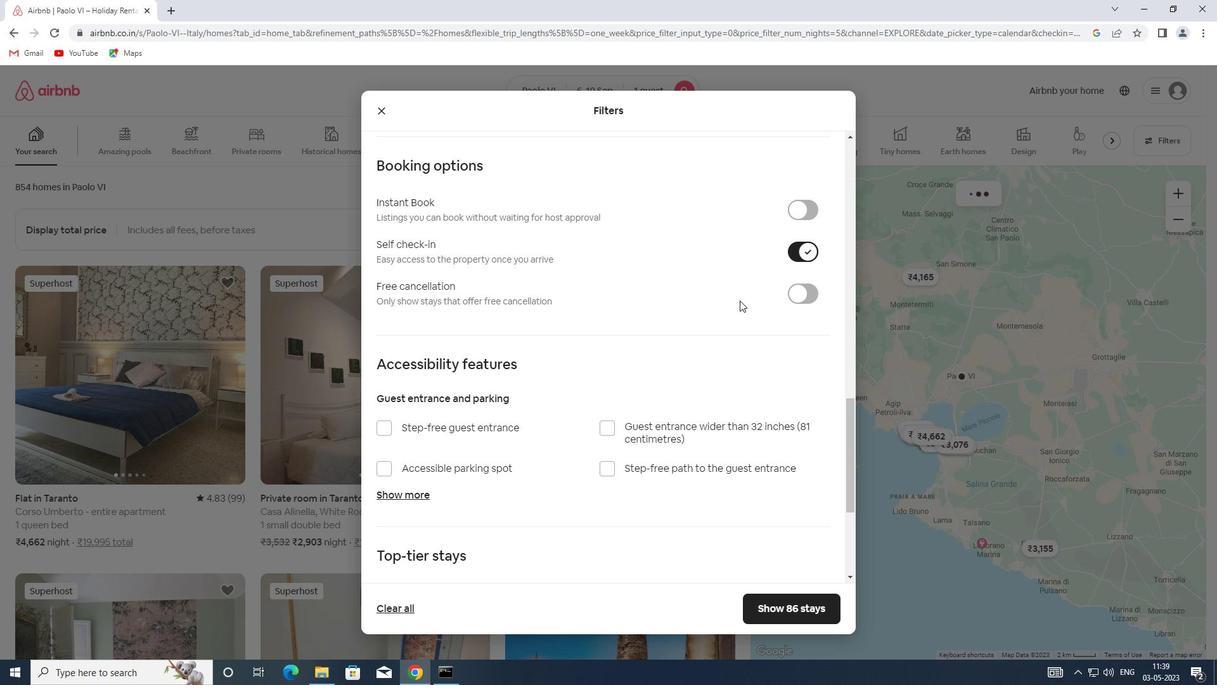 
Action: Mouse scrolled (718, 308) with delta (0, 0)
Screenshot: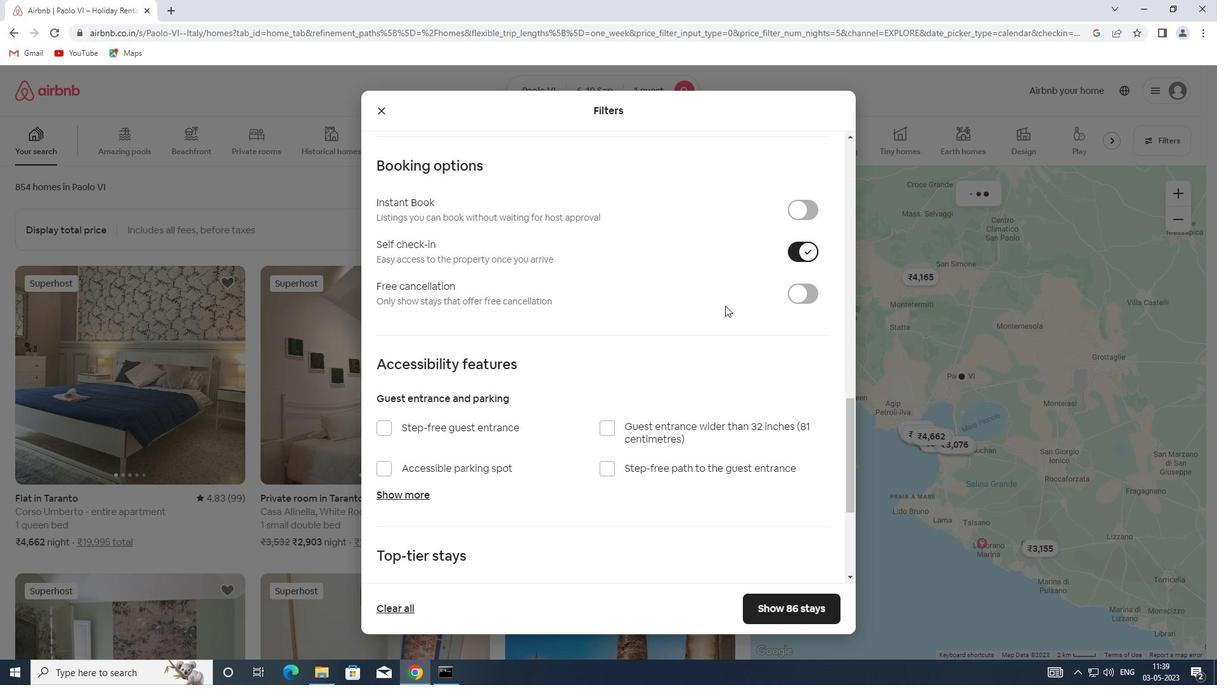 
Action: Mouse scrolled (718, 308) with delta (0, 0)
Screenshot: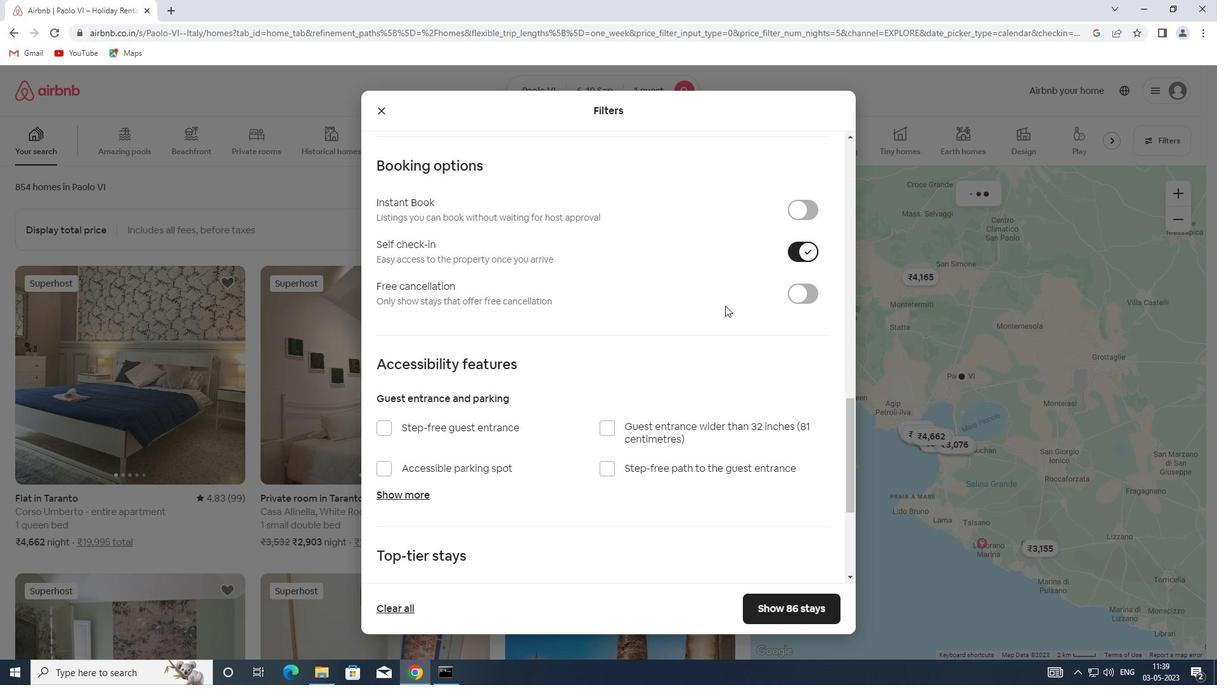 
Action: Mouse scrolled (718, 308) with delta (0, 0)
Screenshot: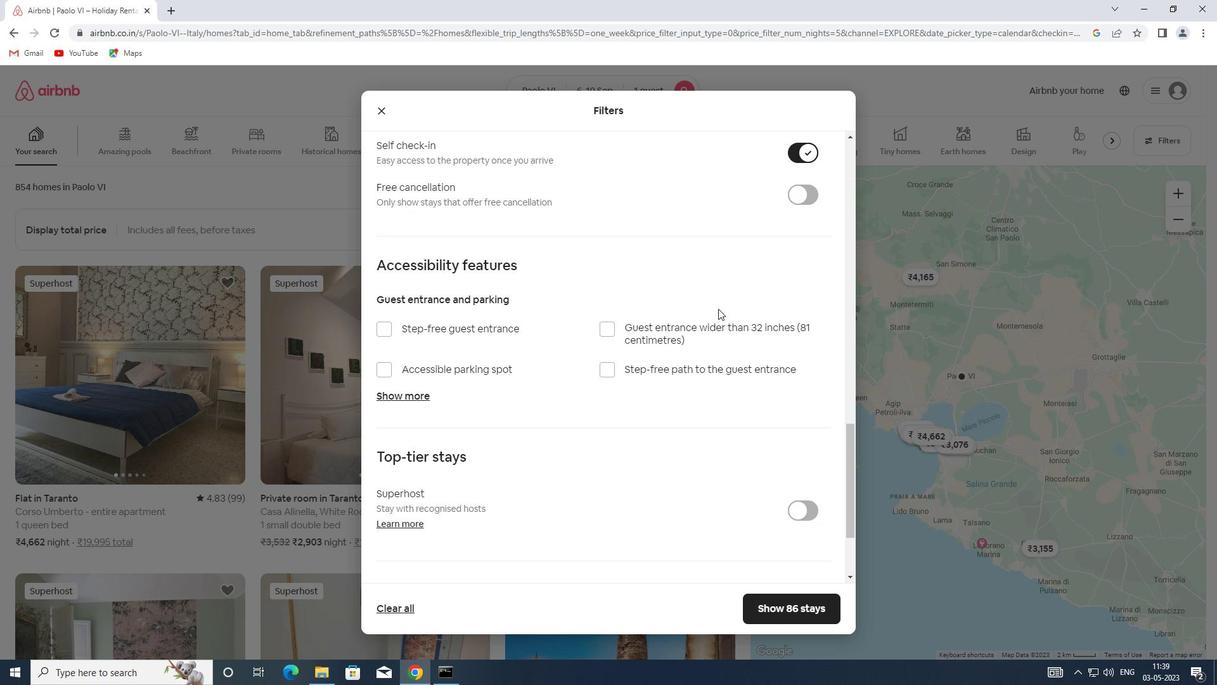
Action: Mouse scrolled (718, 308) with delta (0, 0)
Screenshot: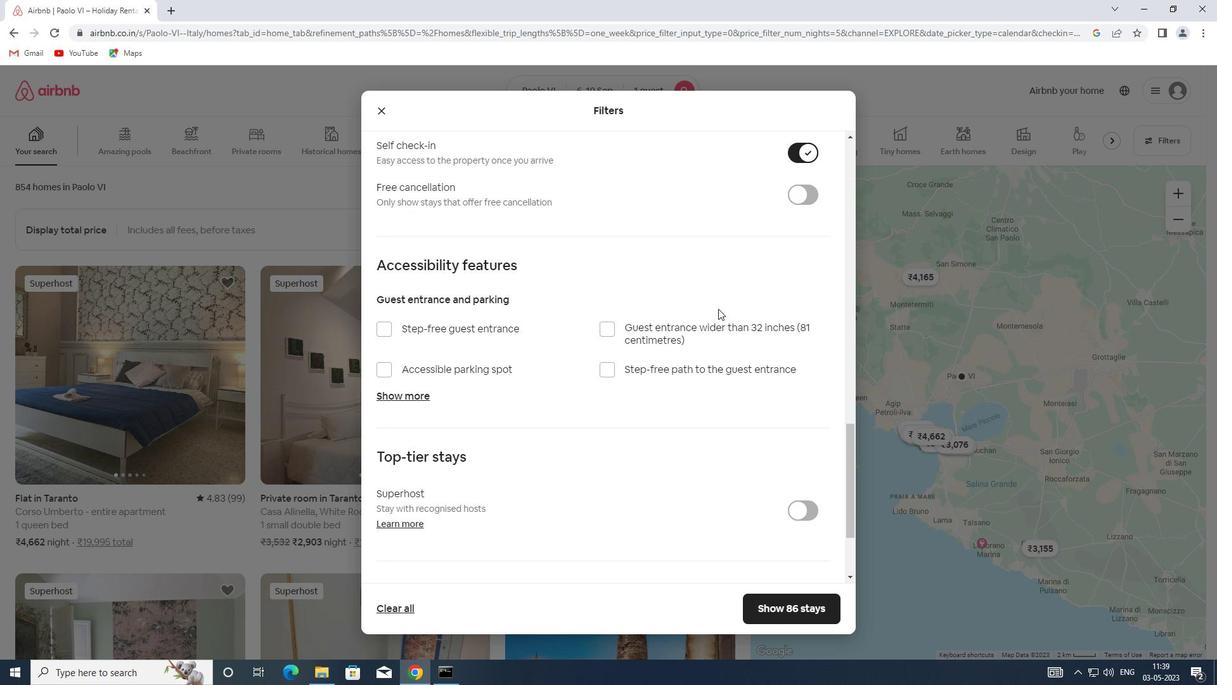 
Action: Mouse scrolled (718, 308) with delta (0, 0)
Screenshot: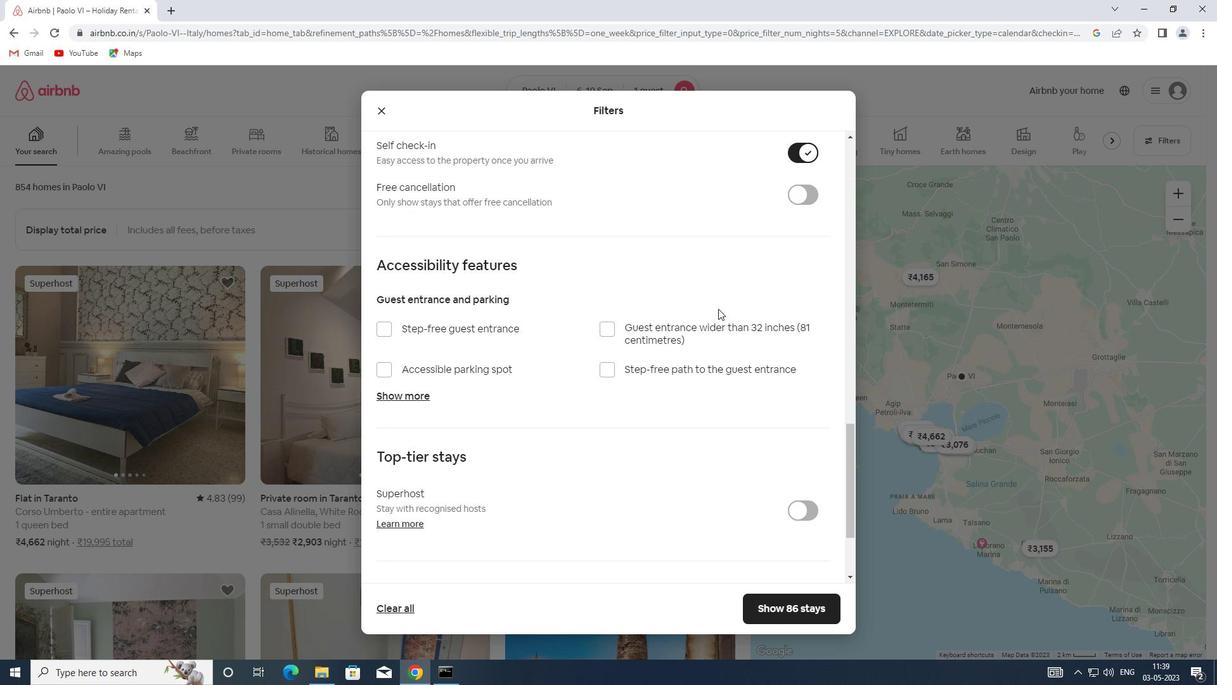 
Action: Mouse scrolled (718, 308) with delta (0, 0)
Screenshot: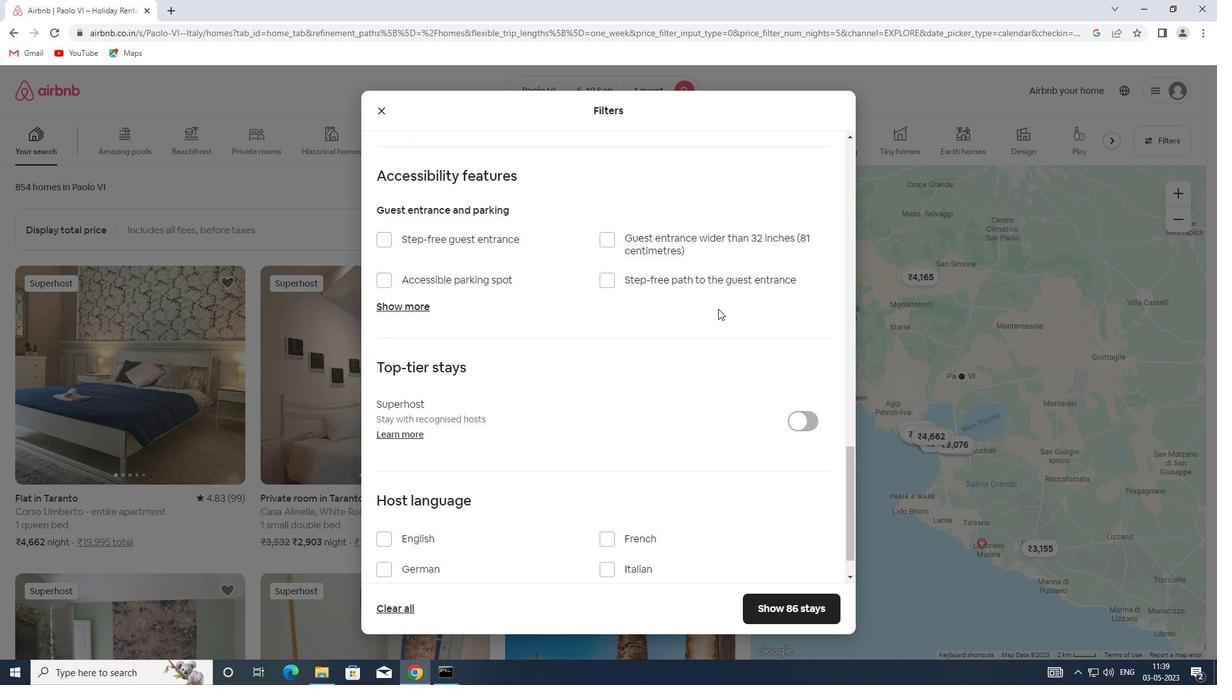 
Action: Mouse moved to (398, 488)
Screenshot: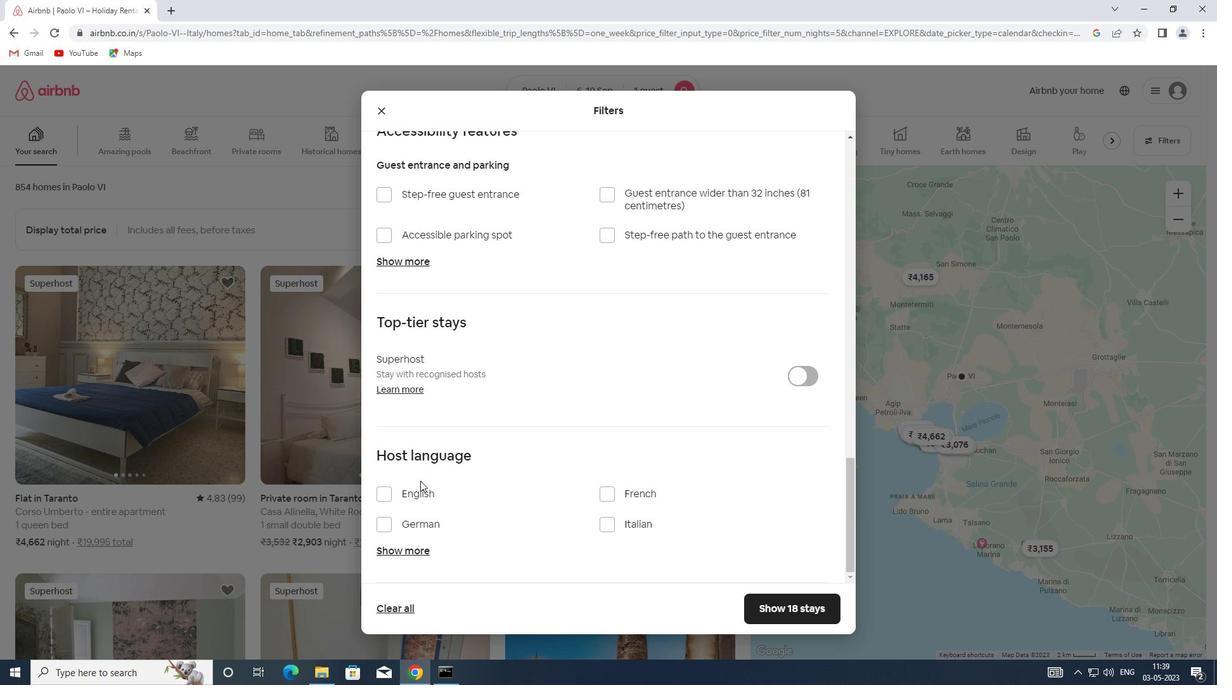
Action: Mouse pressed left at (398, 488)
Screenshot: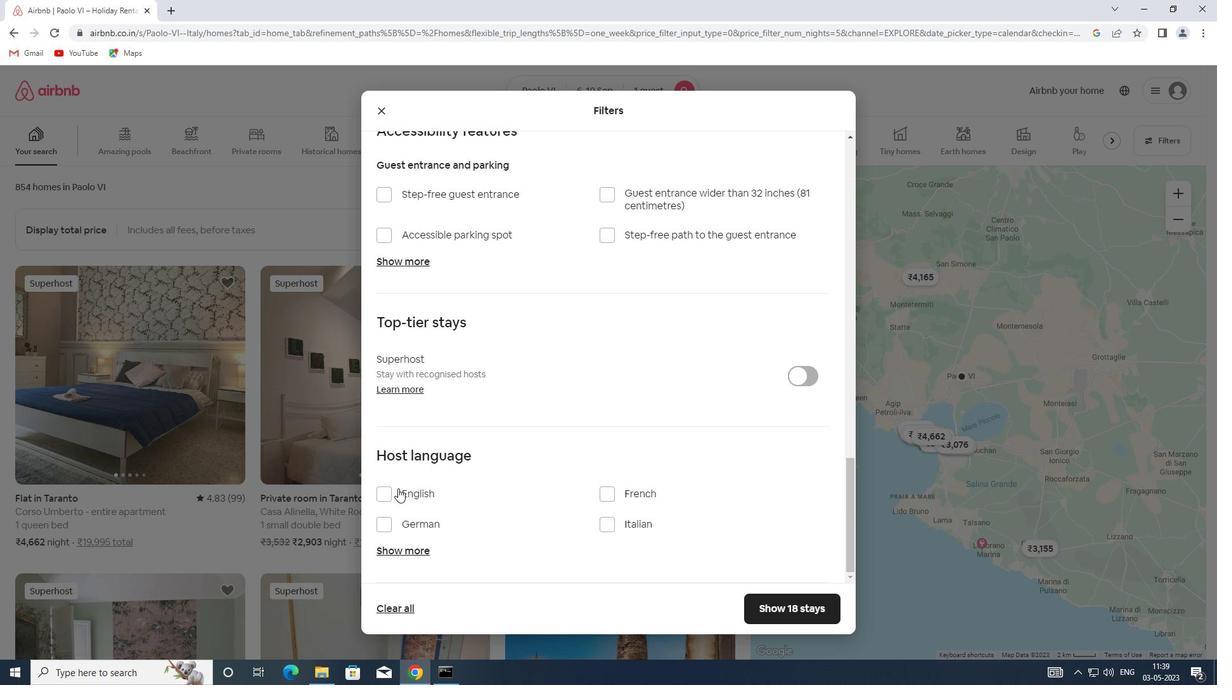 
Action: Mouse moved to (804, 608)
Screenshot: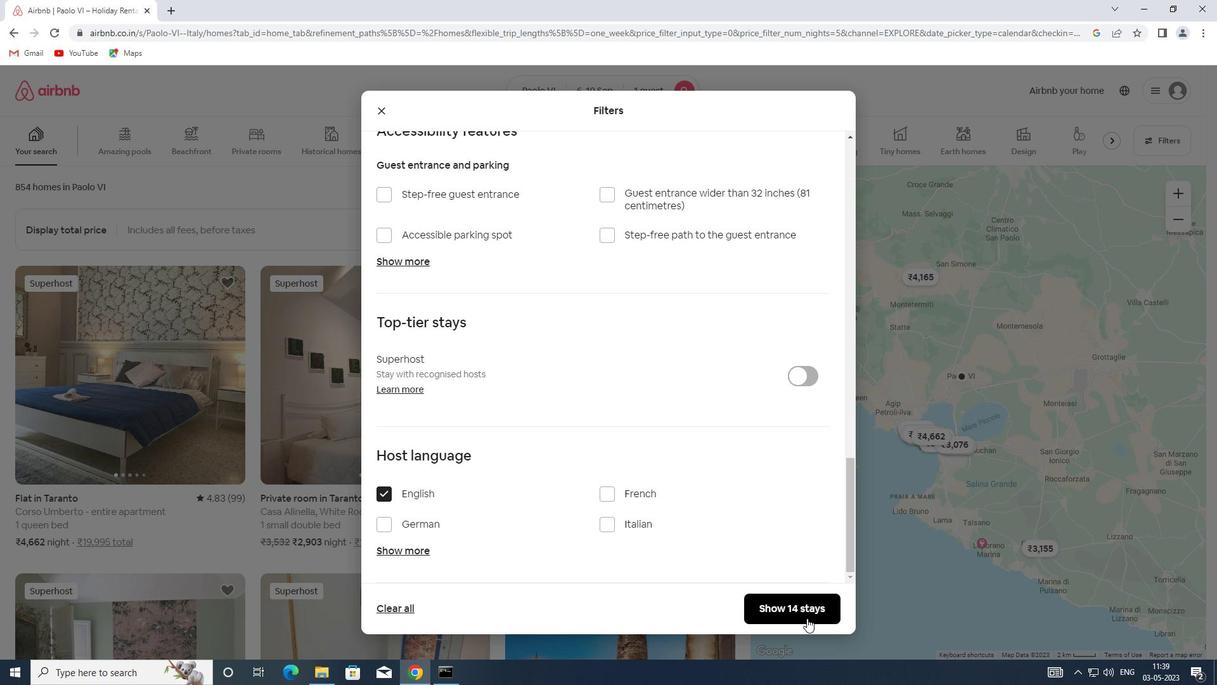 
Action: Mouse pressed left at (804, 608)
Screenshot: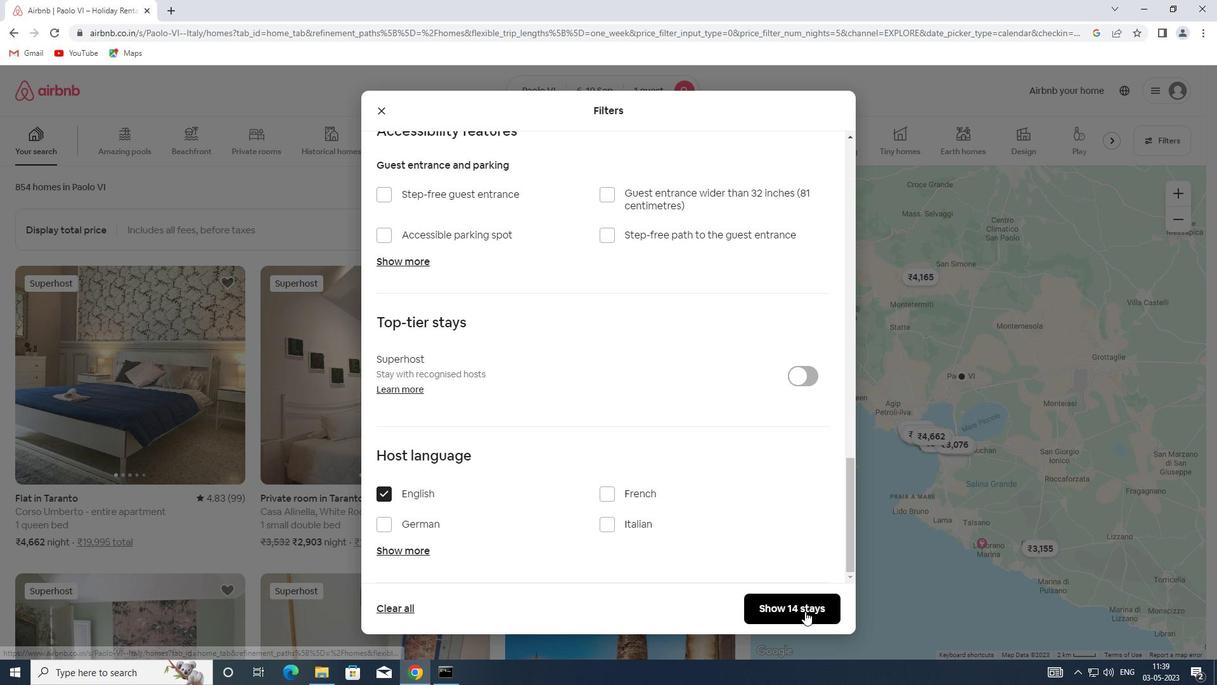
Action: Mouse moved to (799, 605)
Screenshot: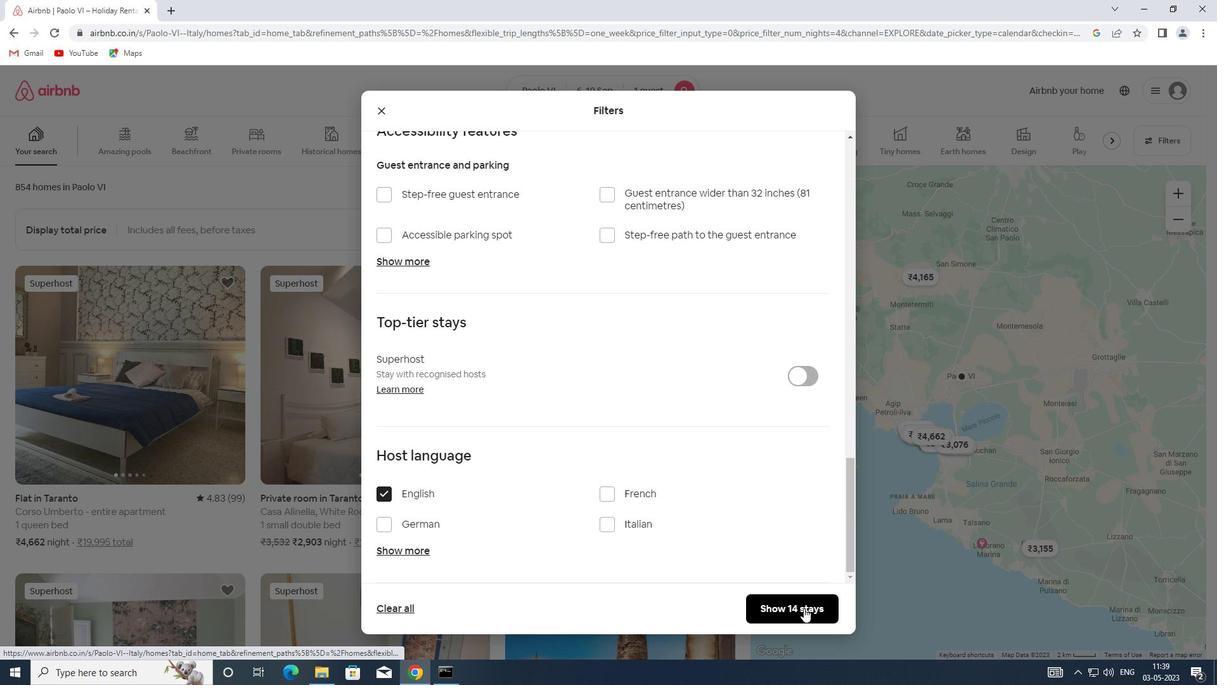 
